 Task: Find connections with filter location Carcaixent with filter topic #Moneywith filter profile language French with filter current company AbbVie with filter school Kurnool Jobs with filter industry Fisheries with filter service category WordPress Design with filter keywords title Motion Picture Director
Action: Mouse moved to (544, 68)
Screenshot: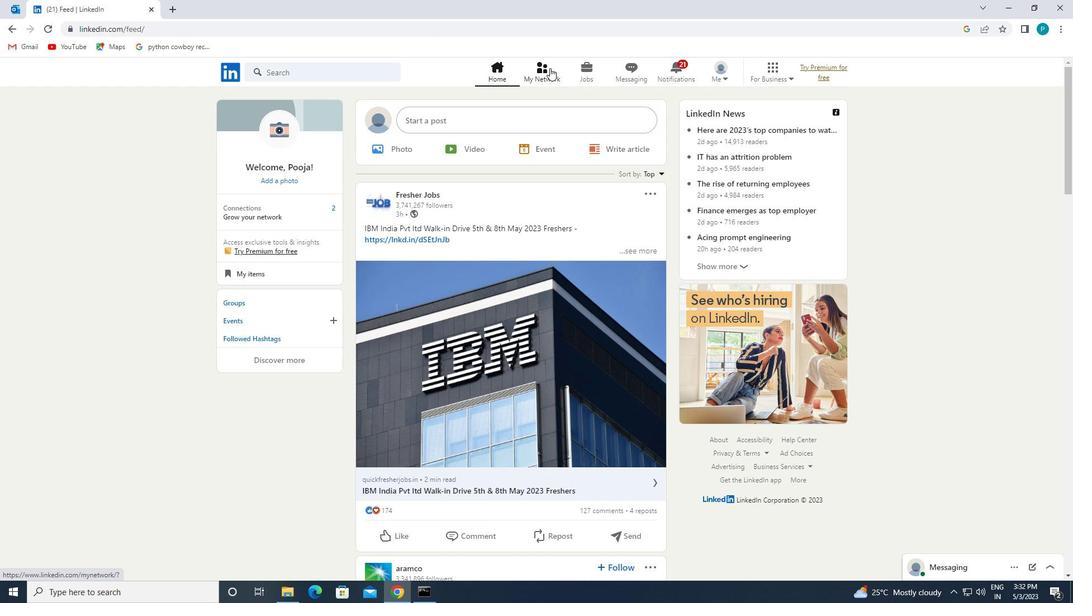 
Action: Mouse pressed left at (544, 68)
Screenshot: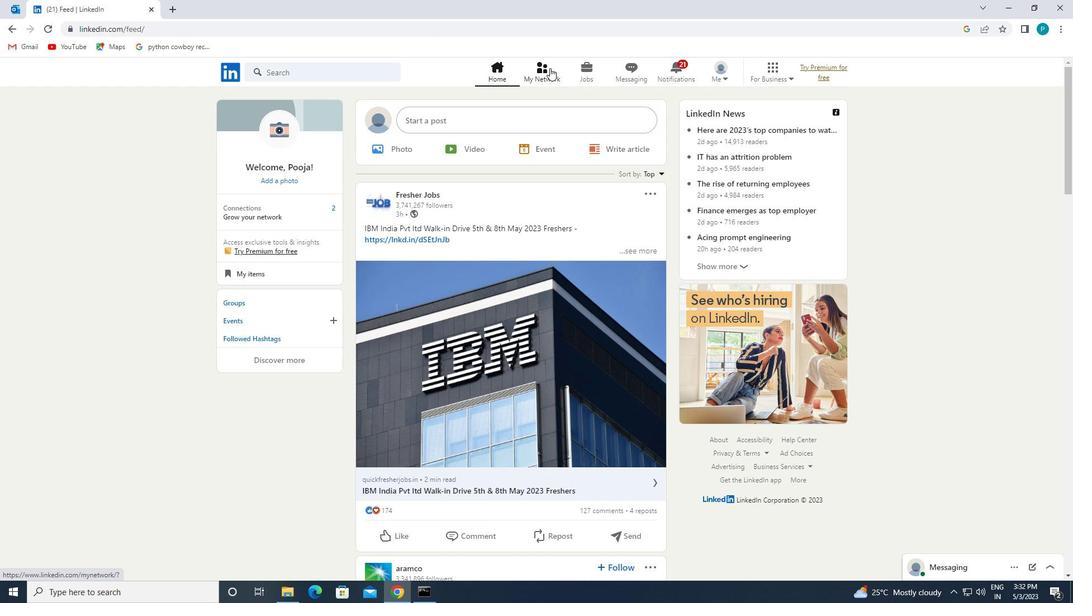 
Action: Mouse moved to (283, 132)
Screenshot: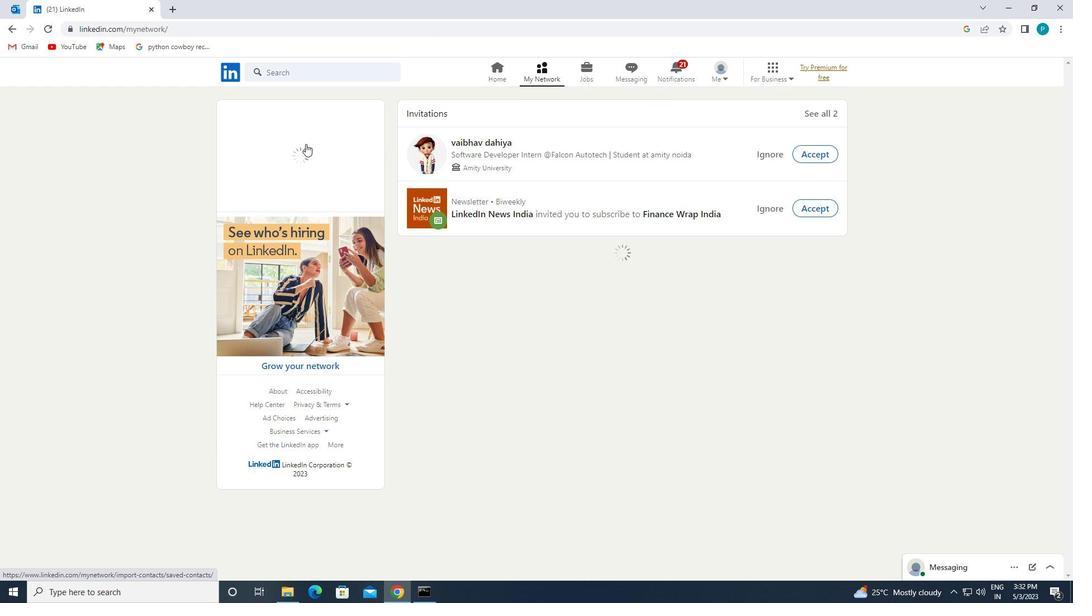 
Action: Mouse pressed left at (283, 132)
Screenshot: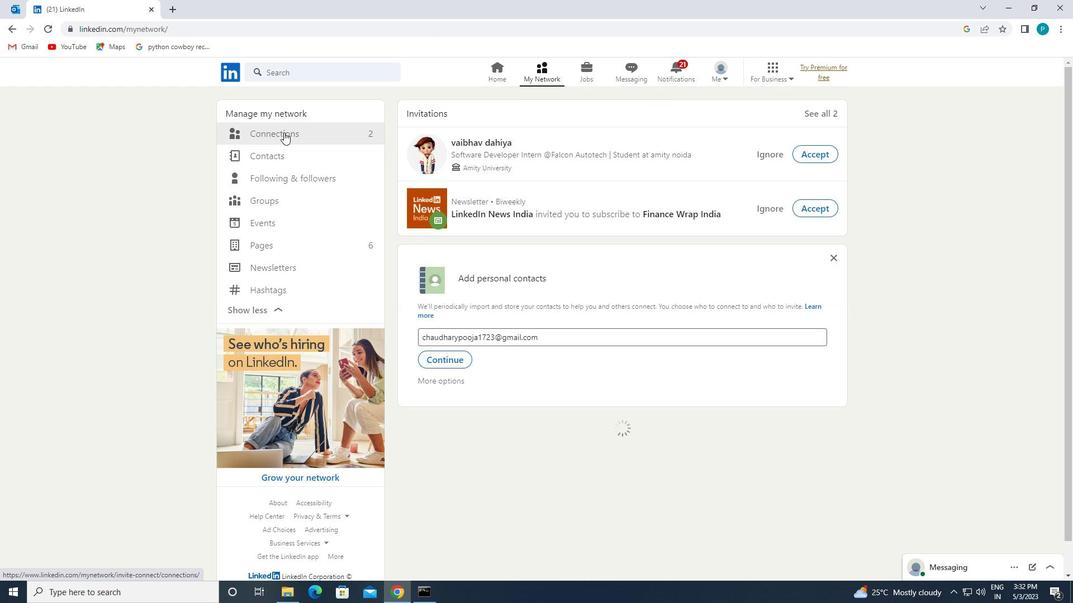 
Action: Mouse moved to (622, 140)
Screenshot: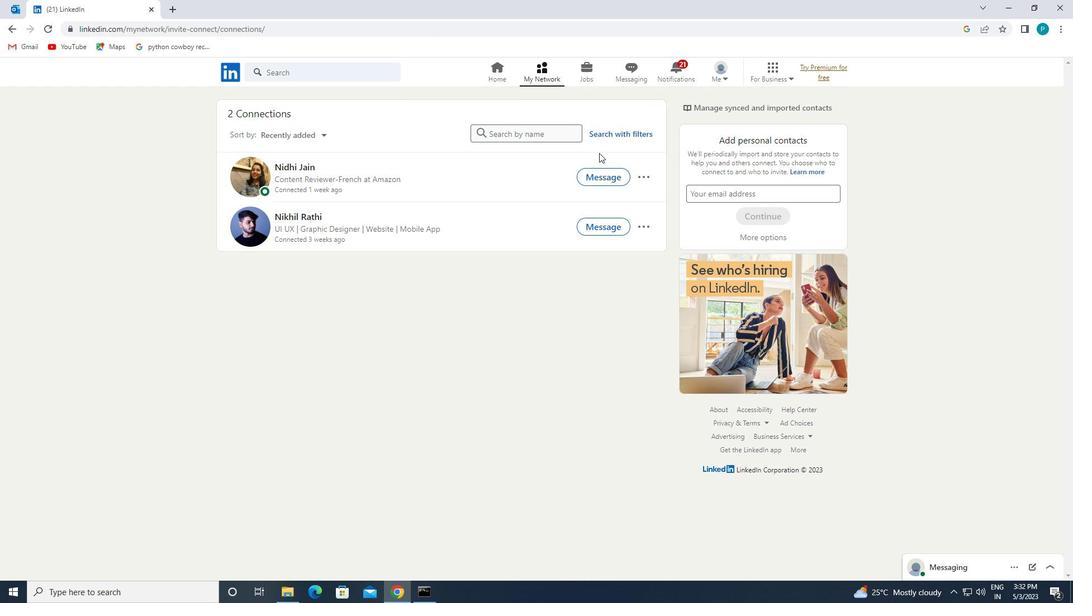 
Action: Mouse pressed left at (622, 140)
Screenshot: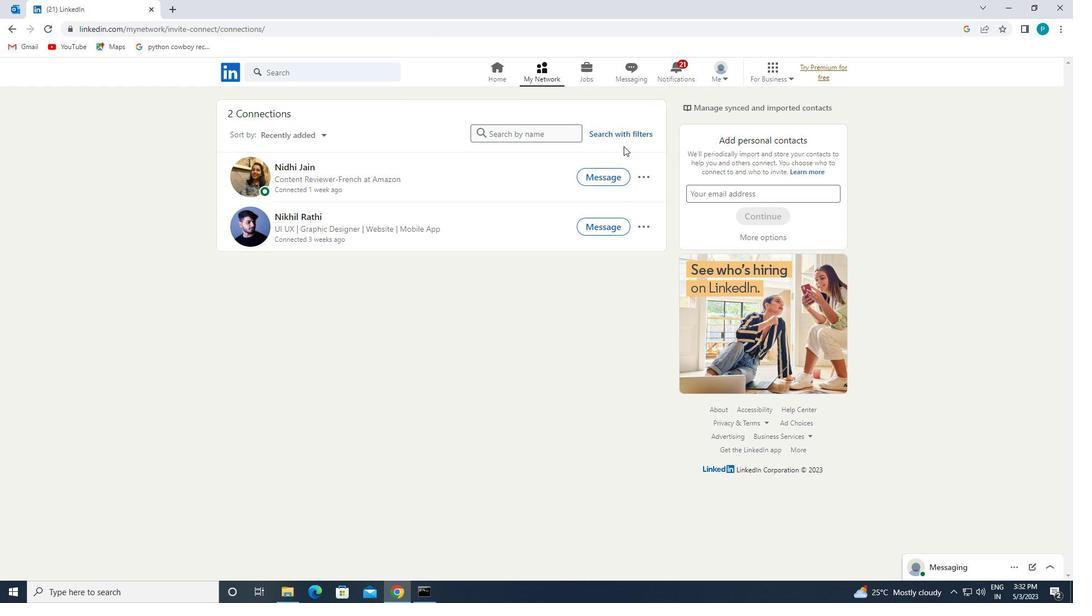
Action: Mouse moved to (613, 129)
Screenshot: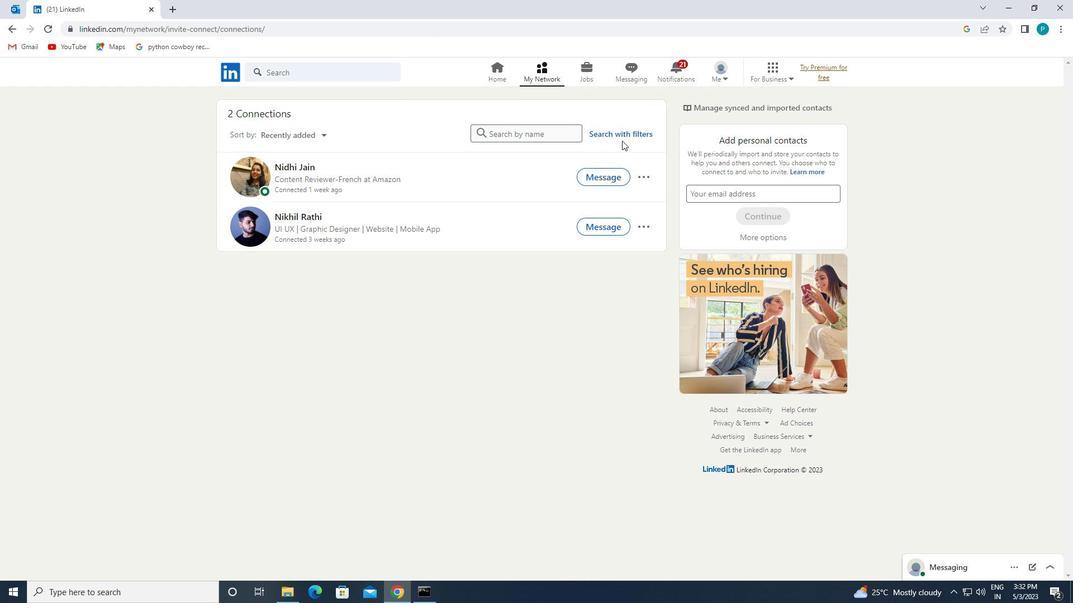 
Action: Mouse pressed left at (613, 129)
Screenshot: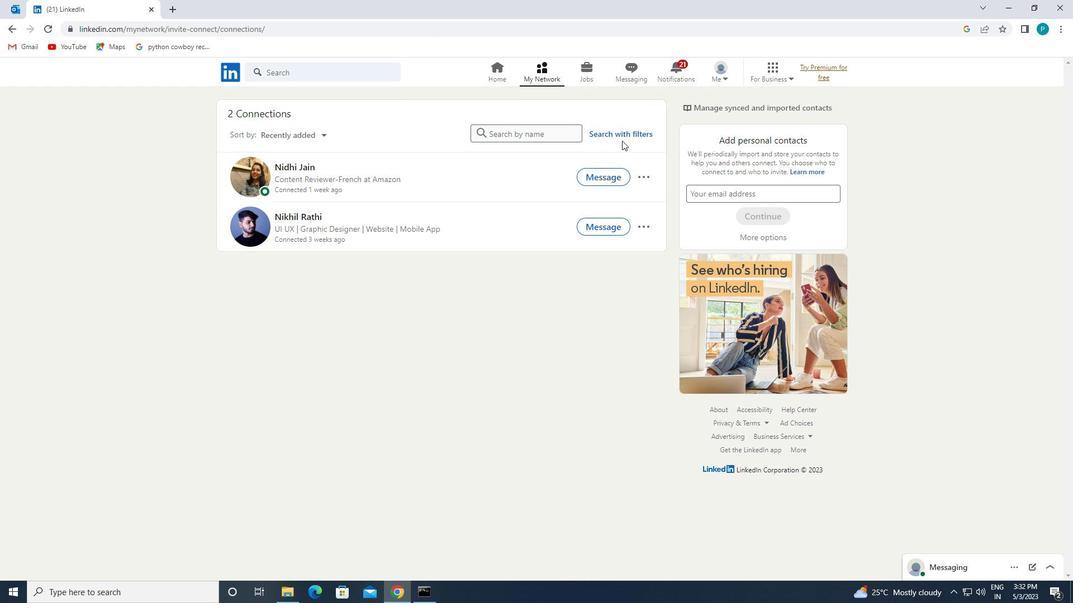 
Action: Mouse moved to (578, 107)
Screenshot: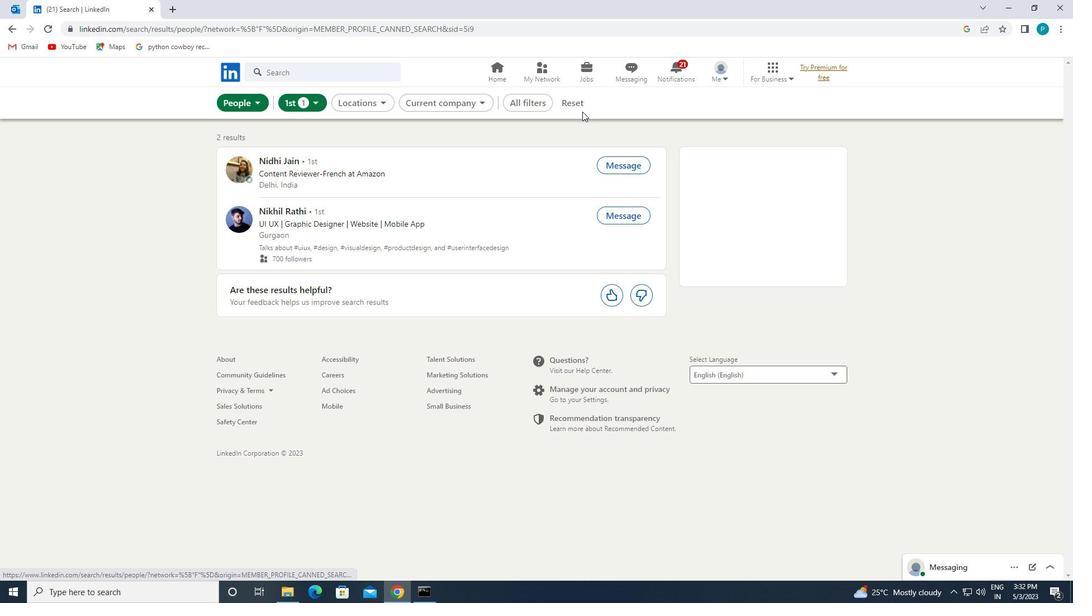 
Action: Mouse pressed left at (578, 107)
Screenshot: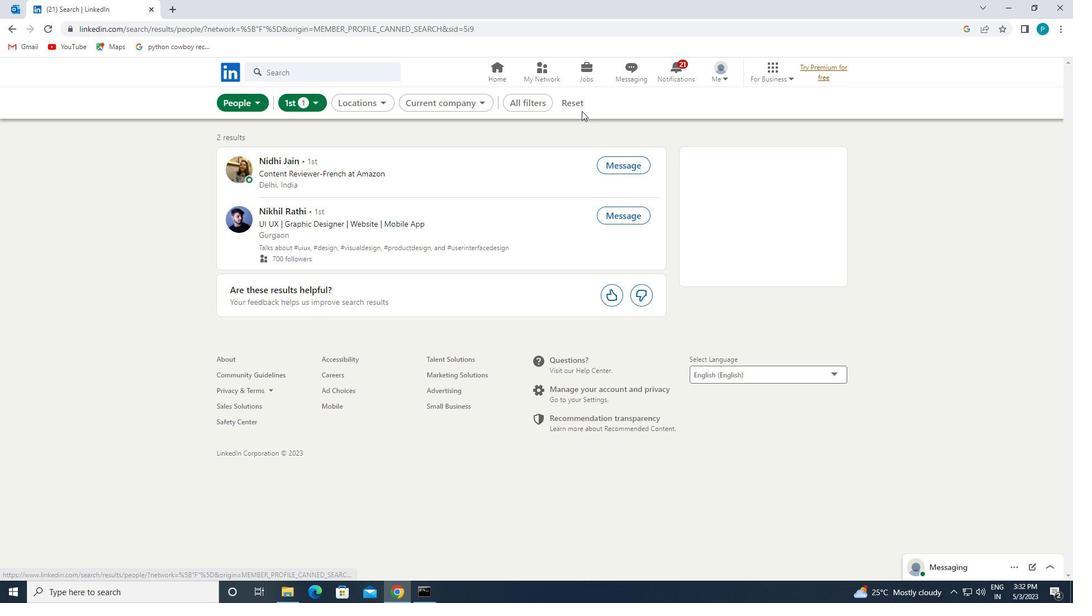 
Action: Mouse moved to (571, 109)
Screenshot: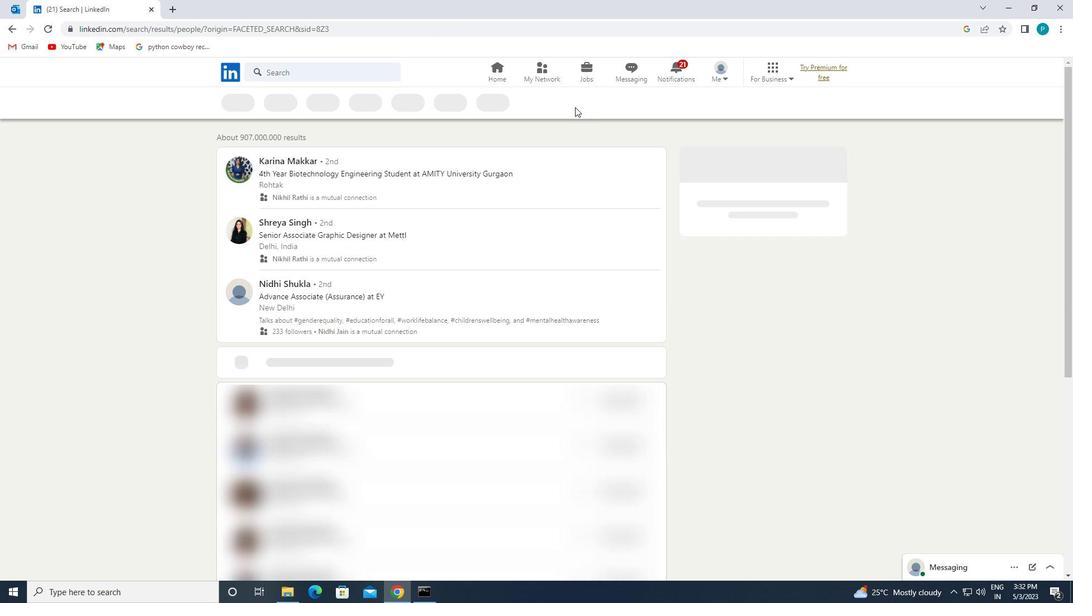 
Action: Mouse pressed left at (571, 109)
Screenshot: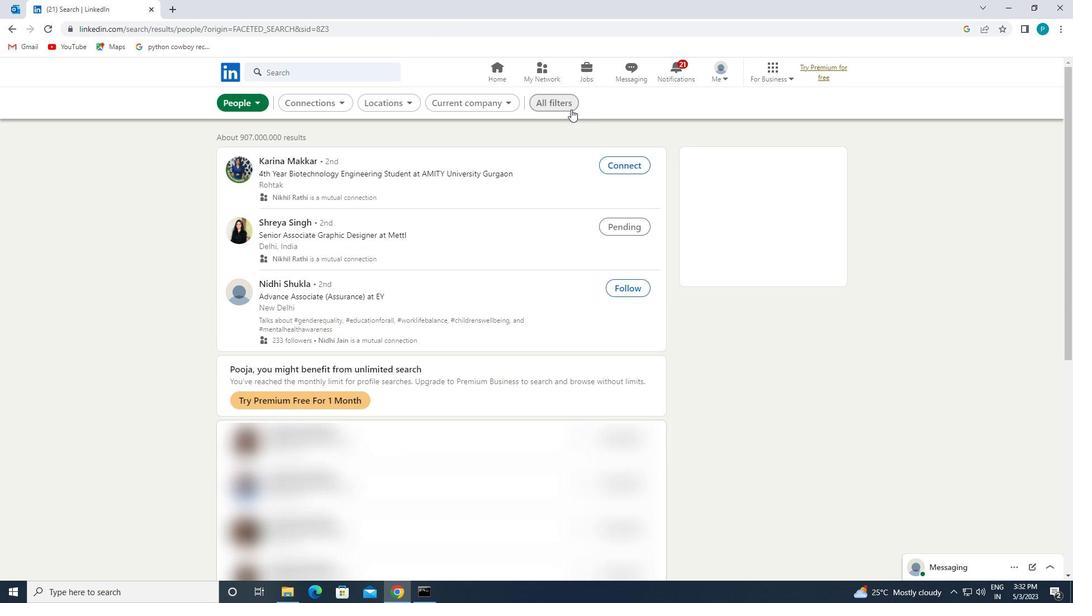 
Action: Mouse moved to (1068, 239)
Screenshot: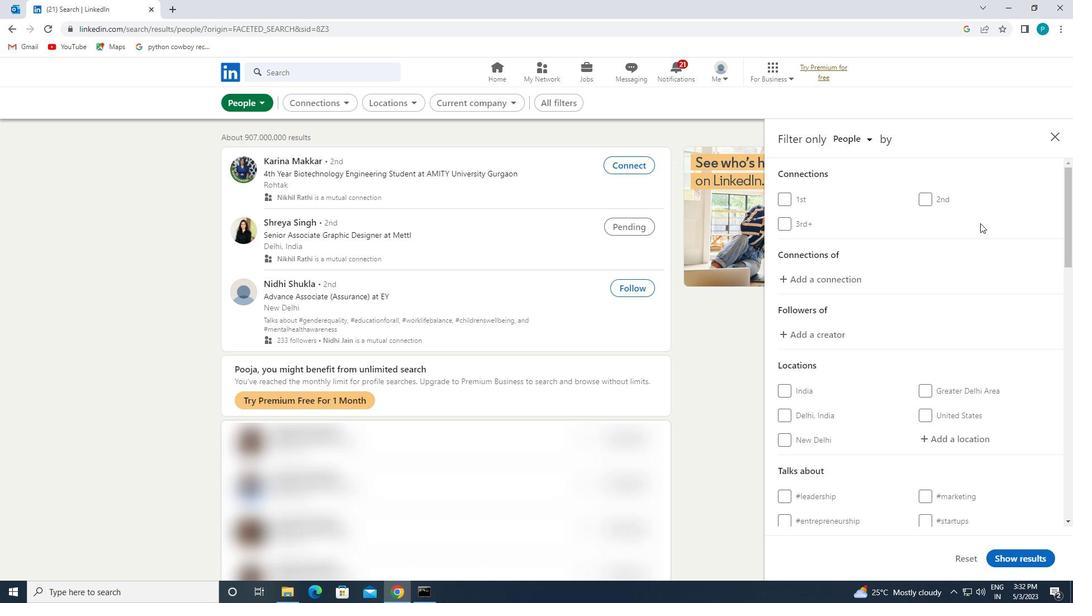 
Action: Mouse scrolled (1068, 238) with delta (0, 0)
Screenshot: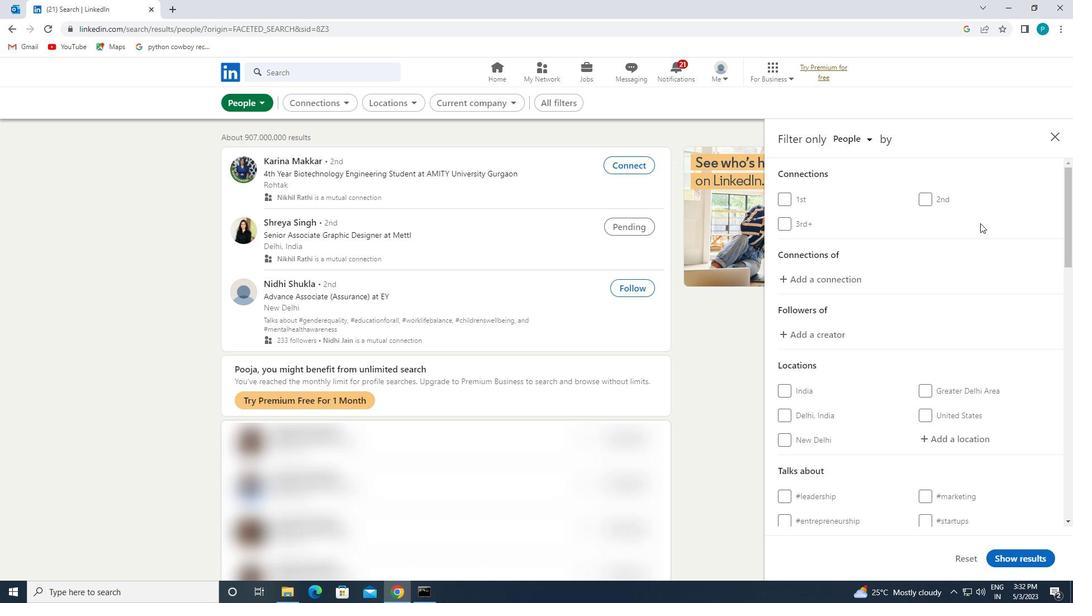 
Action: Mouse moved to (1069, 242)
Screenshot: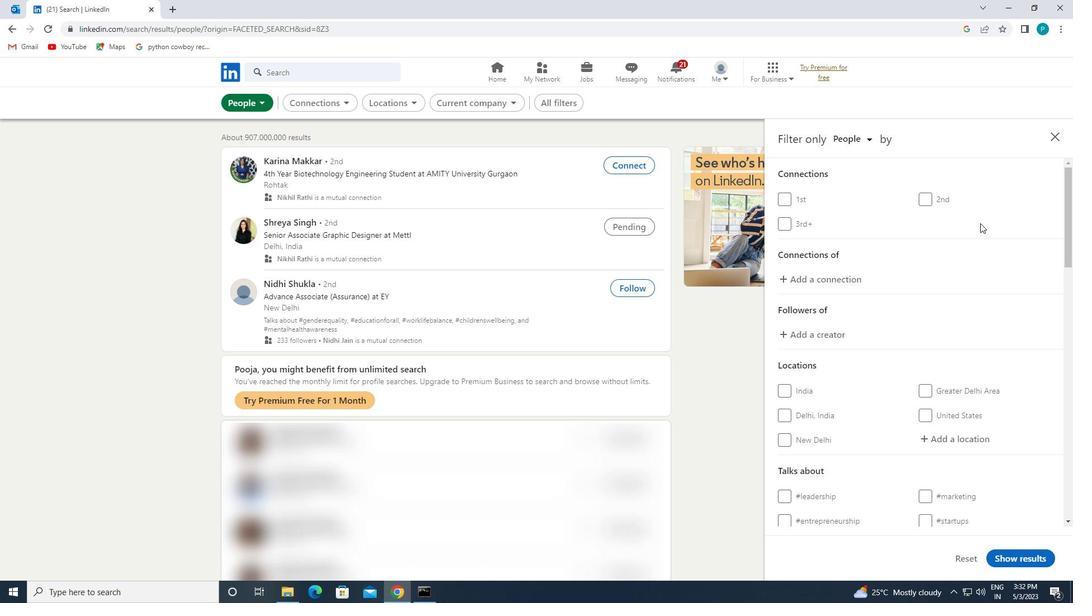 
Action: Mouse scrolled (1069, 241) with delta (0, 0)
Screenshot: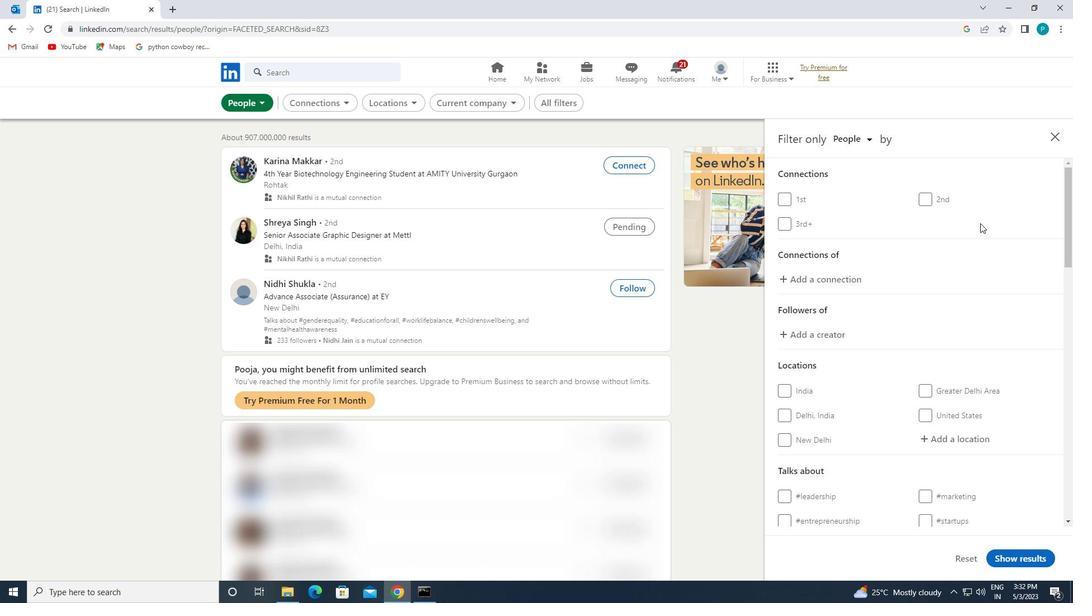 
Action: Mouse moved to (1071, 258)
Screenshot: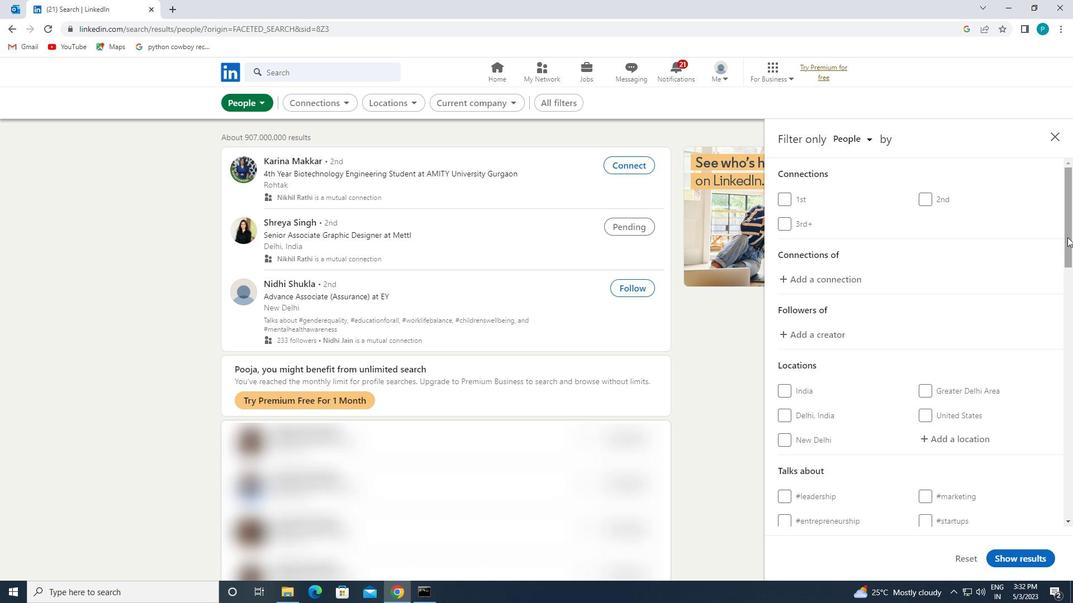 
Action: Mouse scrolled (1071, 257) with delta (0, 0)
Screenshot: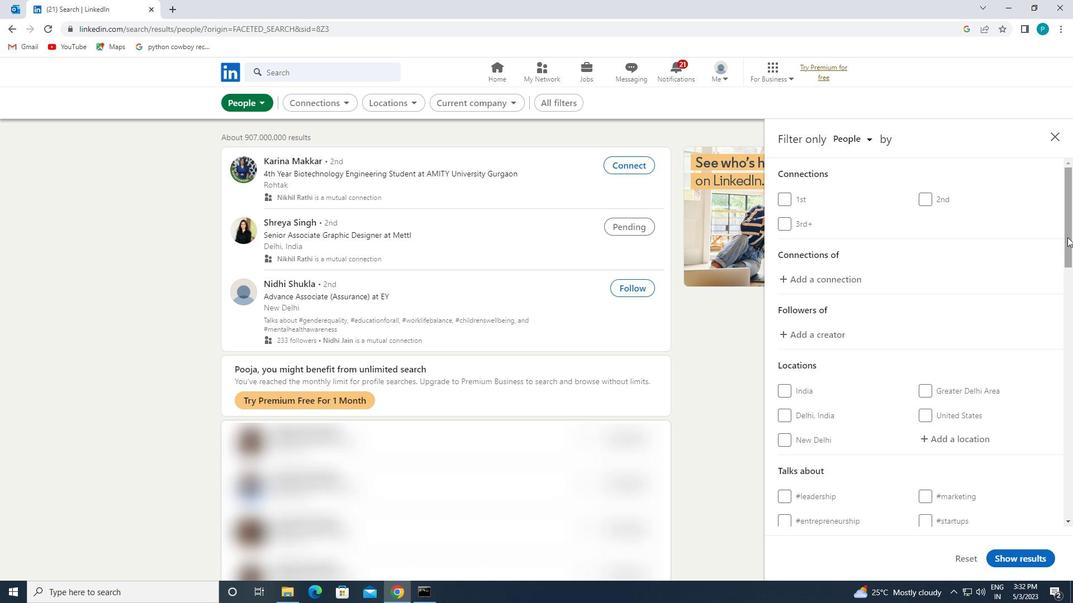 
Action: Mouse moved to (985, 271)
Screenshot: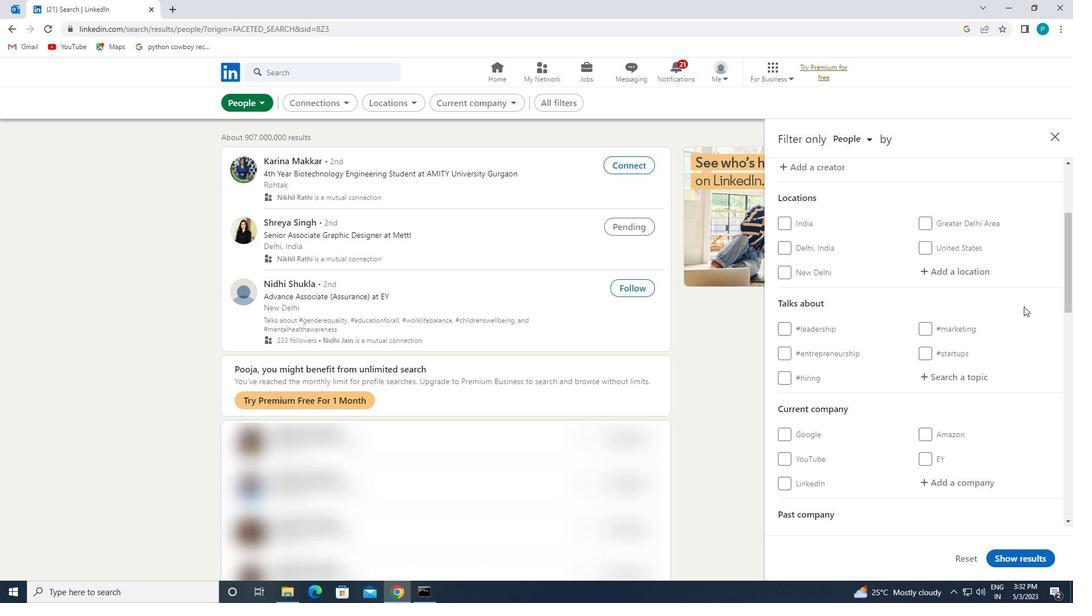 
Action: Mouse pressed left at (985, 271)
Screenshot: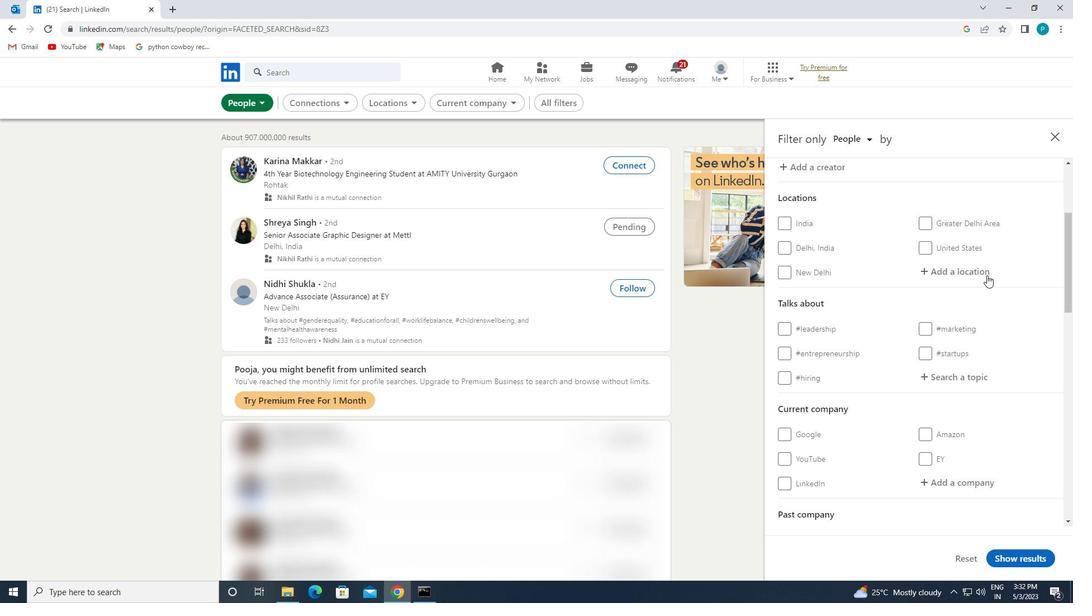 
Action: Key pressed <Key.caps_lock>c<Key.caps_lock>arcaixent
Screenshot: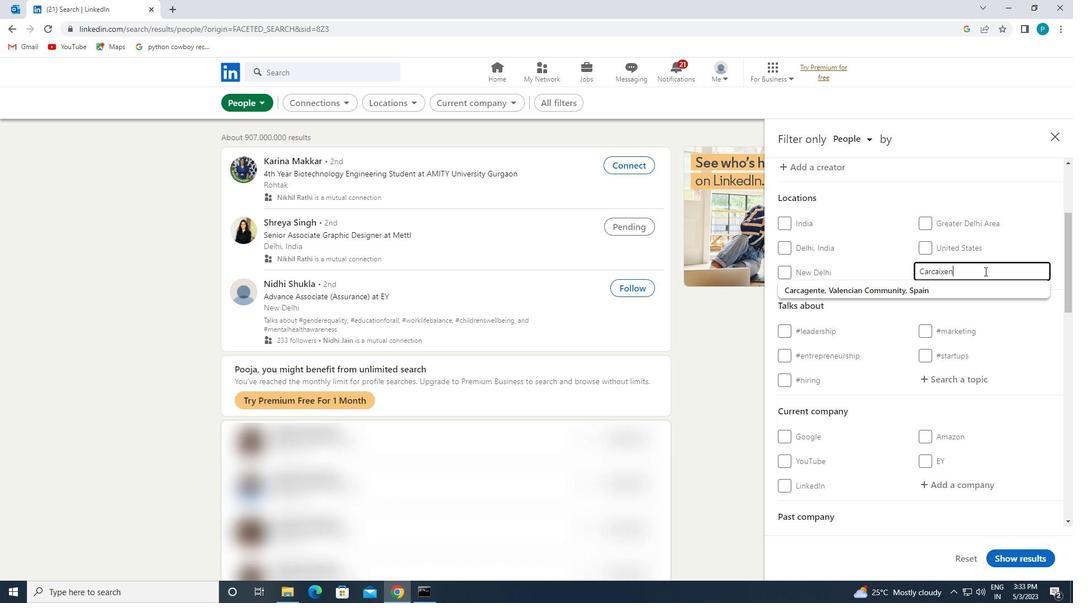 
Action: Mouse moved to (952, 291)
Screenshot: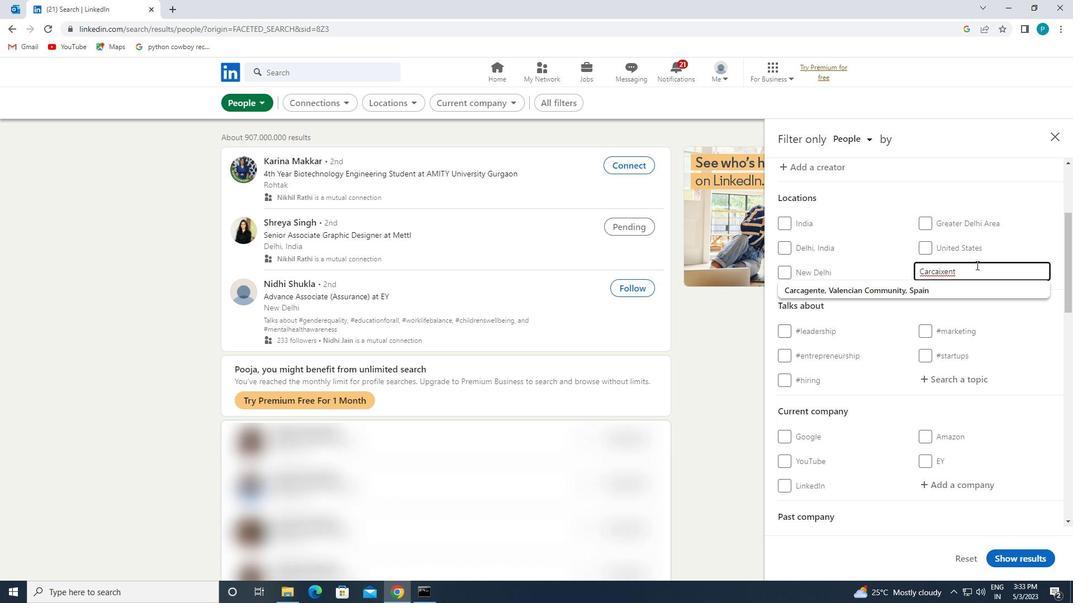 
Action: Mouse pressed left at (952, 291)
Screenshot: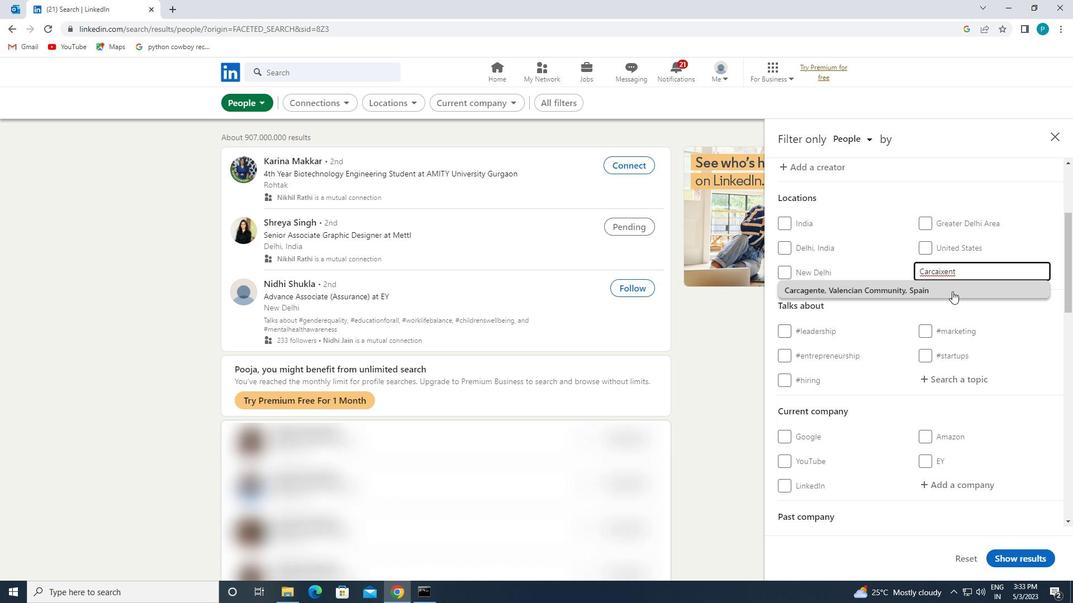 
Action: Mouse moved to (962, 342)
Screenshot: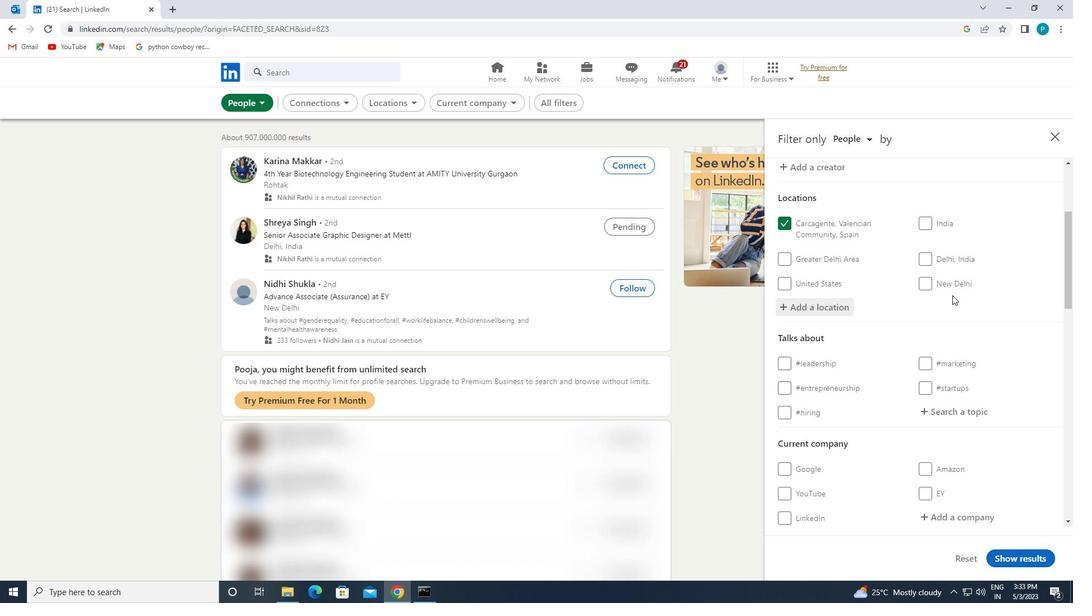 
Action: Mouse scrolled (962, 342) with delta (0, 0)
Screenshot: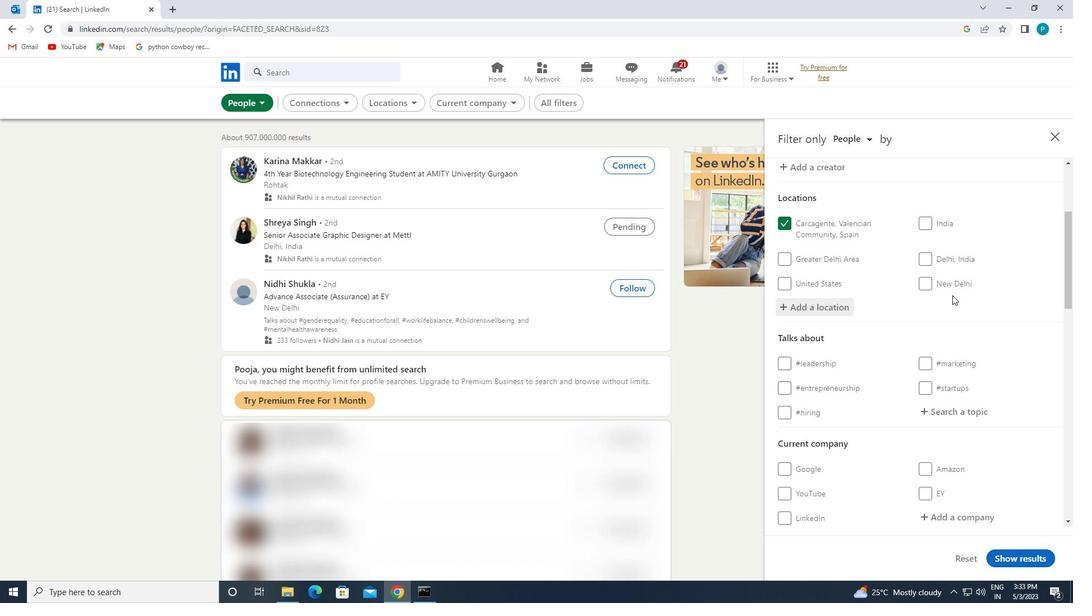 
Action: Mouse moved to (960, 351)
Screenshot: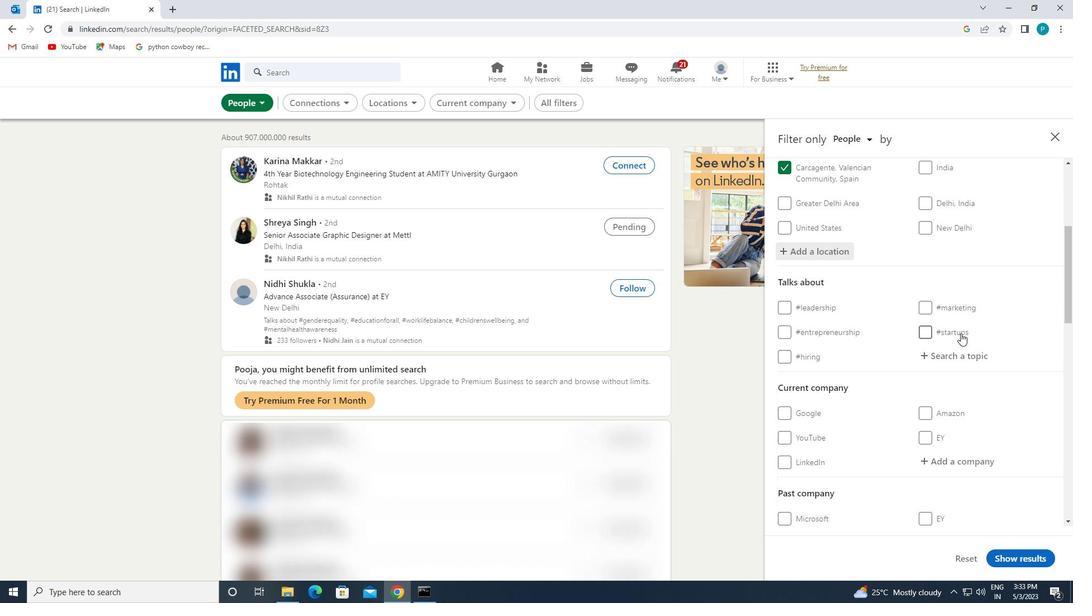 
Action: Mouse pressed left at (960, 351)
Screenshot: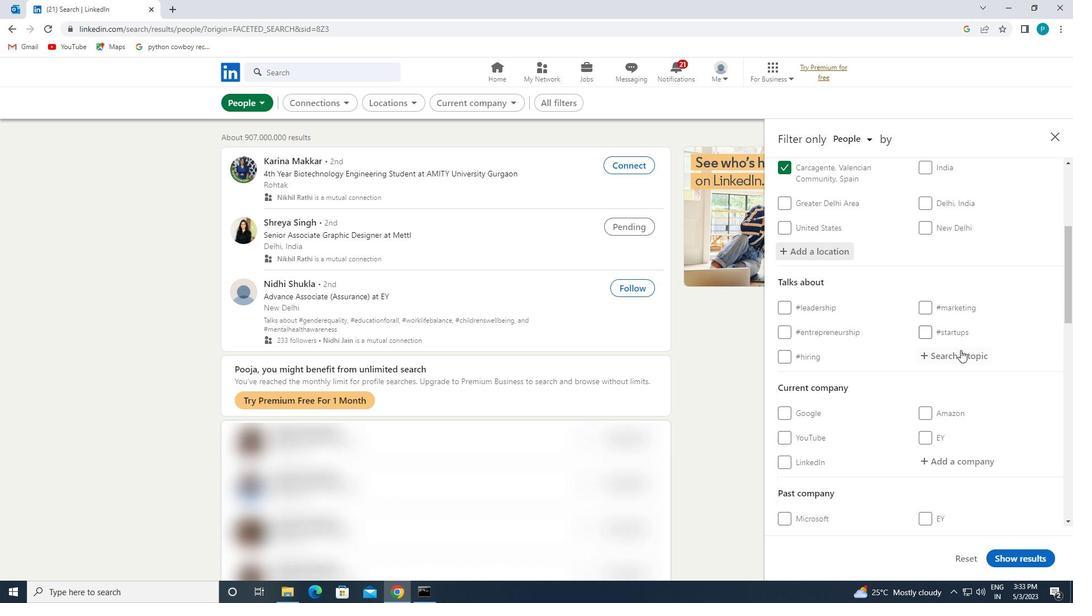 
Action: Mouse moved to (783, 170)
Screenshot: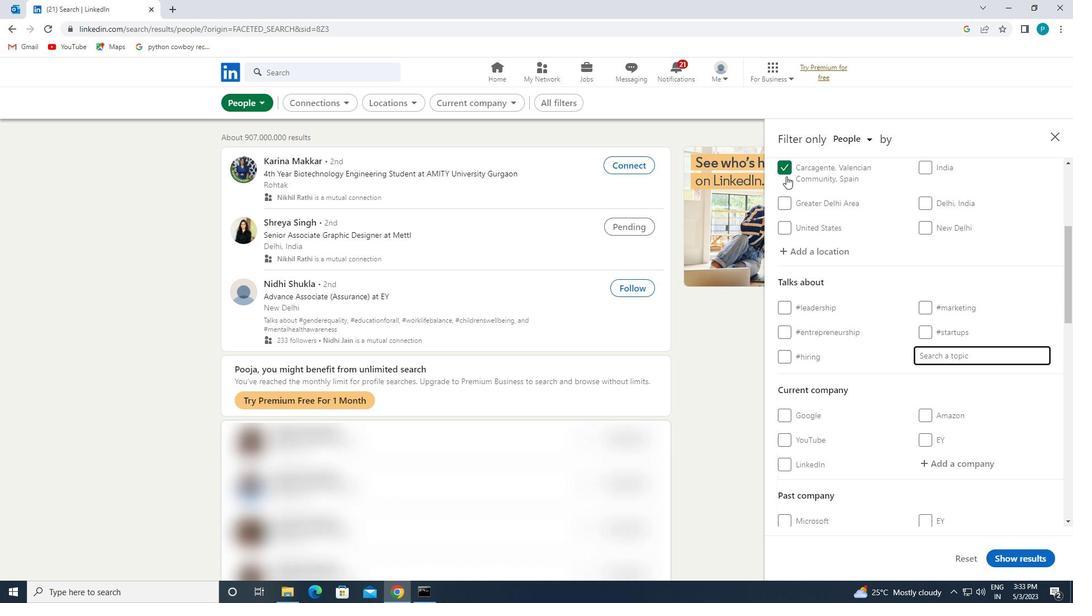 
Action: Mouse pressed left at (783, 170)
Screenshot: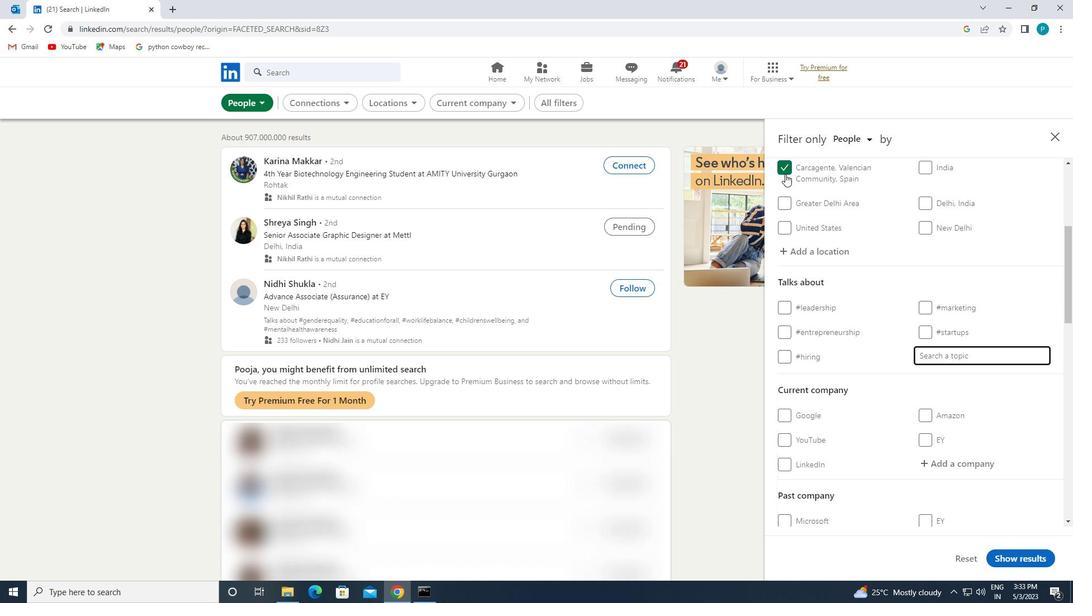 
Action: Mouse moved to (802, 267)
Screenshot: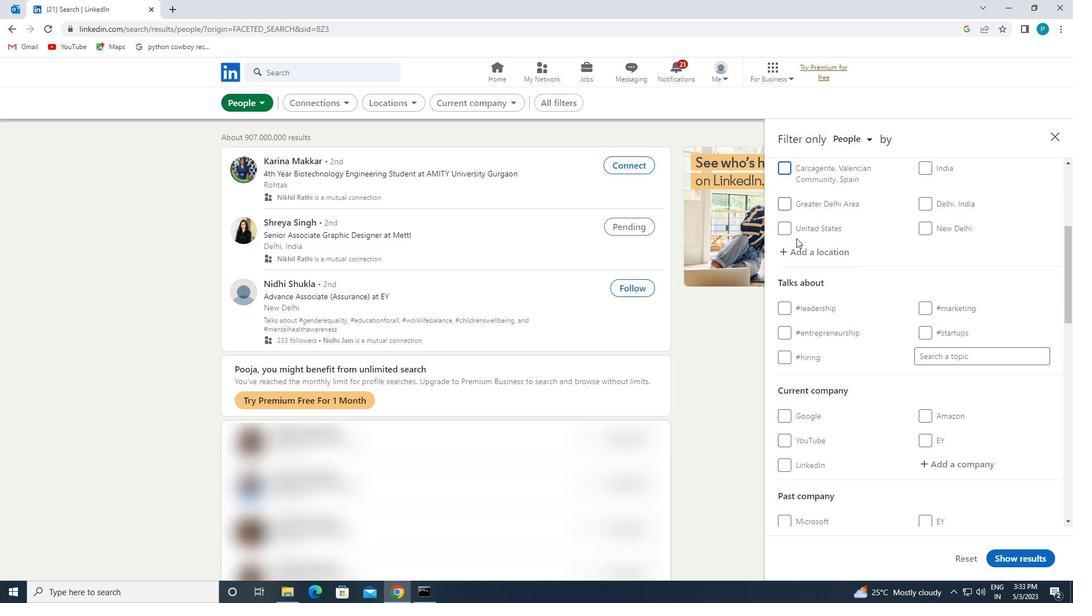 
Action: Mouse pressed left at (802, 267)
Screenshot: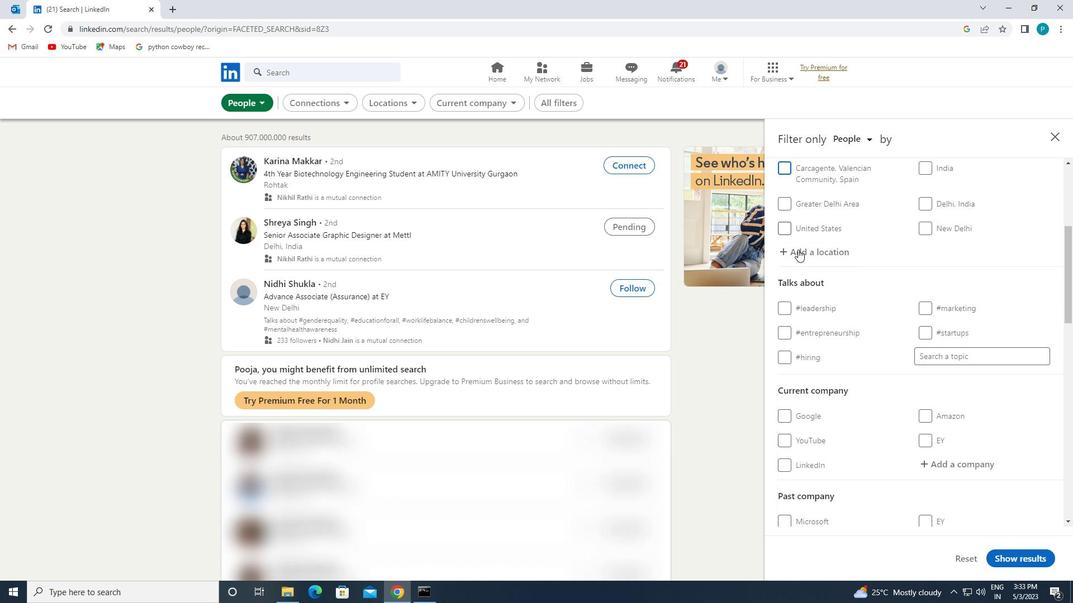 
Action: Mouse moved to (800, 245)
Screenshot: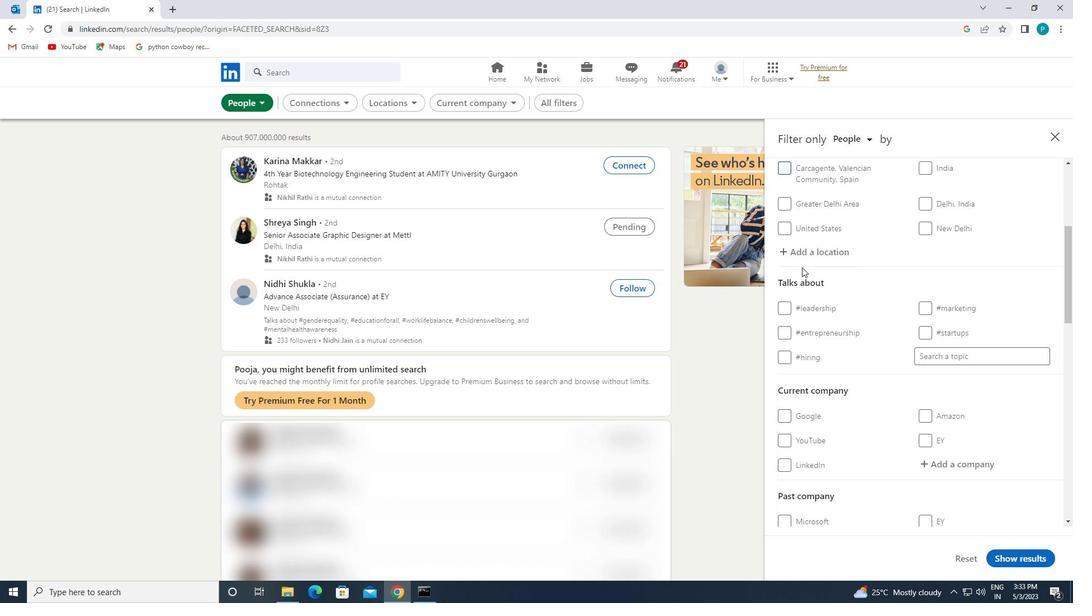 
Action: Mouse pressed left at (800, 245)
Screenshot: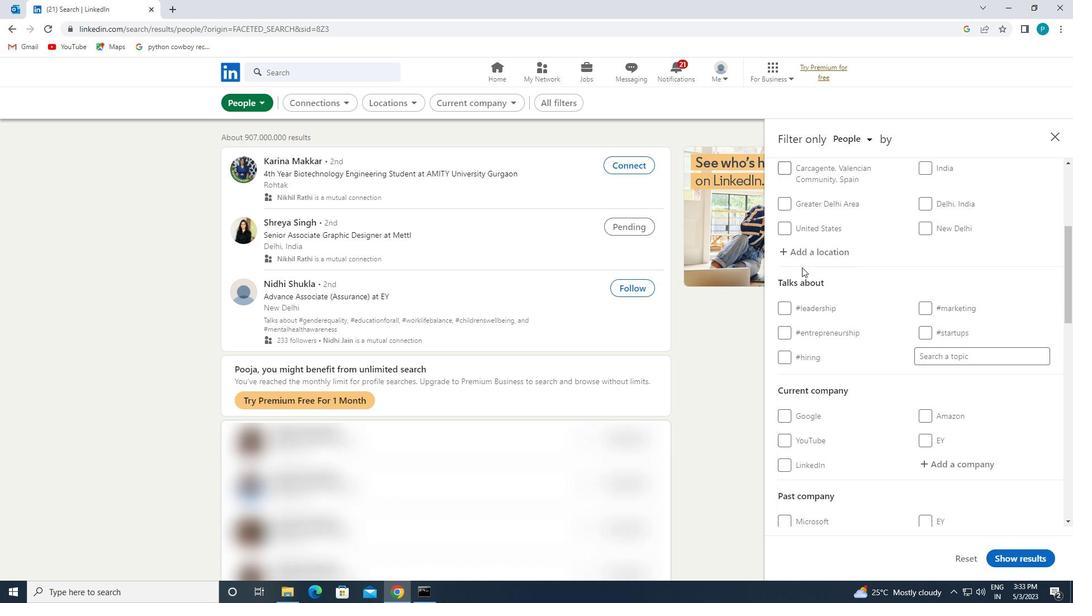 
Action: Mouse moved to (886, 285)
Screenshot: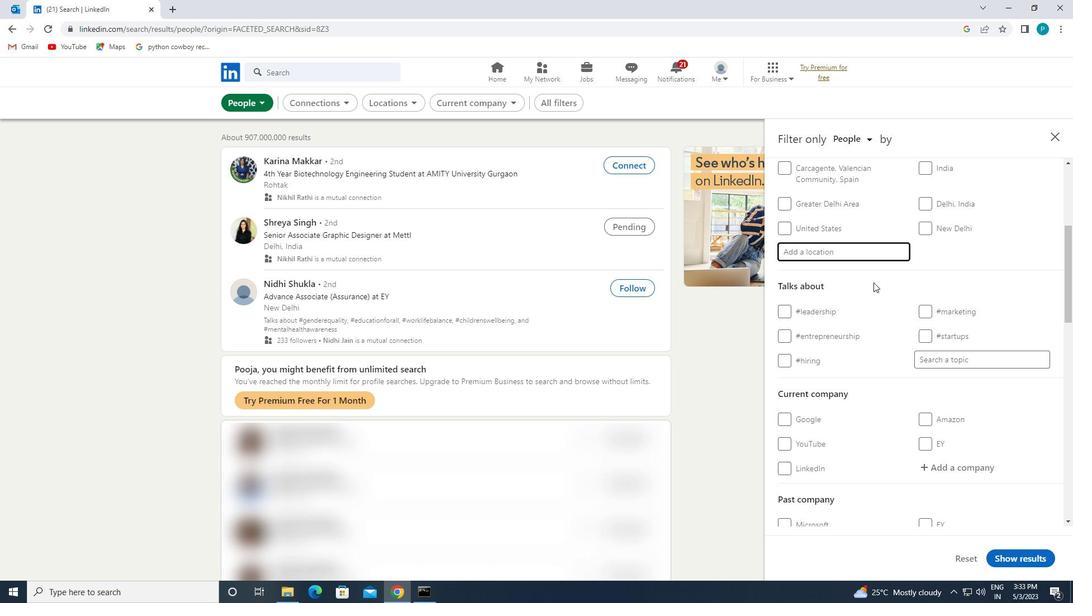 
Action: Key pressed <Key.caps_lock>c<Key.caps_lock>araixent<Key.enter>
Screenshot: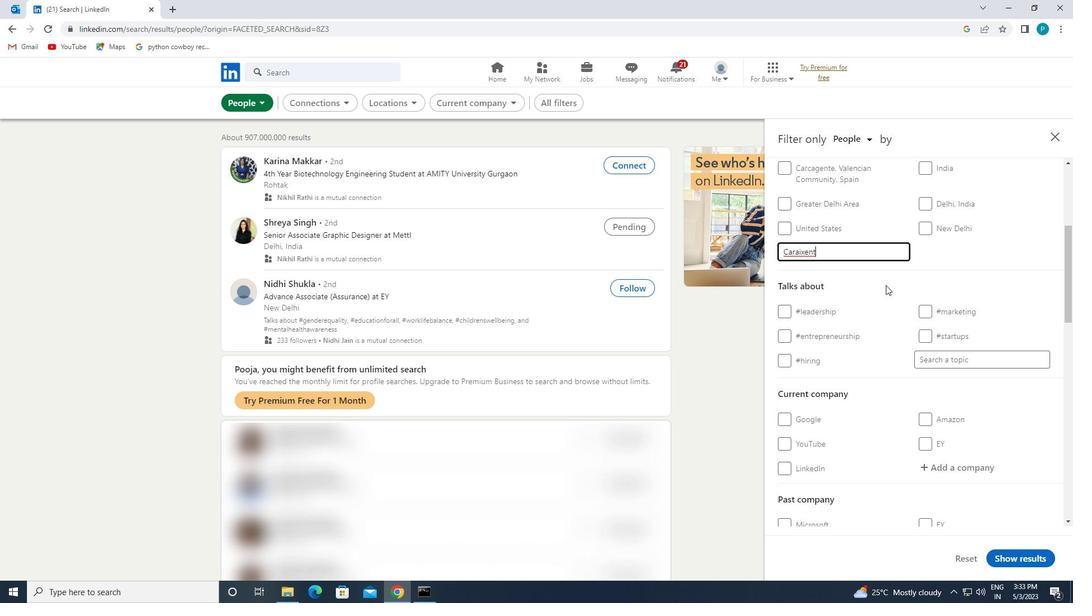 
Action: Mouse moved to (958, 352)
Screenshot: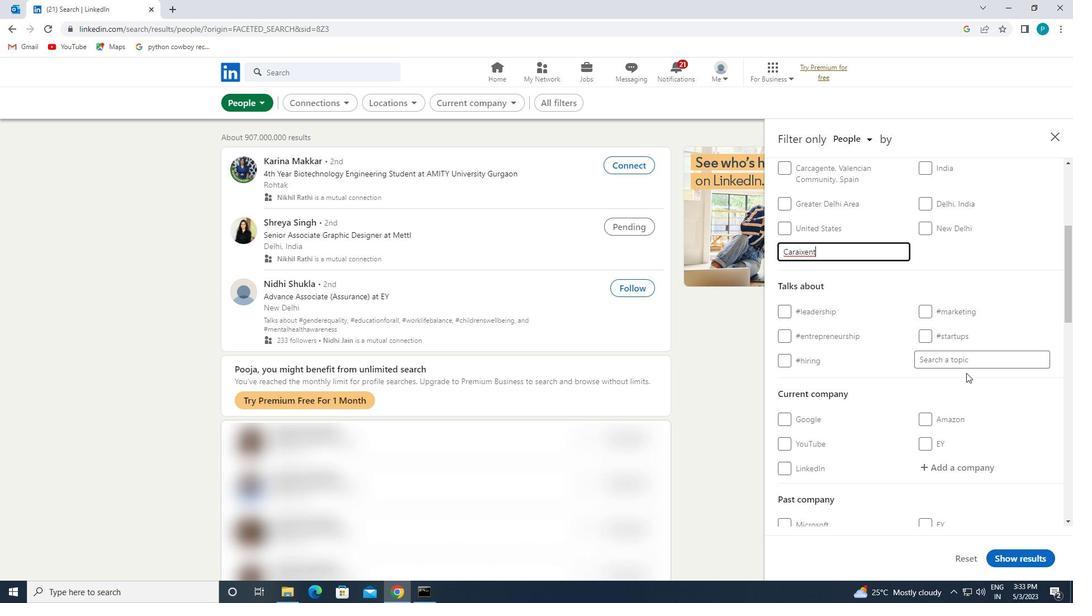 
Action: Mouse pressed left at (958, 352)
Screenshot: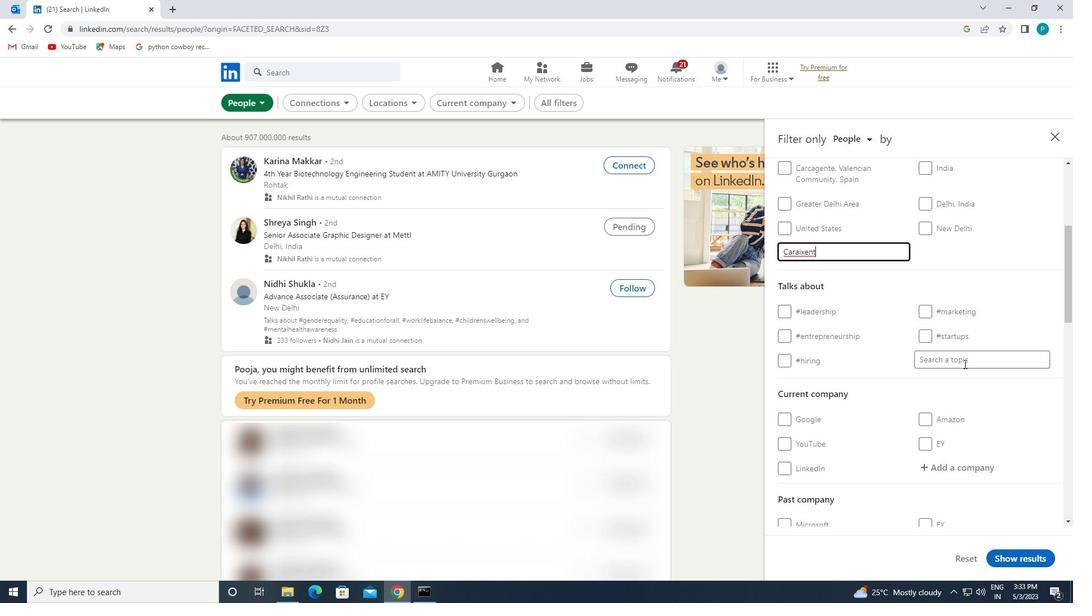 
Action: Key pressed <Key.caps_lock>m<Key.caps_lock><Key.backspace><Key.shift>#<Key.caps_lock>M<Key.caps_lock>ONEY
Screenshot: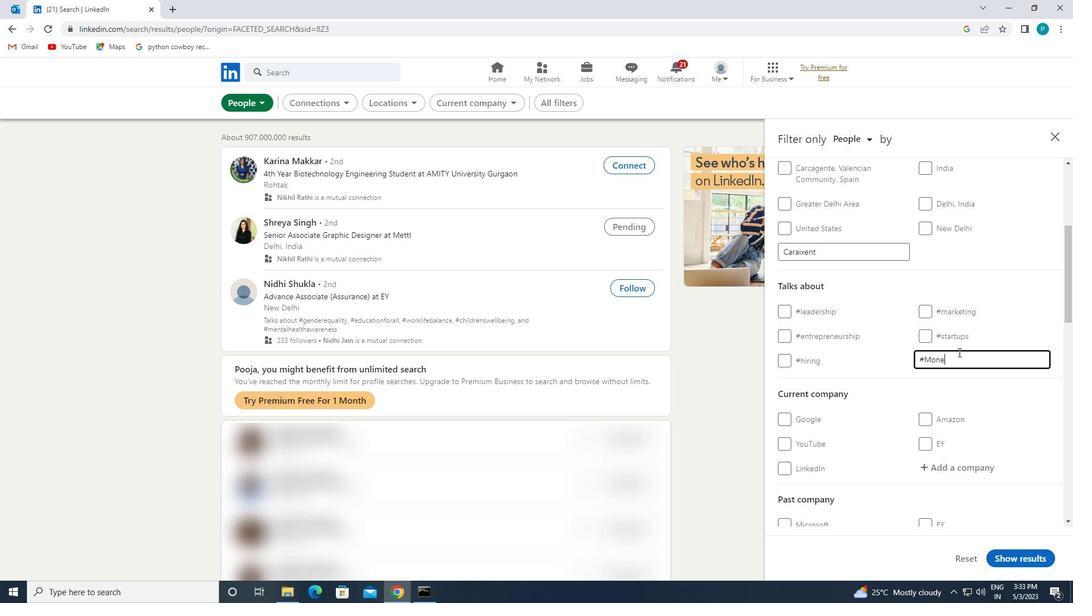 
Action: Mouse moved to (954, 354)
Screenshot: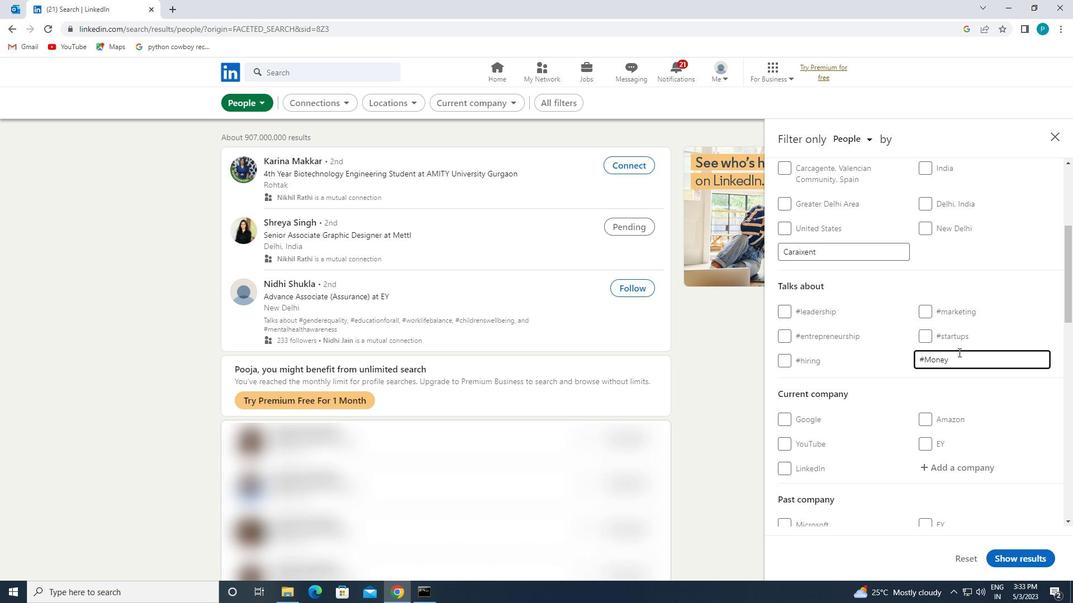 
Action: Mouse scrolled (954, 353) with delta (0, 0)
Screenshot: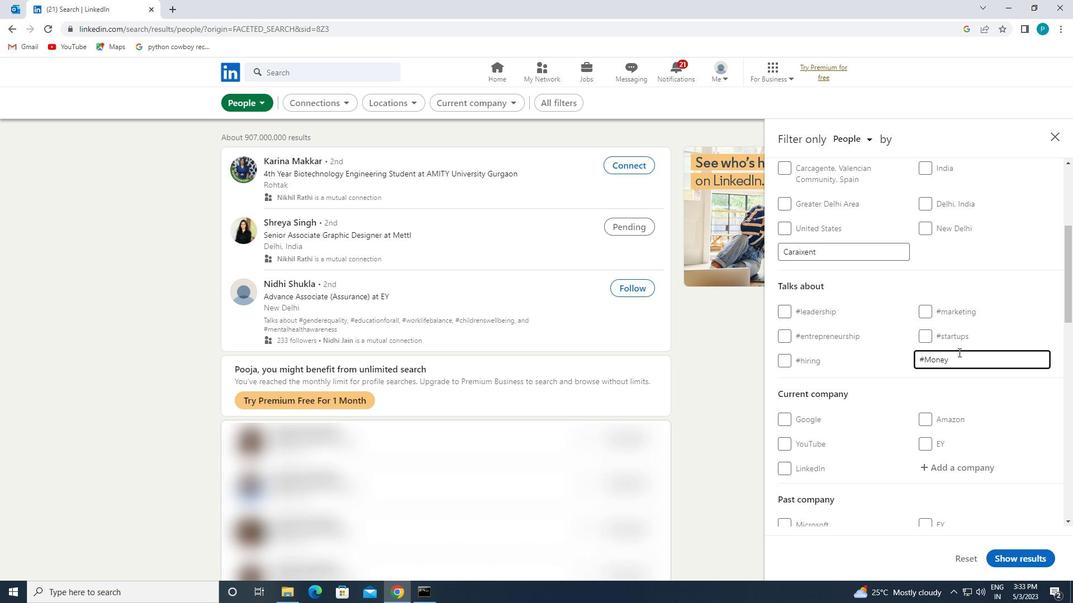 
Action: Mouse moved to (937, 367)
Screenshot: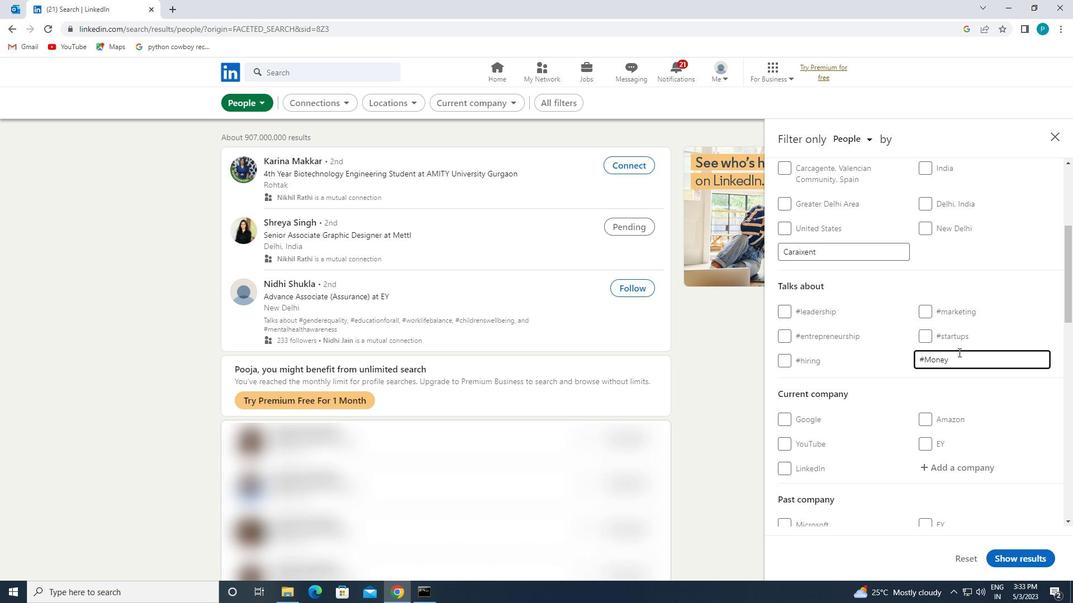 
Action: Mouse scrolled (937, 366) with delta (0, 0)
Screenshot: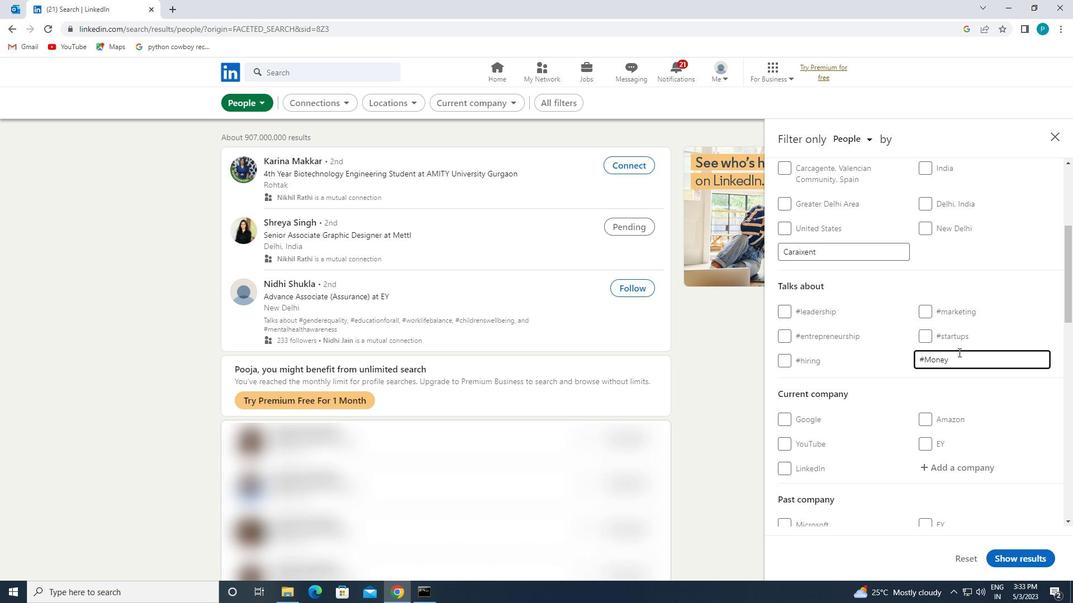
Action: Mouse moved to (930, 377)
Screenshot: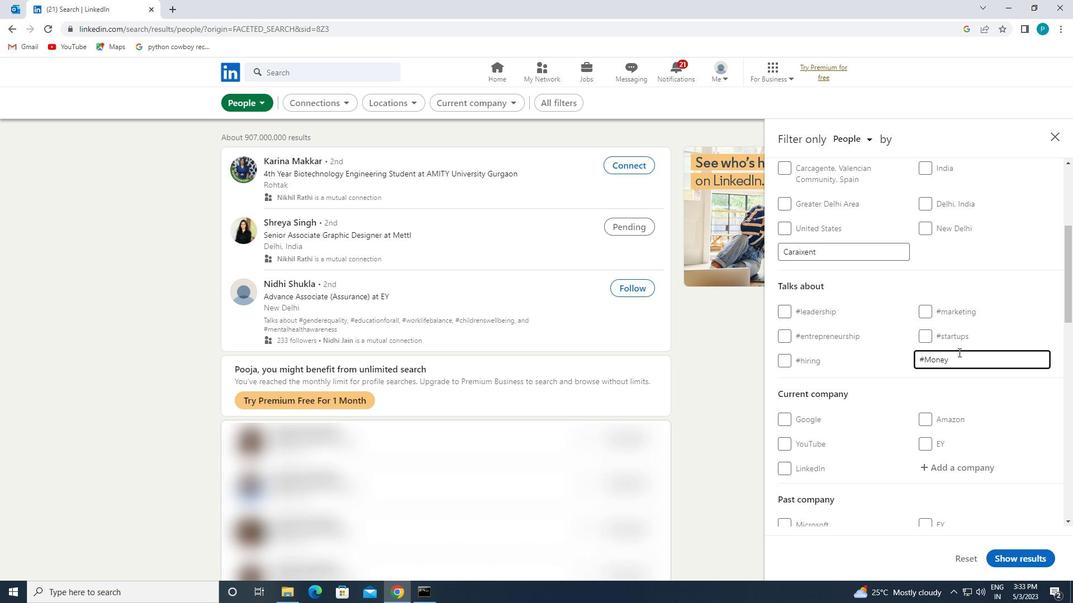 
Action: Mouse scrolled (930, 377) with delta (0, 0)
Screenshot: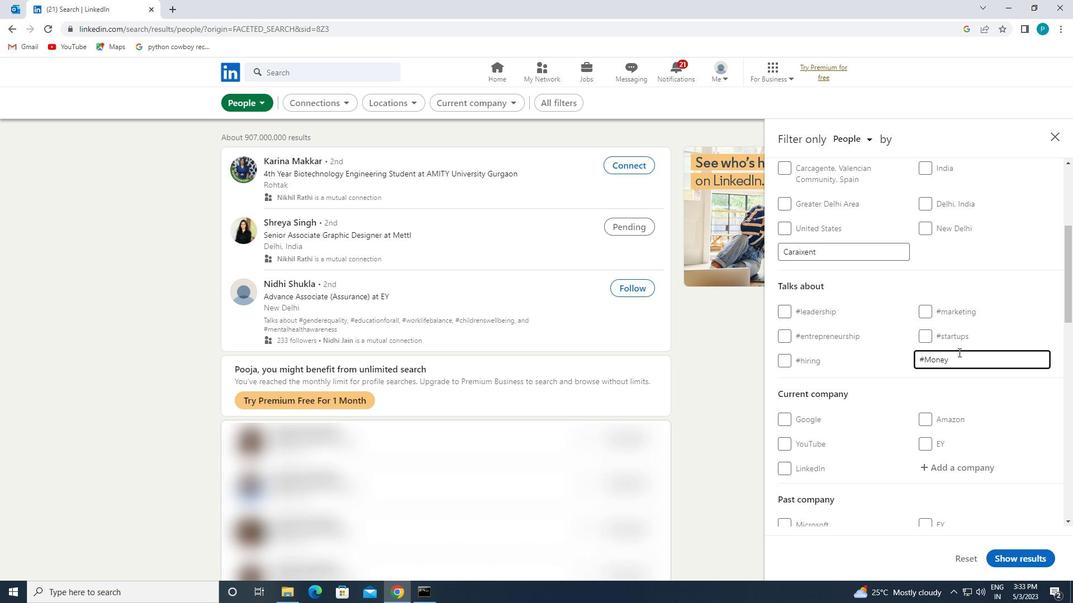 
Action: Mouse scrolled (930, 377) with delta (0, 0)
Screenshot: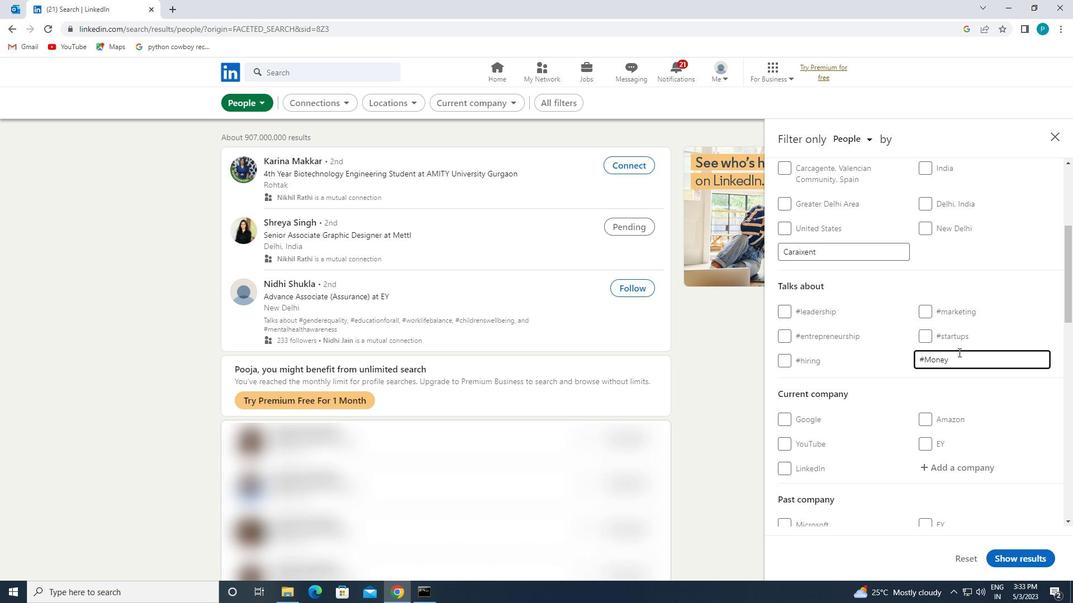 
Action: Mouse moved to (919, 394)
Screenshot: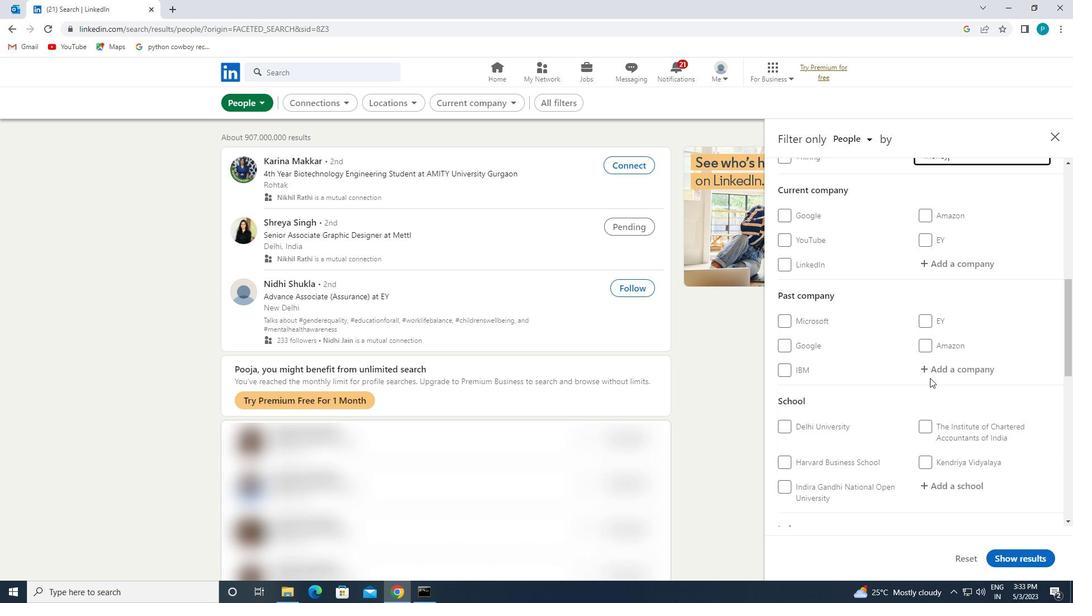
Action: Mouse scrolled (919, 393) with delta (0, 0)
Screenshot: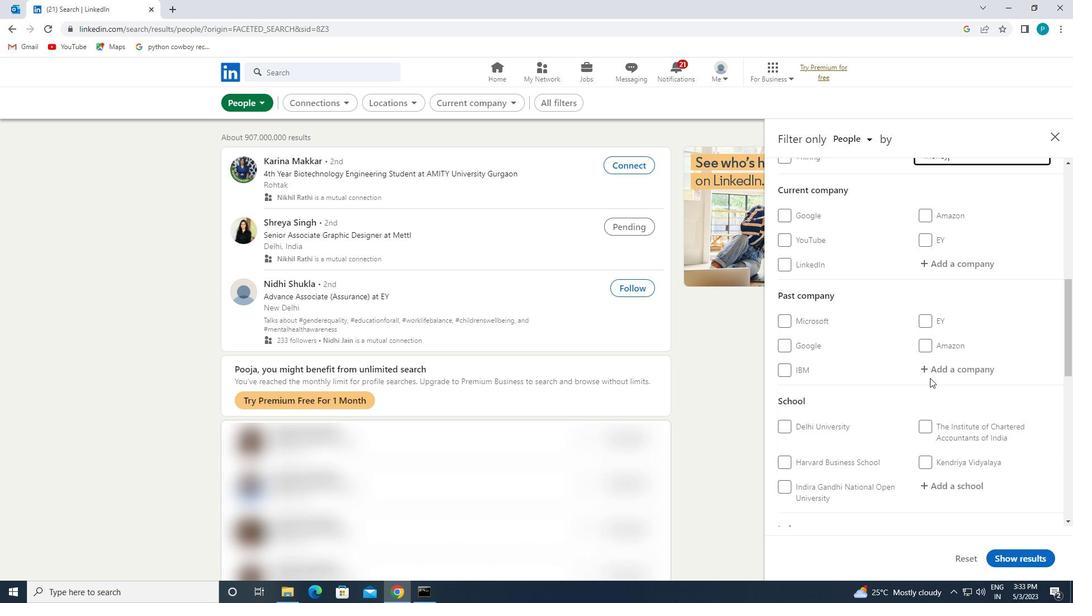 
Action: Mouse moved to (914, 398)
Screenshot: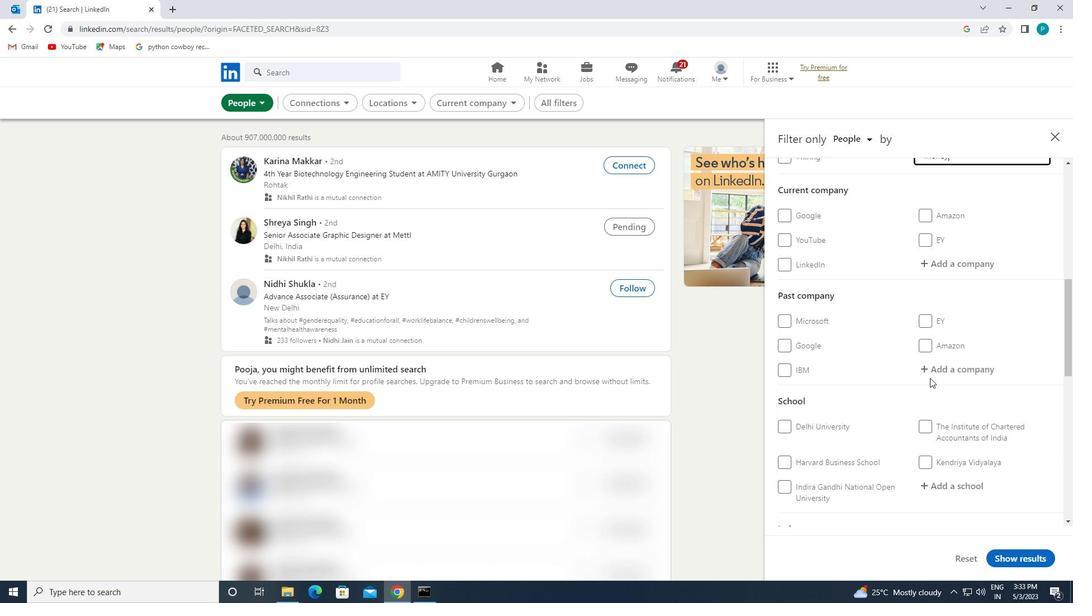 
Action: Mouse scrolled (914, 398) with delta (0, 0)
Screenshot: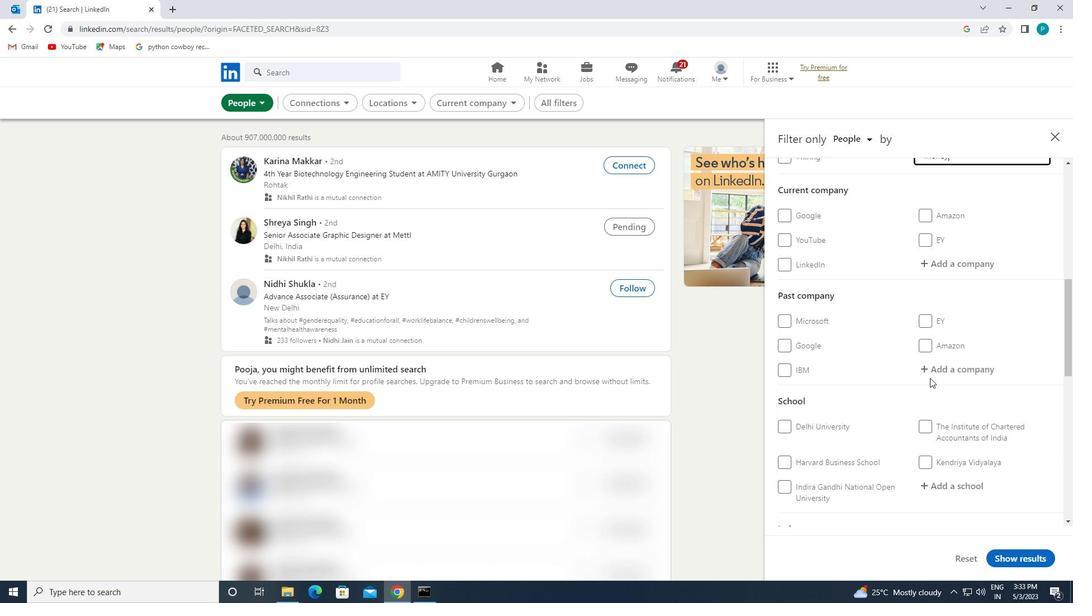 
Action: Mouse moved to (921, 424)
Screenshot: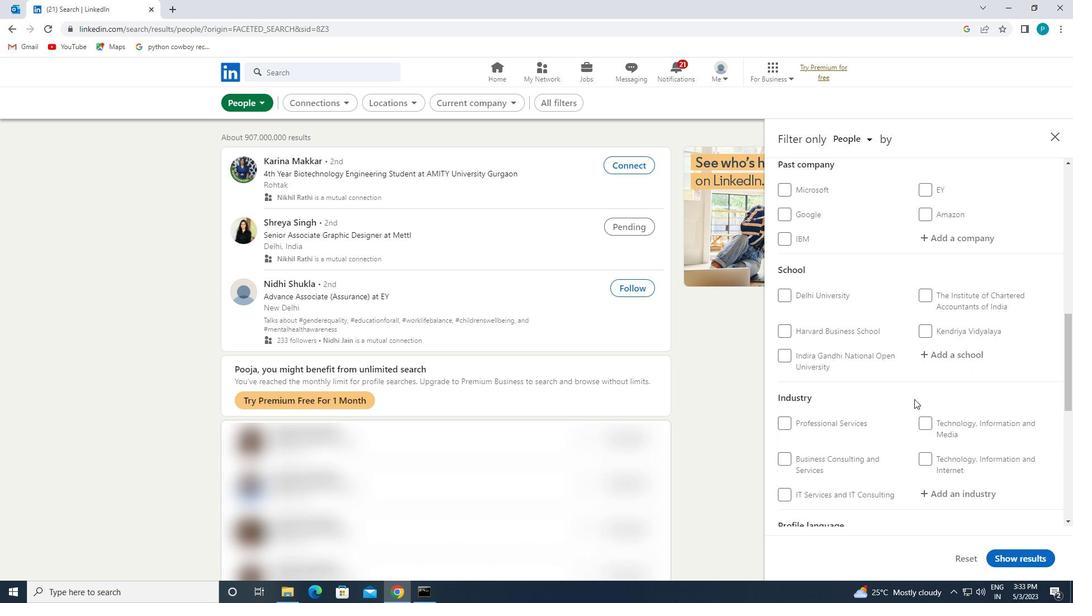 
Action: Mouse scrolled (921, 423) with delta (0, 0)
Screenshot: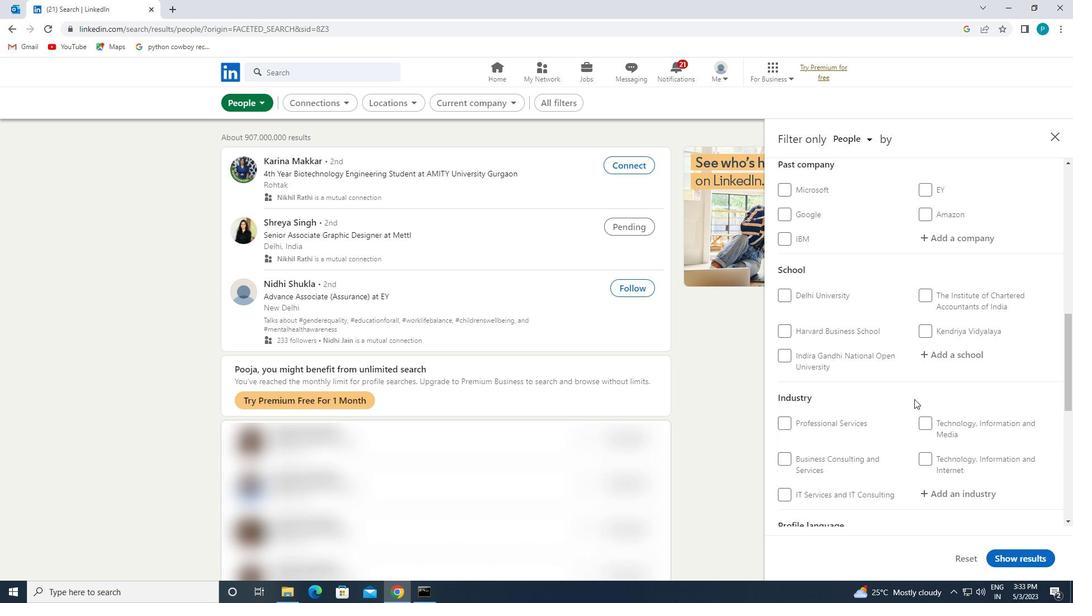 
Action: Mouse moved to (921, 425)
Screenshot: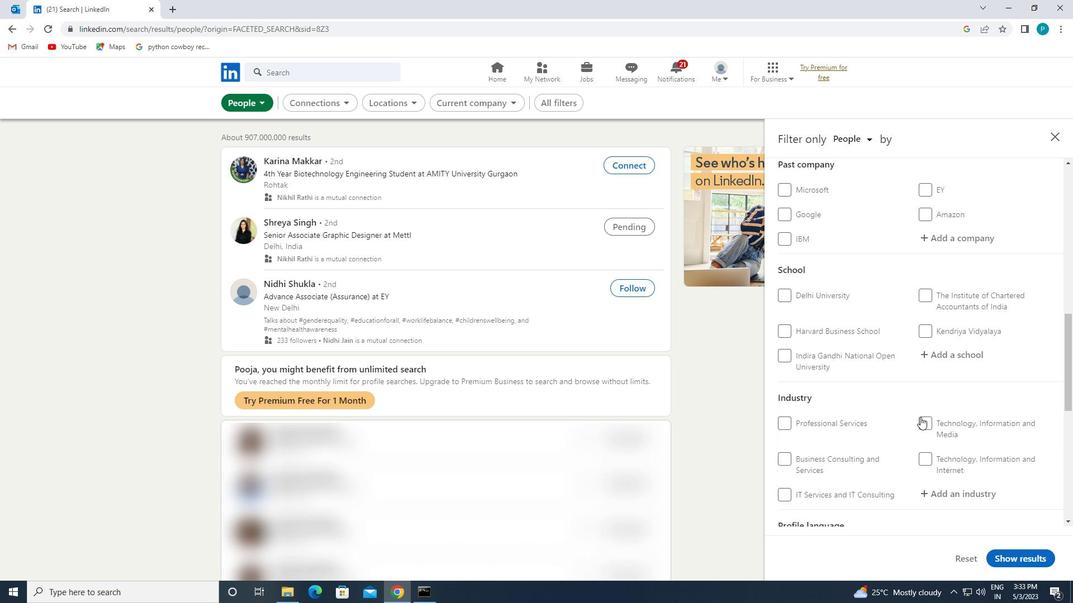 
Action: Mouse scrolled (921, 424) with delta (0, 0)
Screenshot: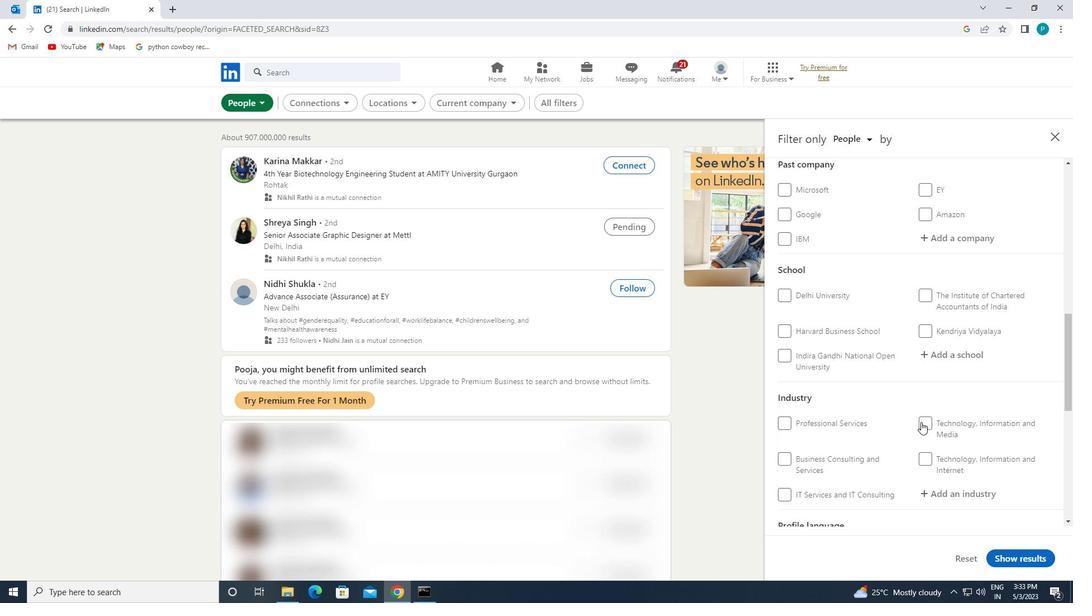 
Action: Mouse moved to (931, 434)
Screenshot: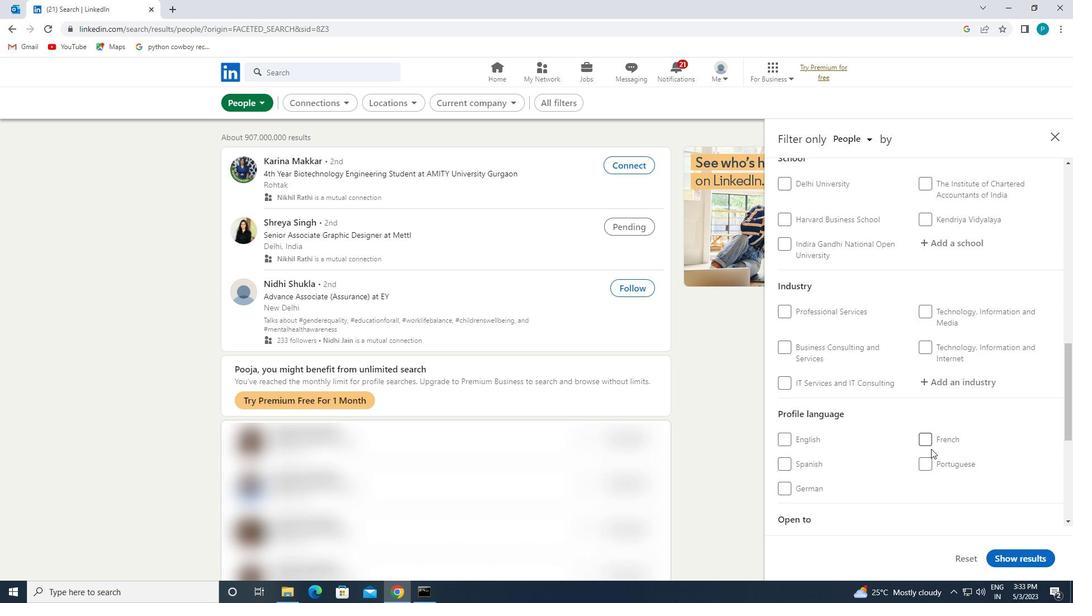
Action: Mouse pressed left at (931, 434)
Screenshot: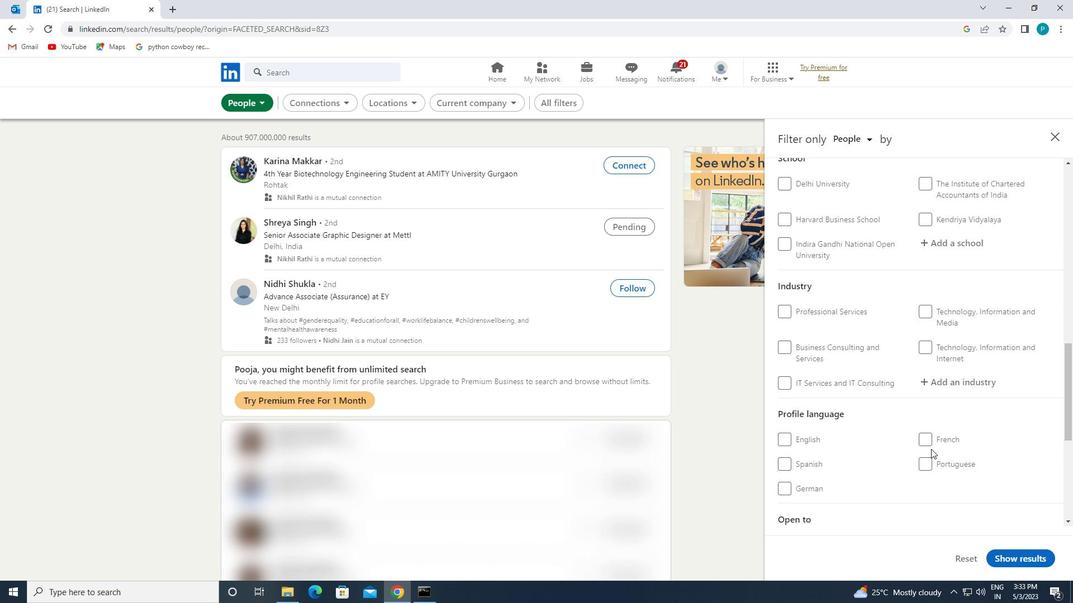 
Action: Mouse moved to (973, 436)
Screenshot: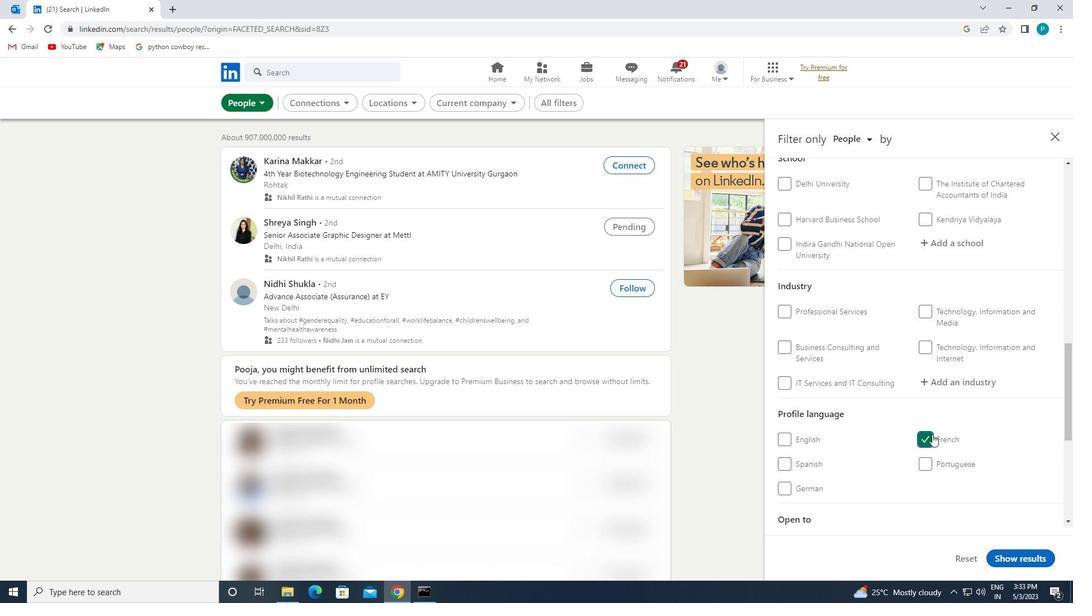 
Action: Mouse scrolled (973, 437) with delta (0, 0)
Screenshot: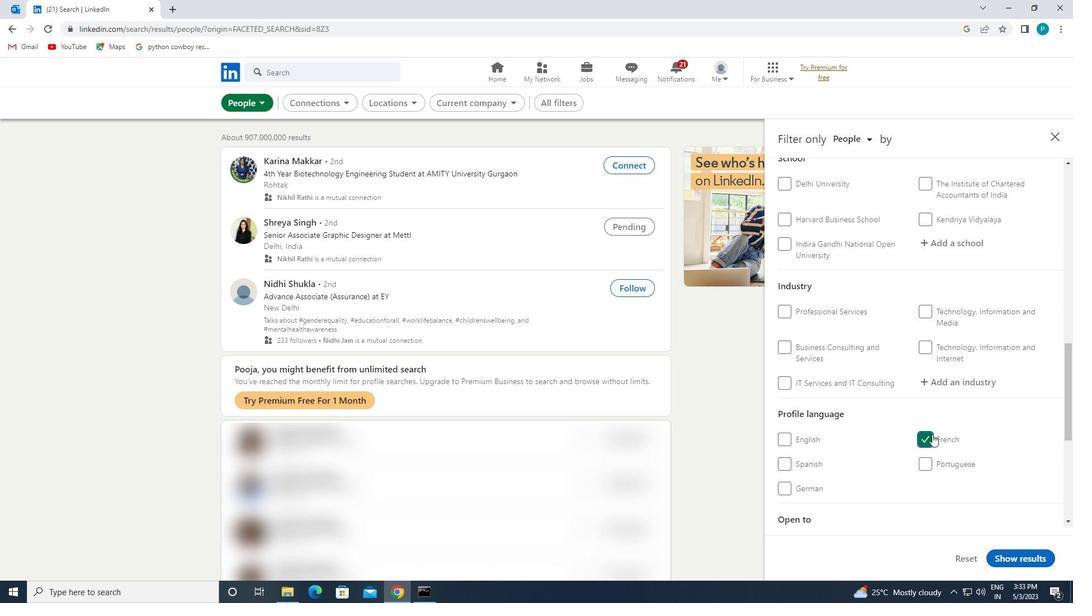 
Action: Mouse moved to (973, 436)
Screenshot: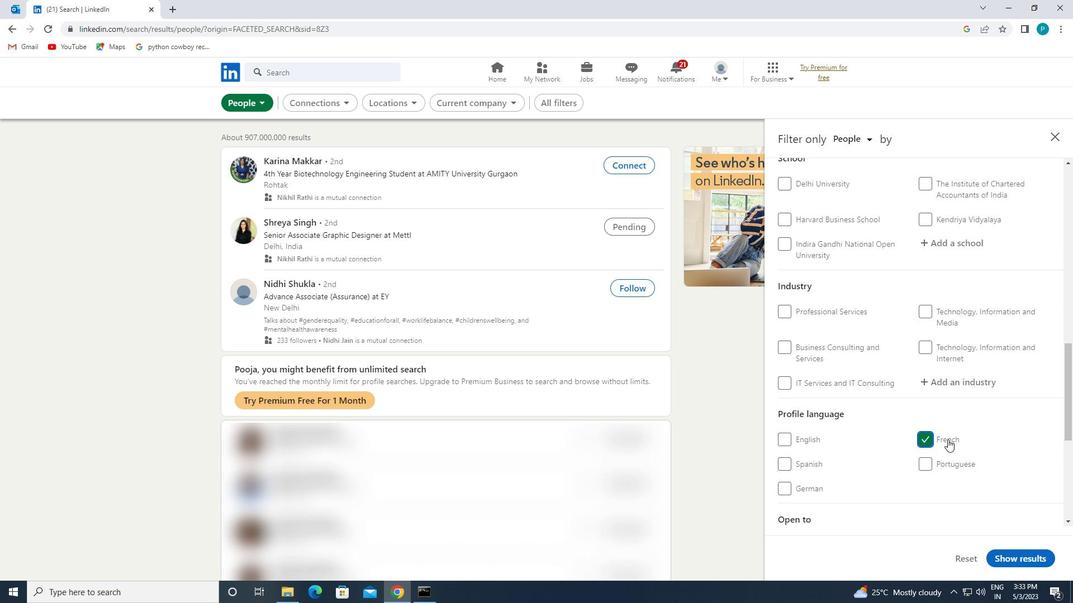 
Action: Mouse scrolled (973, 437) with delta (0, 0)
Screenshot: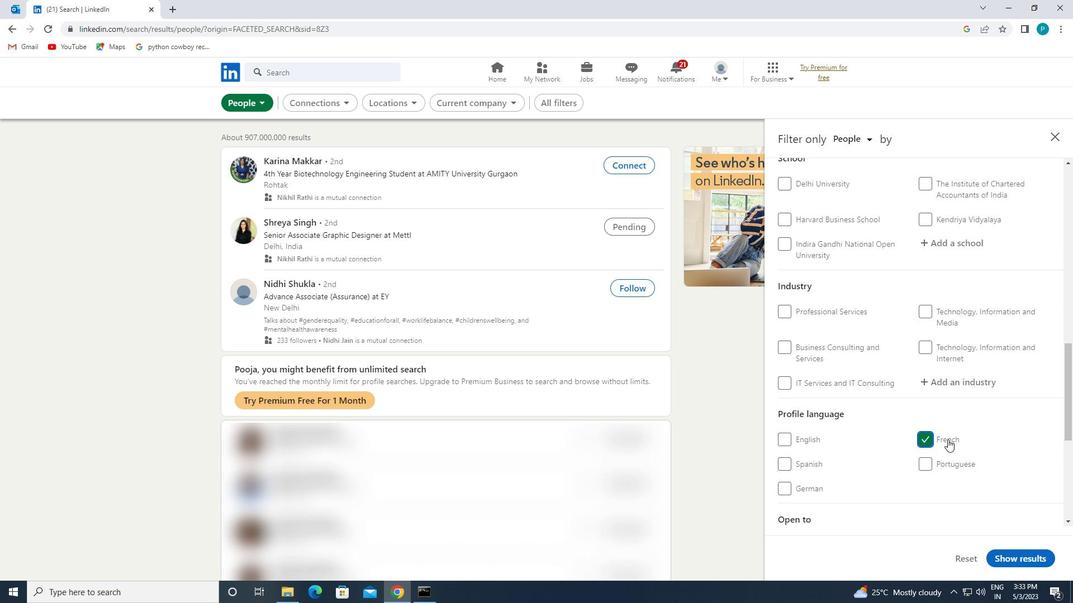 
Action: Mouse scrolled (973, 437) with delta (0, 0)
Screenshot: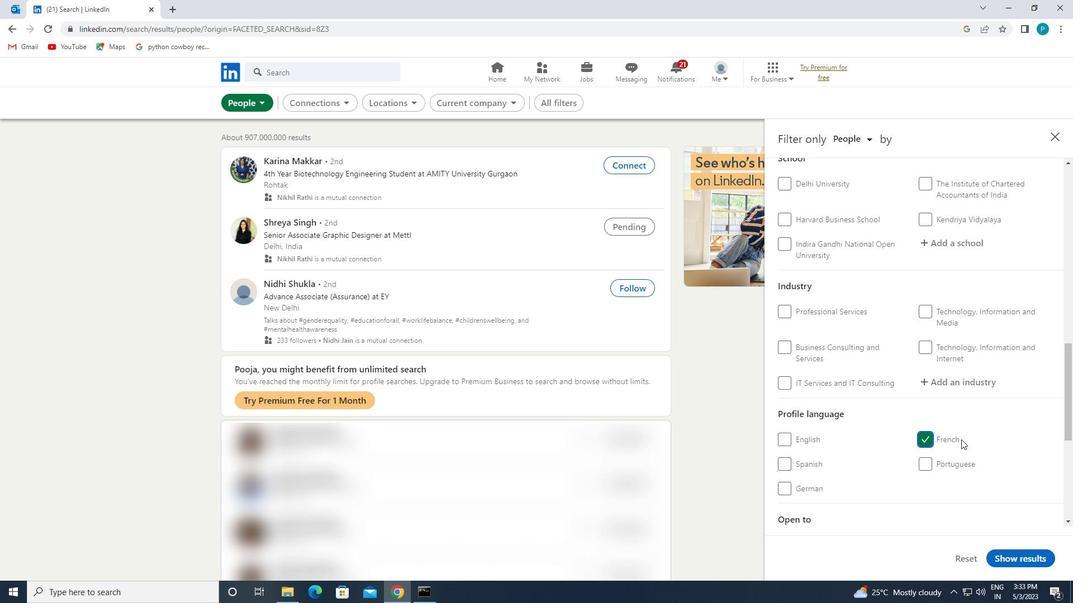 
Action: Mouse moved to (973, 436)
Screenshot: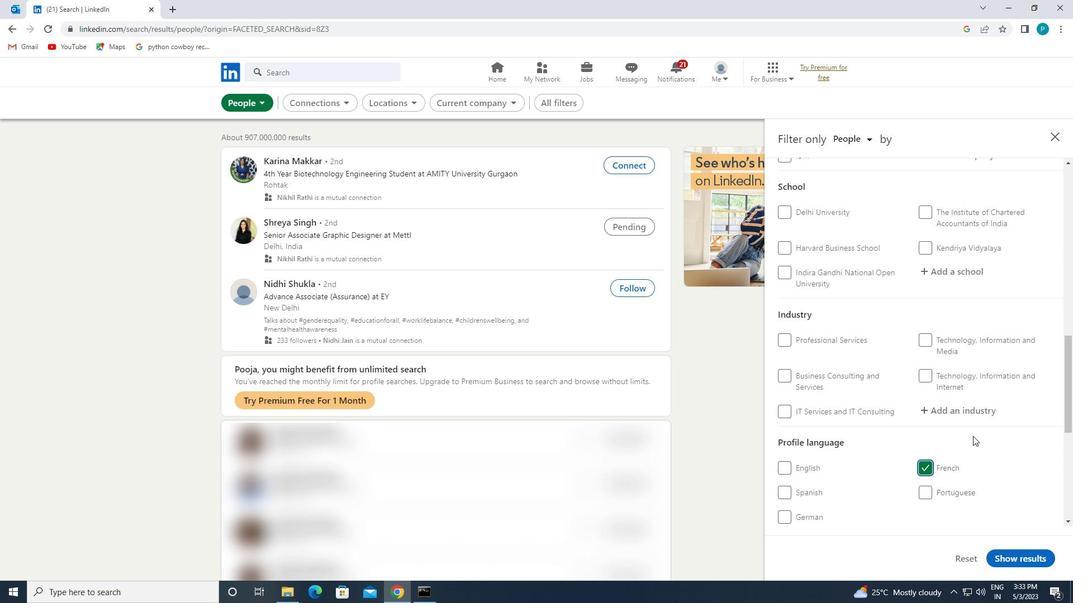 
Action: Mouse scrolled (973, 436) with delta (0, 0)
Screenshot: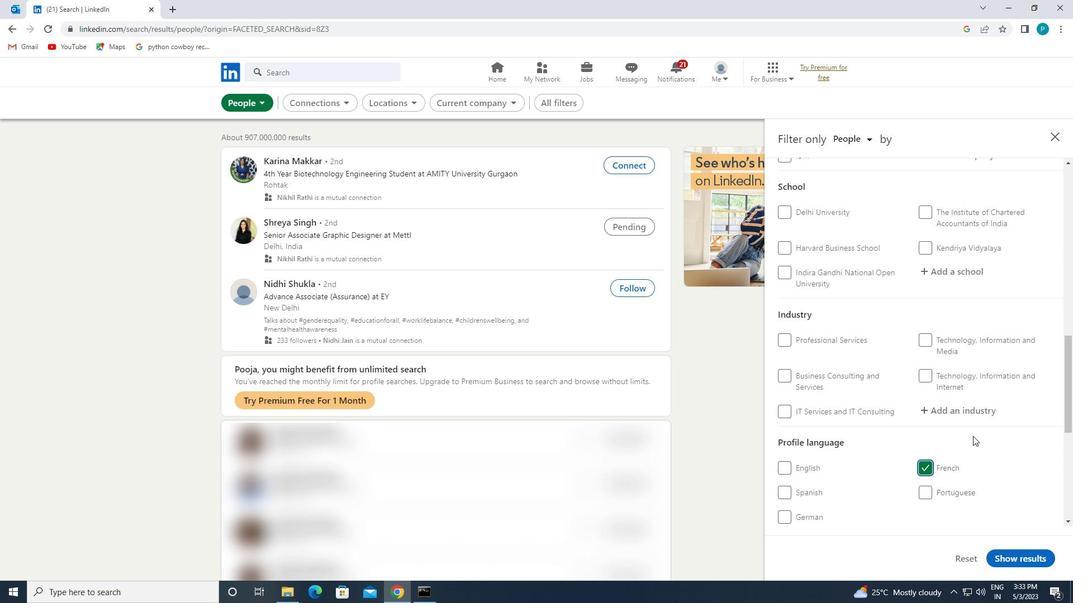
Action: Mouse scrolled (973, 436) with delta (0, 0)
Screenshot: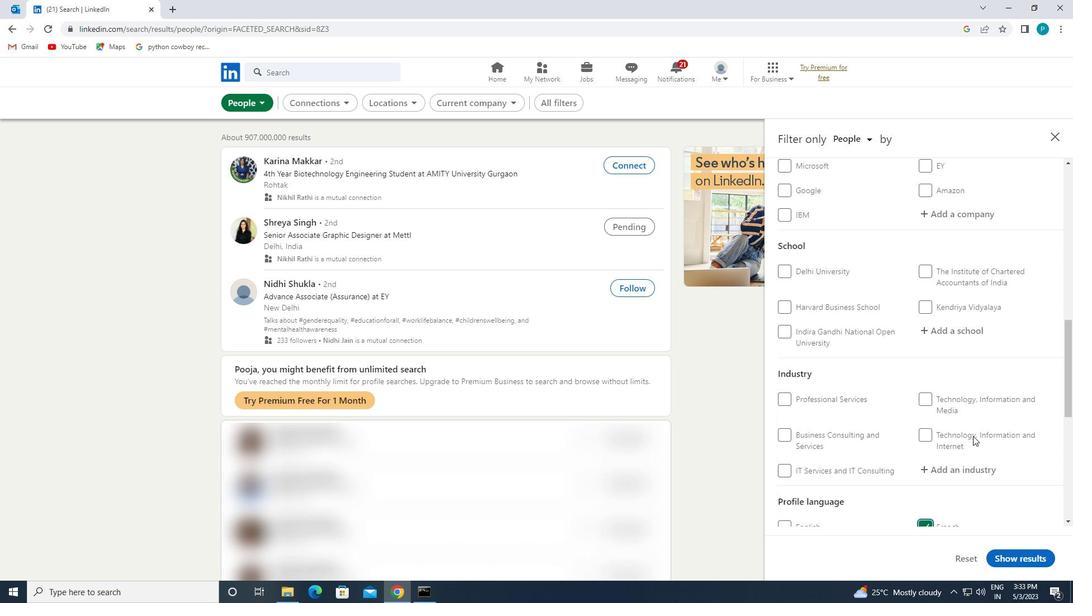 
Action: Mouse moved to (973, 434)
Screenshot: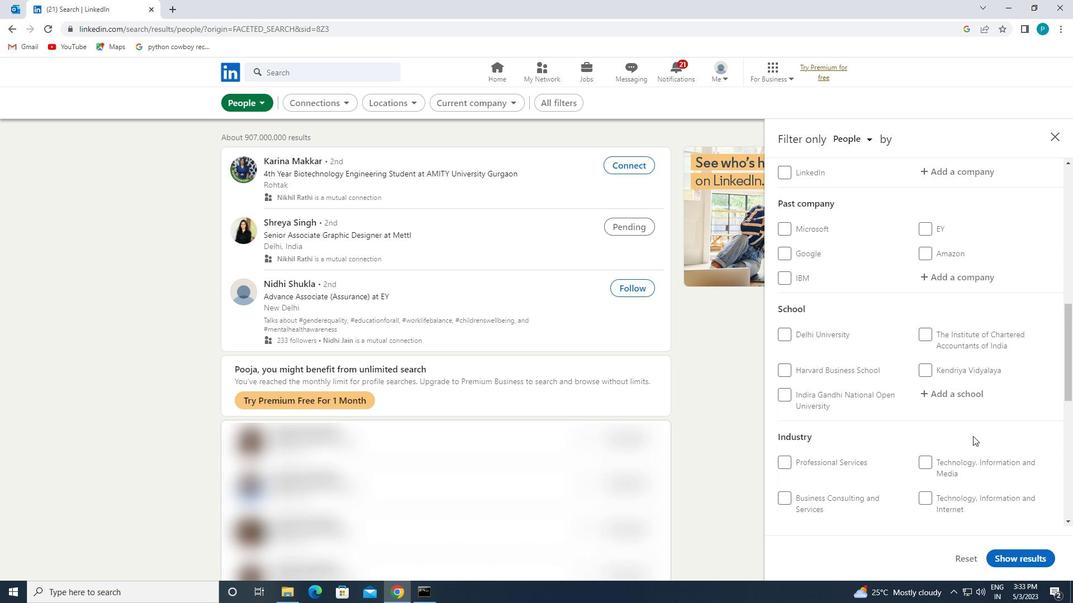 
Action: Mouse scrolled (973, 435) with delta (0, 0)
Screenshot: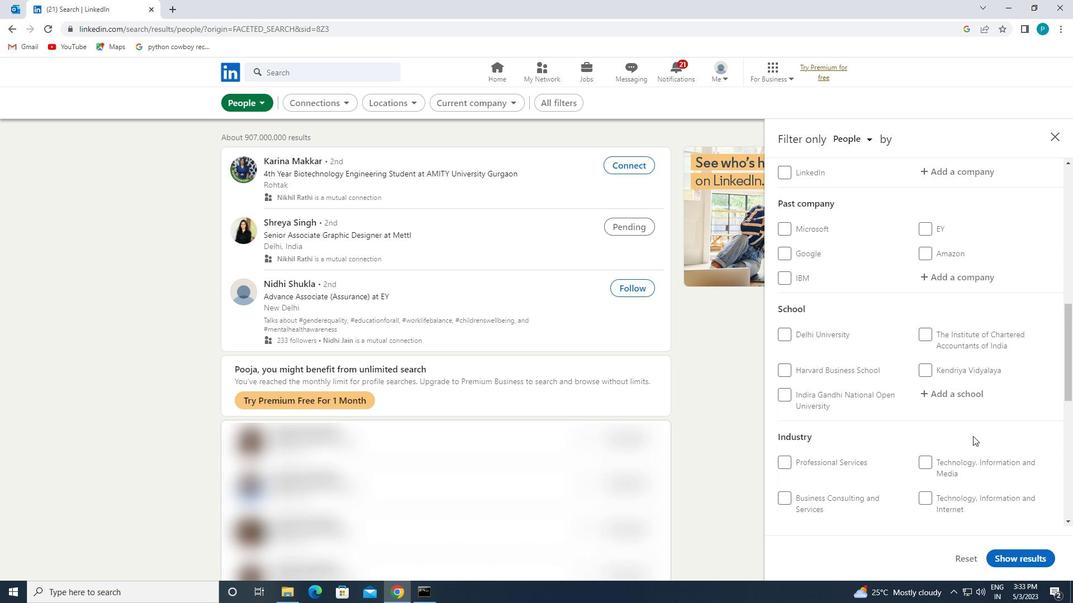 
Action: Mouse moved to (946, 348)
Screenshot: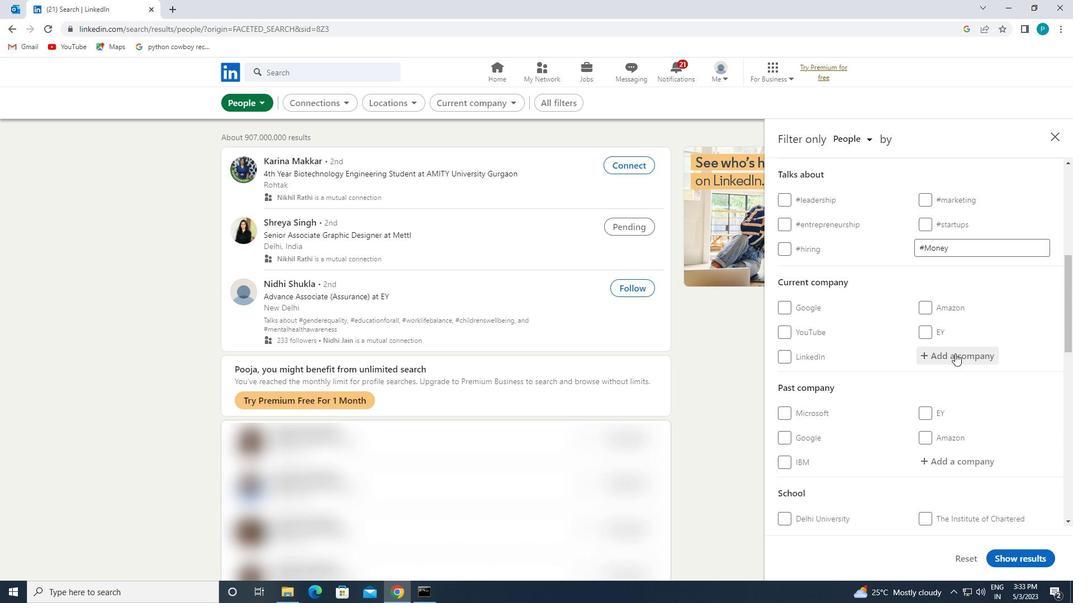 
Action: Mouse pressed left at (946, 348)
Screenshot: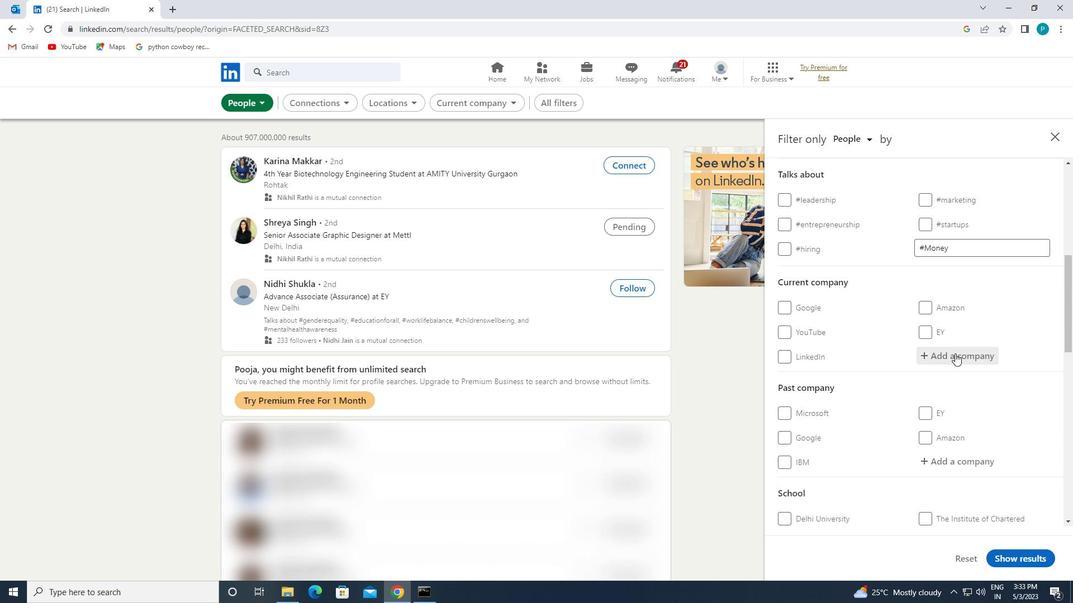 
Action: Key pressed <Key.caps_lock>A<Key.caps_lock>BB<Key.caps_lock>V<Key.caps_lock>IE
Screenshot: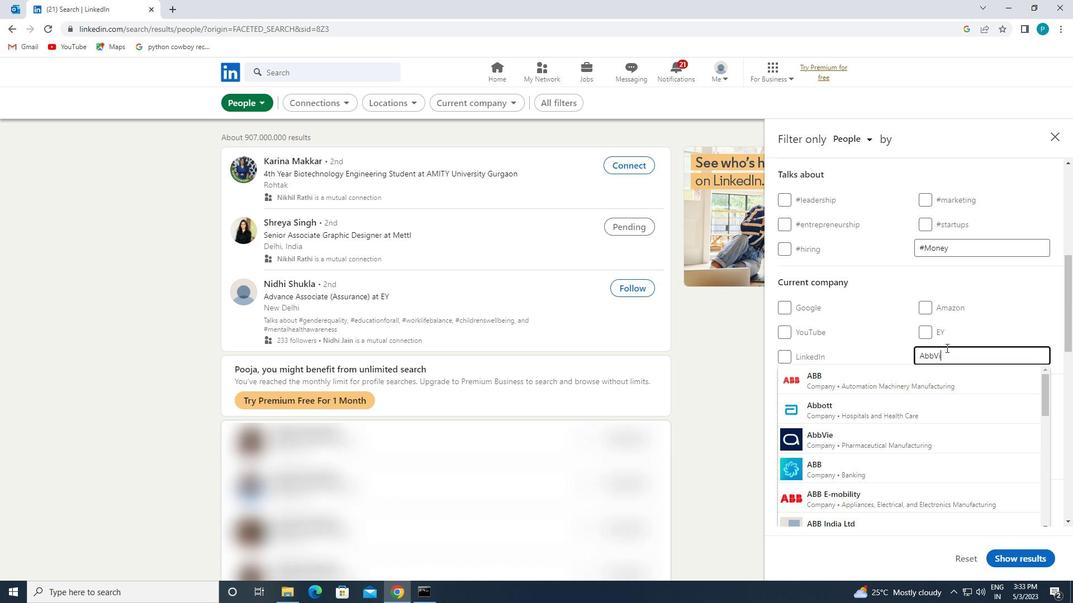 
Action: Mouse moved to (941, 372)
Screenshot: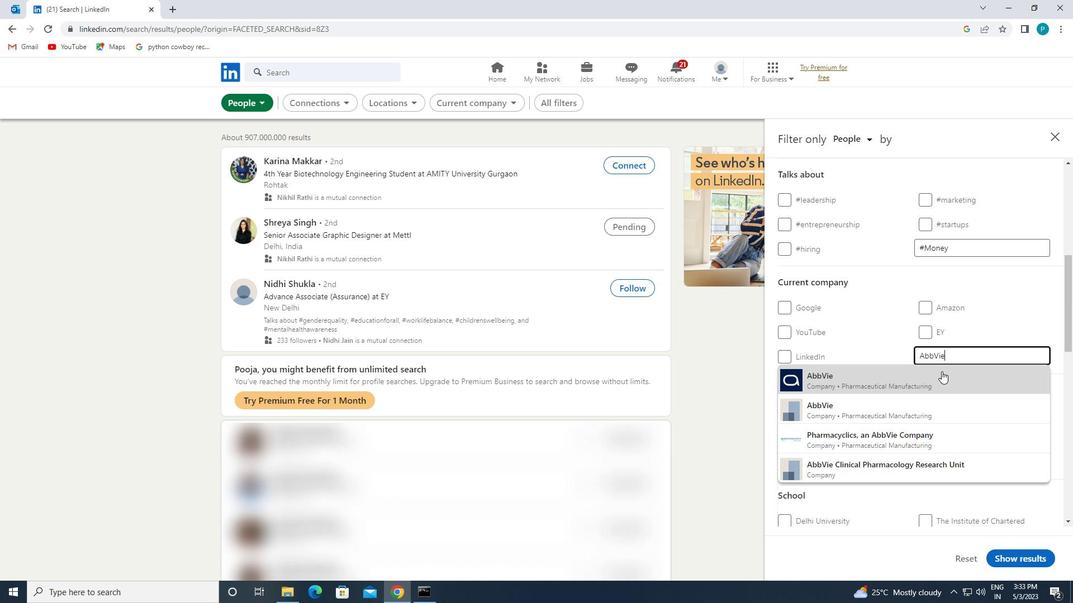 
Action: Mouse pressed left at (941, 372)
Screenshot: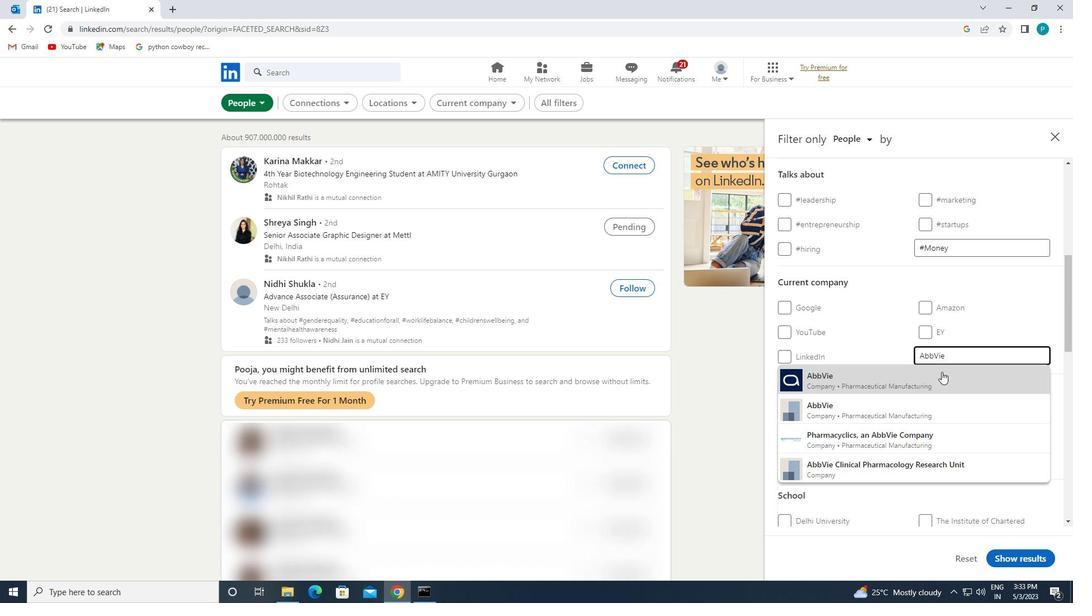 
Action: Mouse scrolled (941, 371) with delta (0, 0)
Screenshot: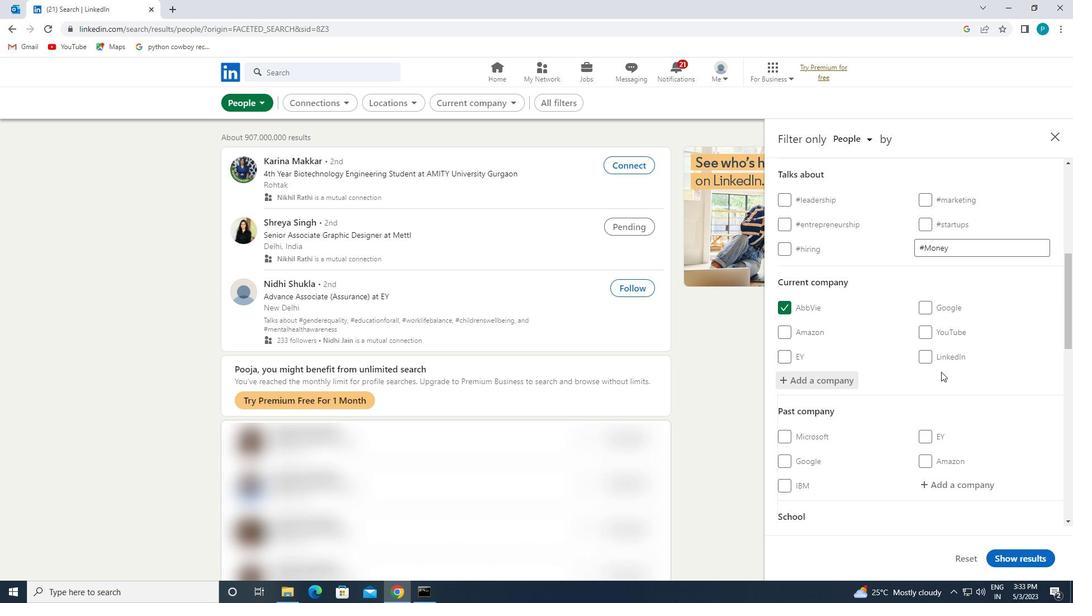
Action: Mouse scrolled (941, 371) with delta (0, 0)
Screenshot: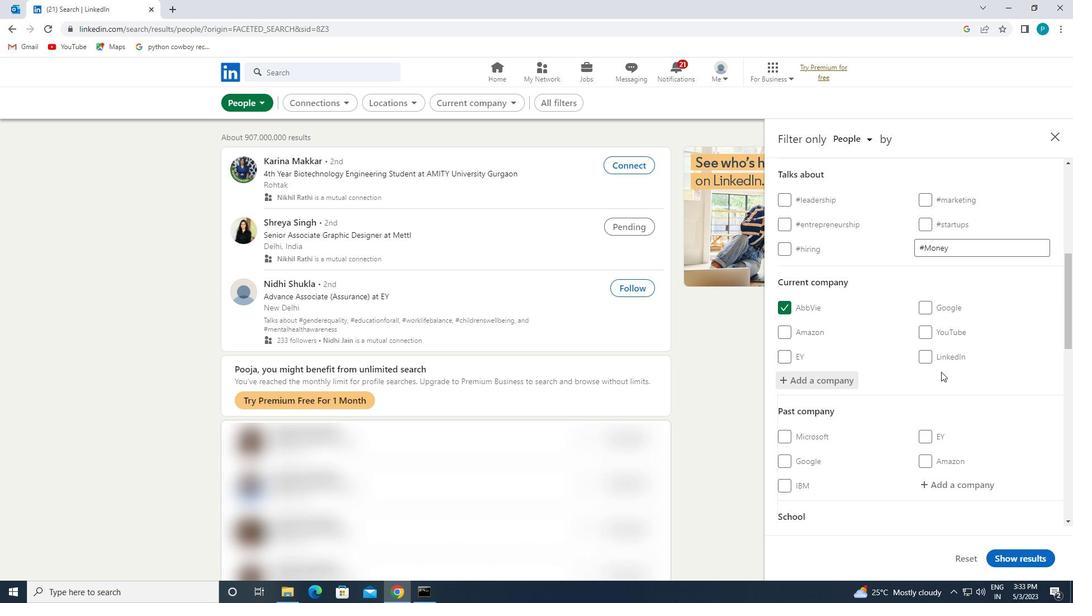 
Action: Mouse scrolled (941, 371) with delta (0, 0)
Screenshot: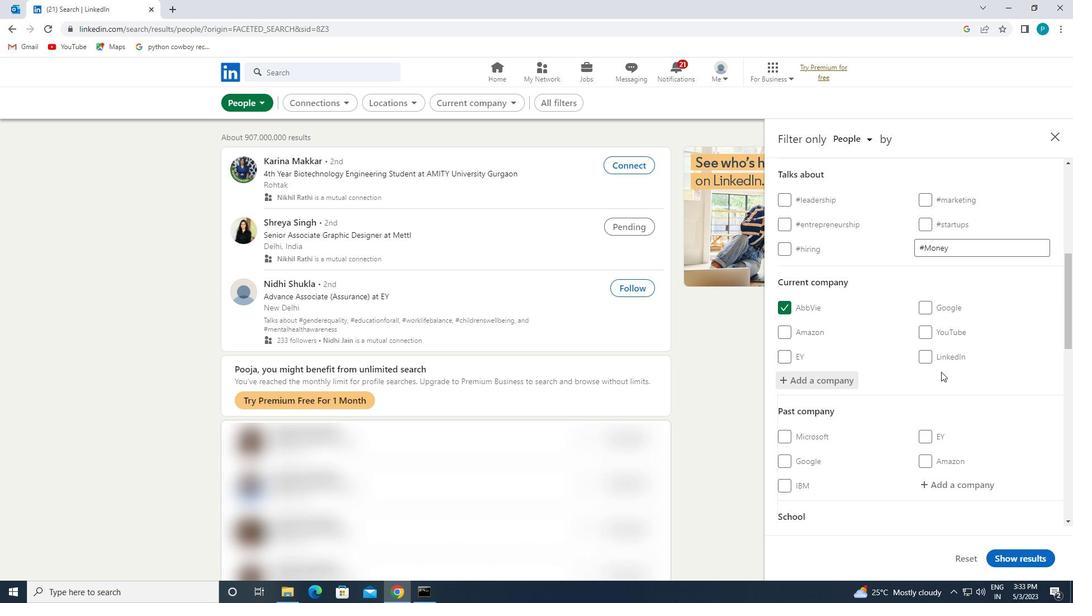 
Action: Mouse moved to (963, 432)
Screenshot: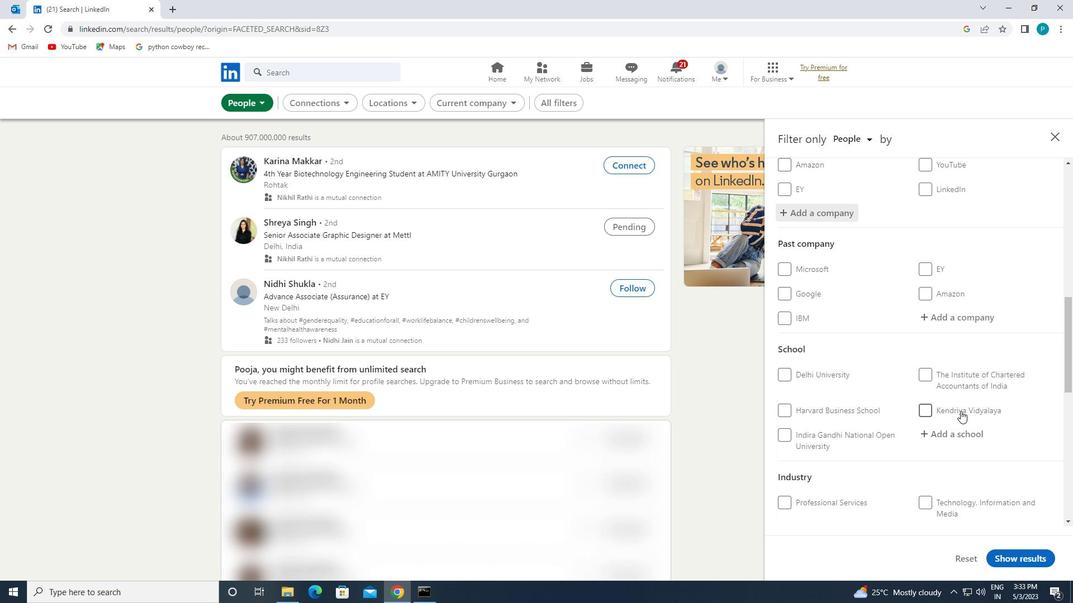 
Action: Mouse pressed left at (963, 432)
Screenshot: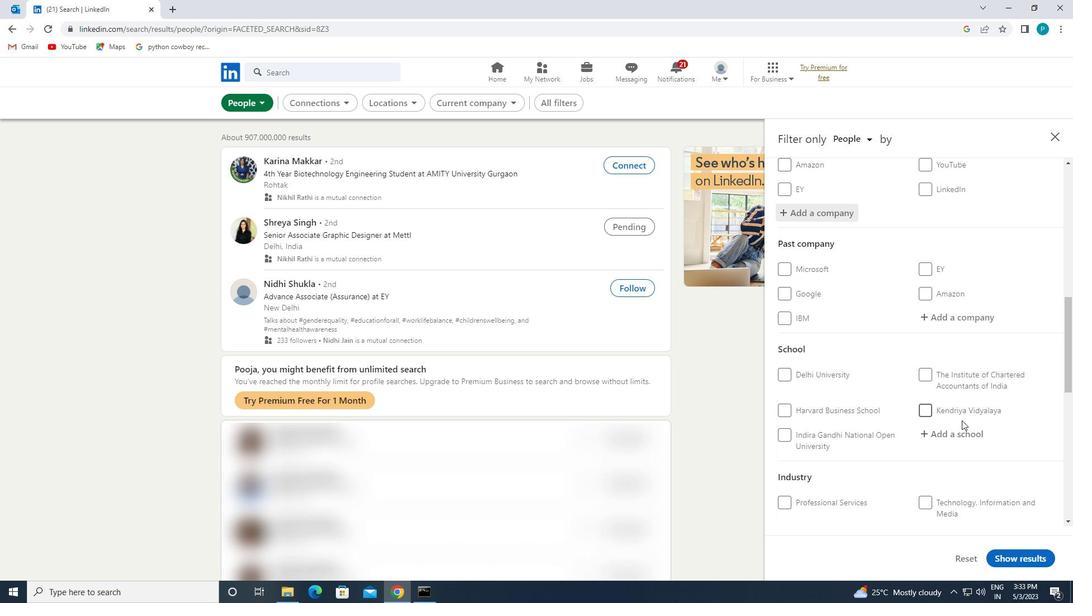 
Action: Mouse moved to (963, 433)
Screenshot: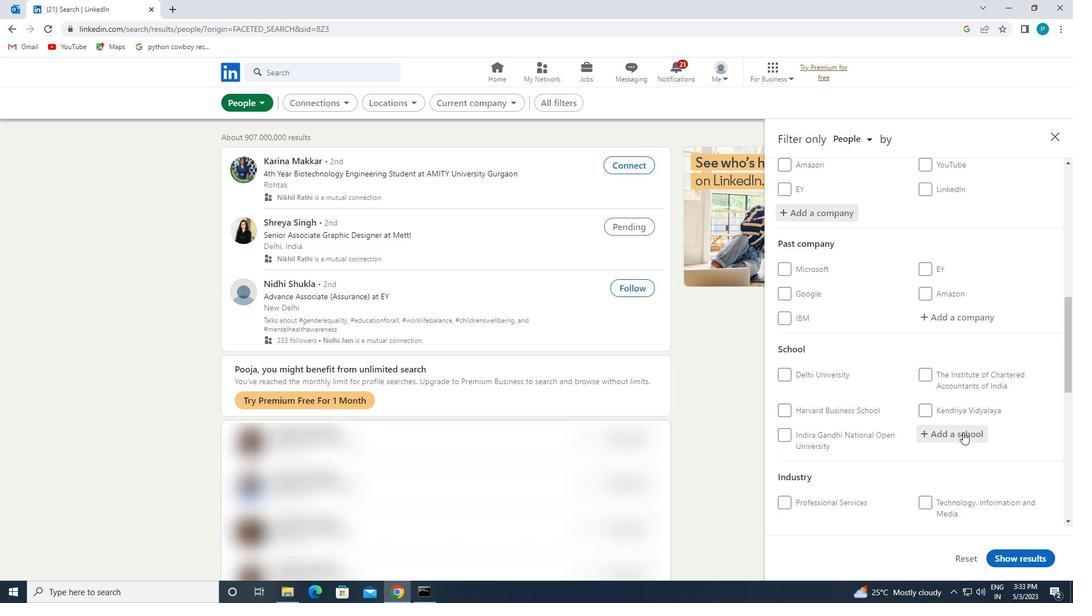 
Action: Key pressed K<Key.caps_lock><Key.backspace>K<Key.caps_lock>URNOOL
Screenshot: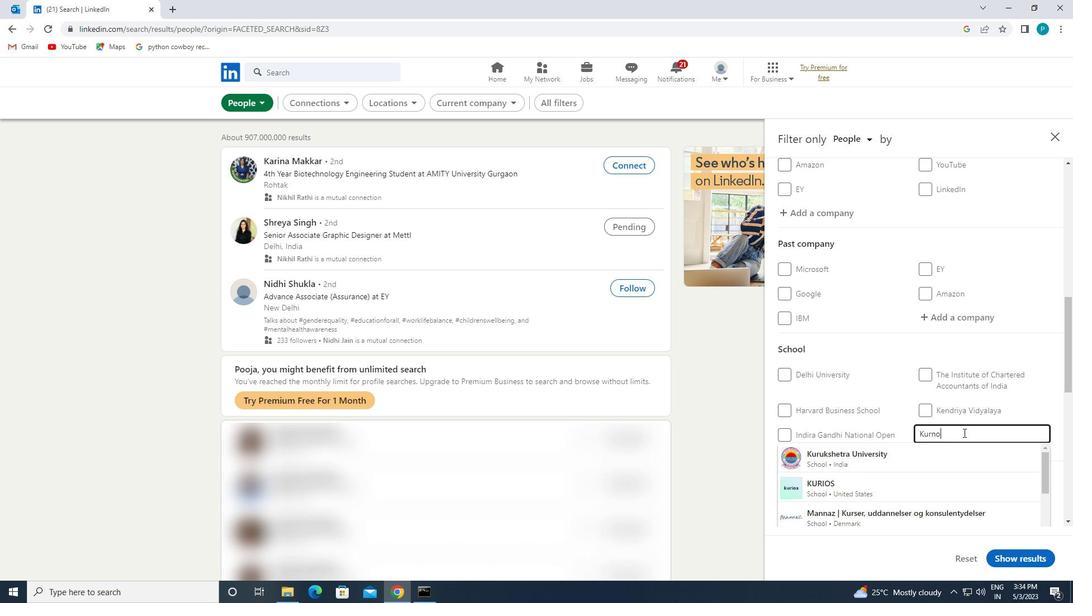 
Action: Mouse moved to (945, 463)
Screenshot: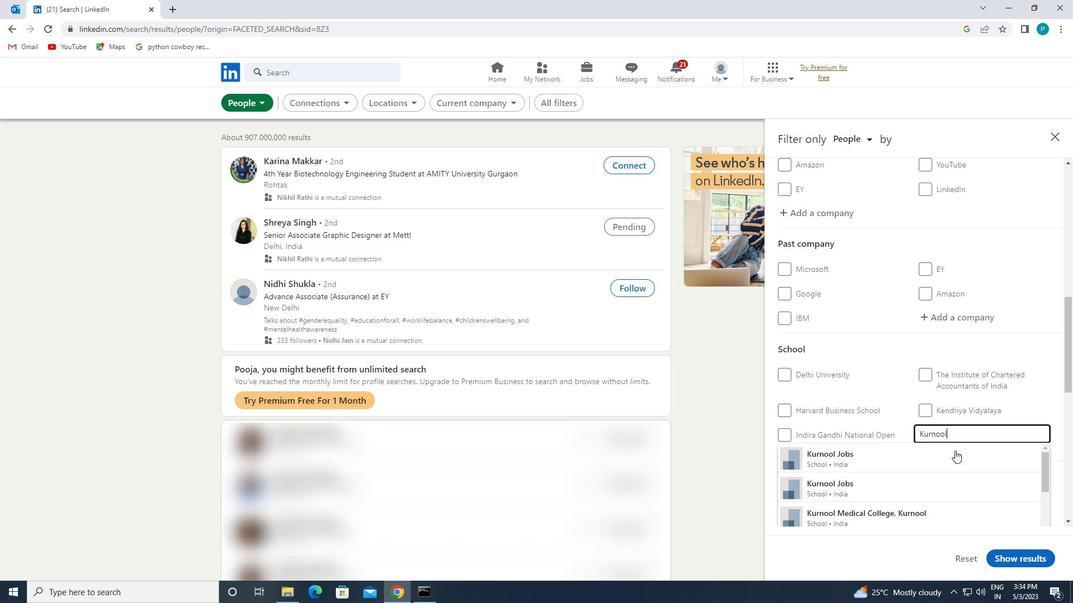 
Action: Mouse pressed left at (945, 463)
Screenshot: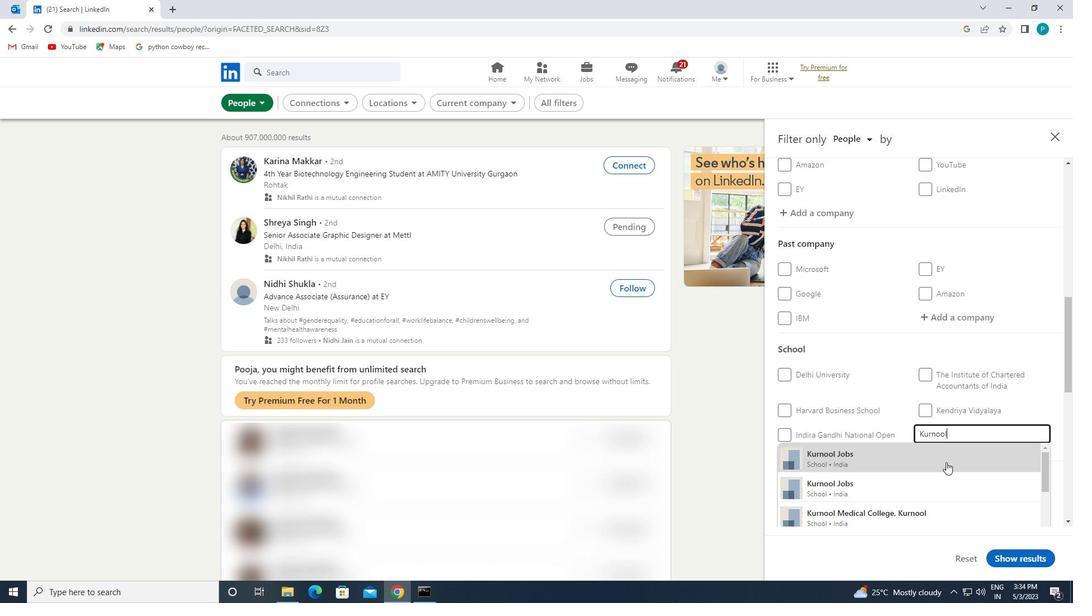 
Action: Mouse scrolled (945, 462) with delta (0, 0)
Screenshot: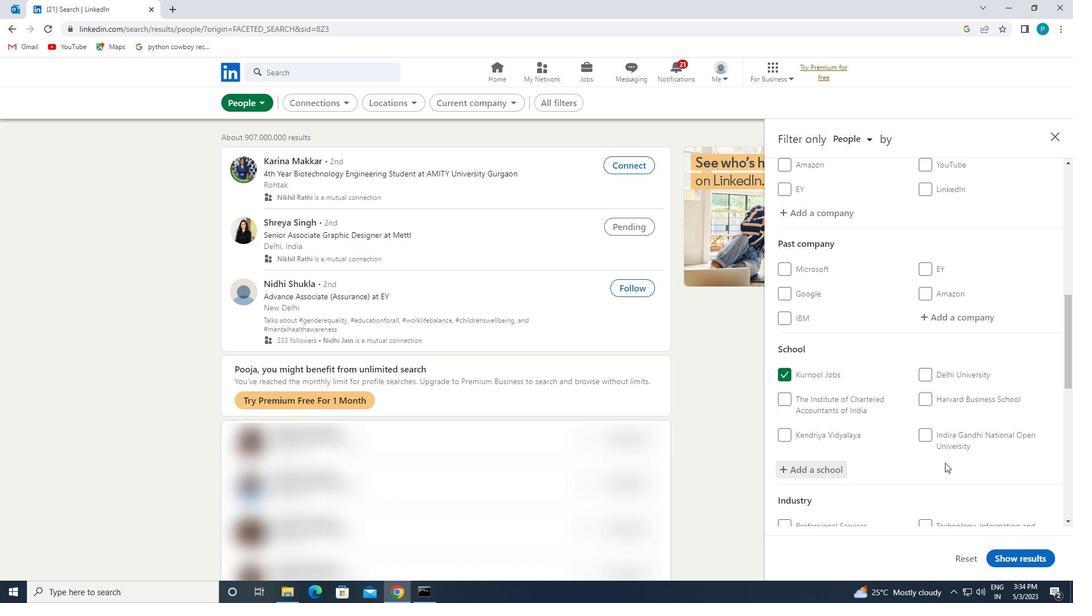 
Action: Mouse scrolled (945, 462) with delta (0, 0)
Screenshot: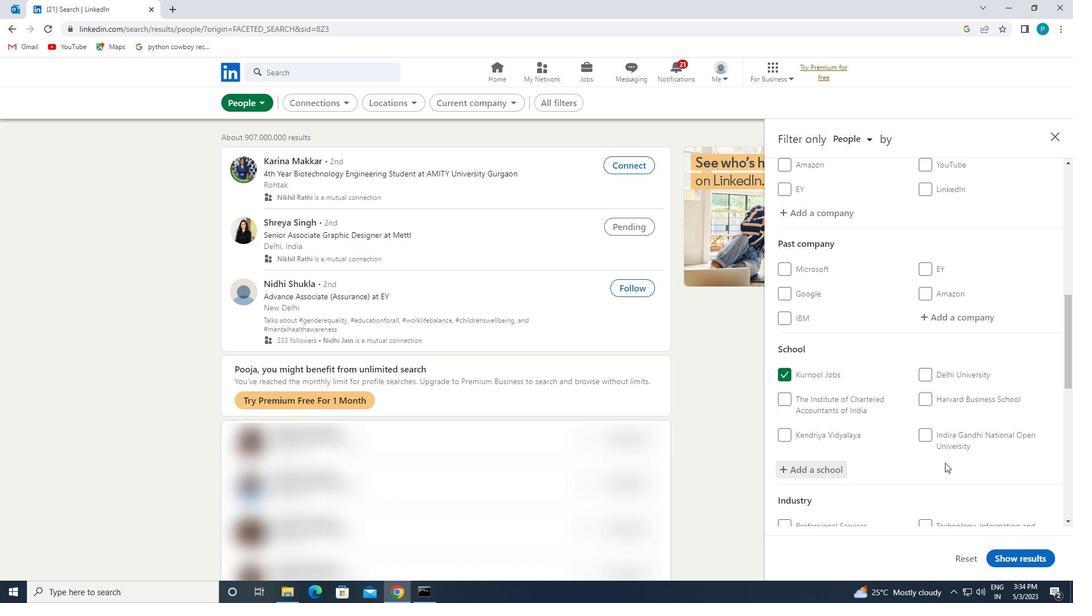
Action: Mouse scrolled (945, 462) with delta (0, 0)
Screenshot: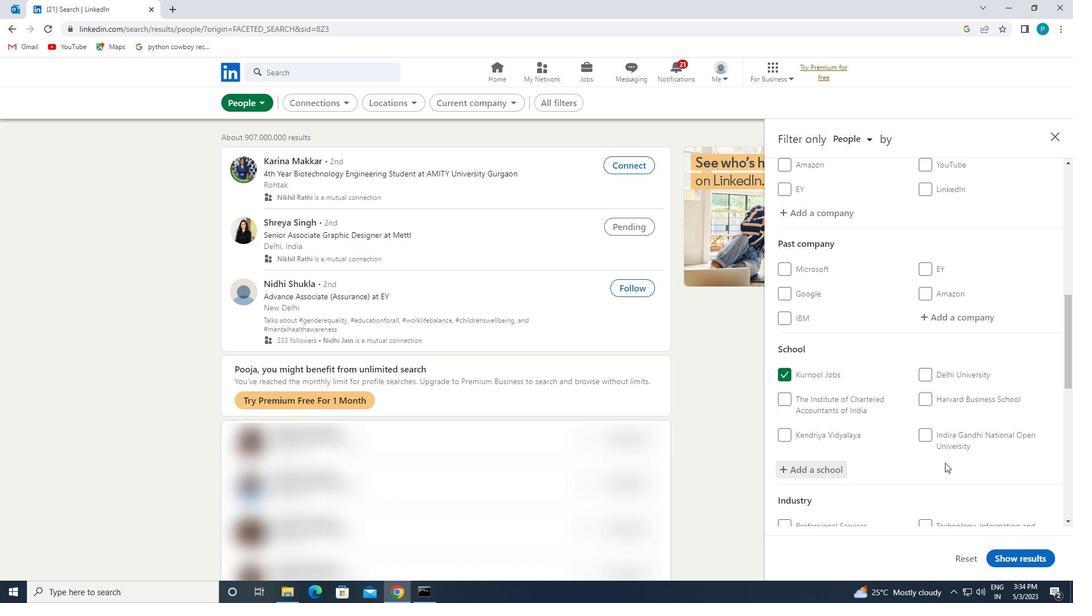 
Action: Mouse moved to (952, 426)
Screenshot: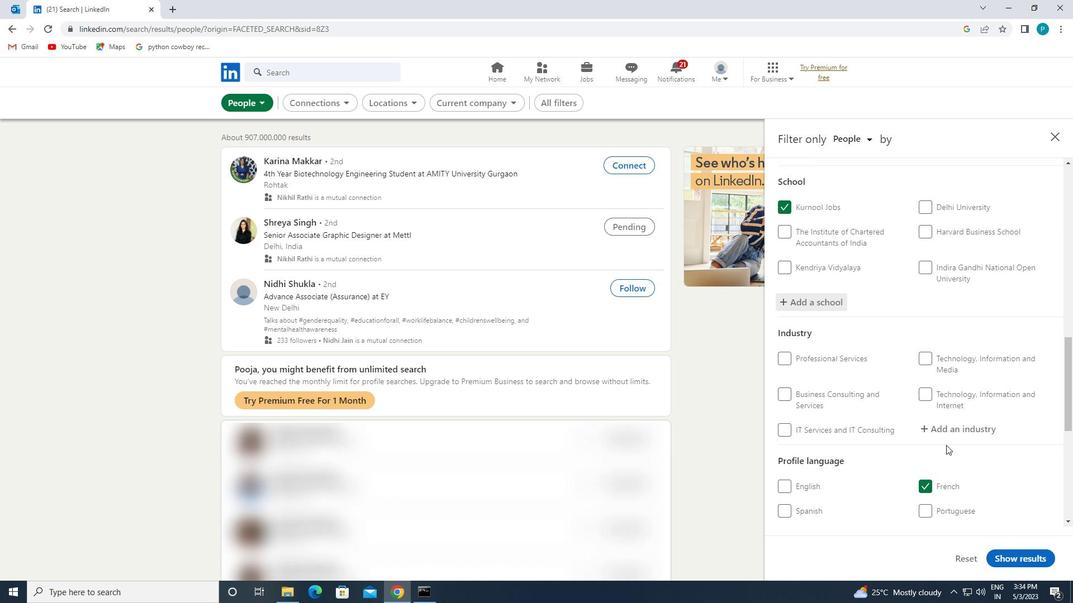 
Action: Mouse pressed left at (952, 426)
Screenshot: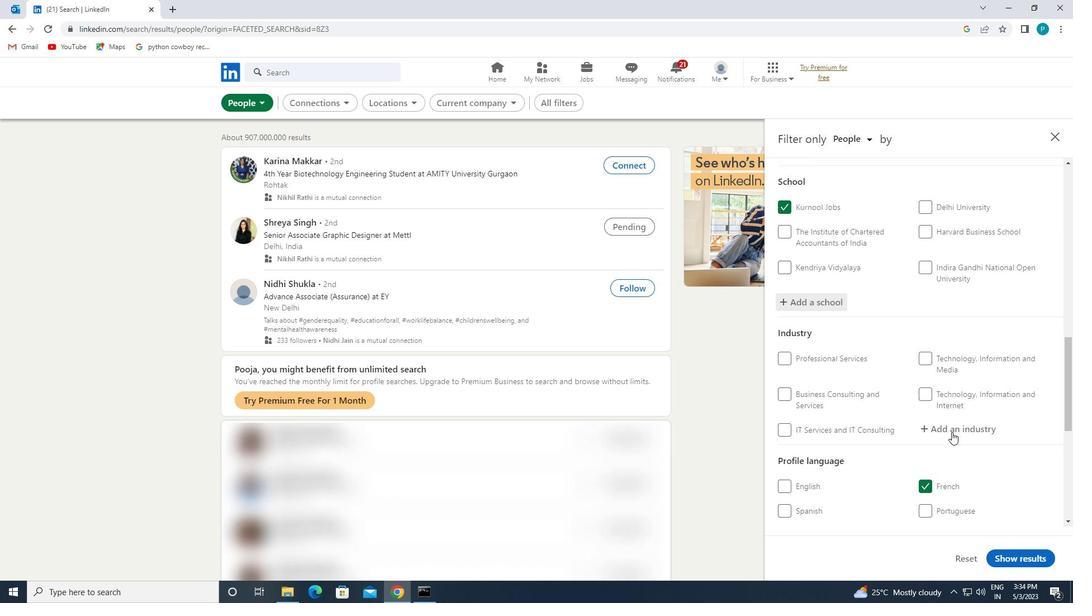 
Action: Mouse moved to (952, 425)
Screenshot: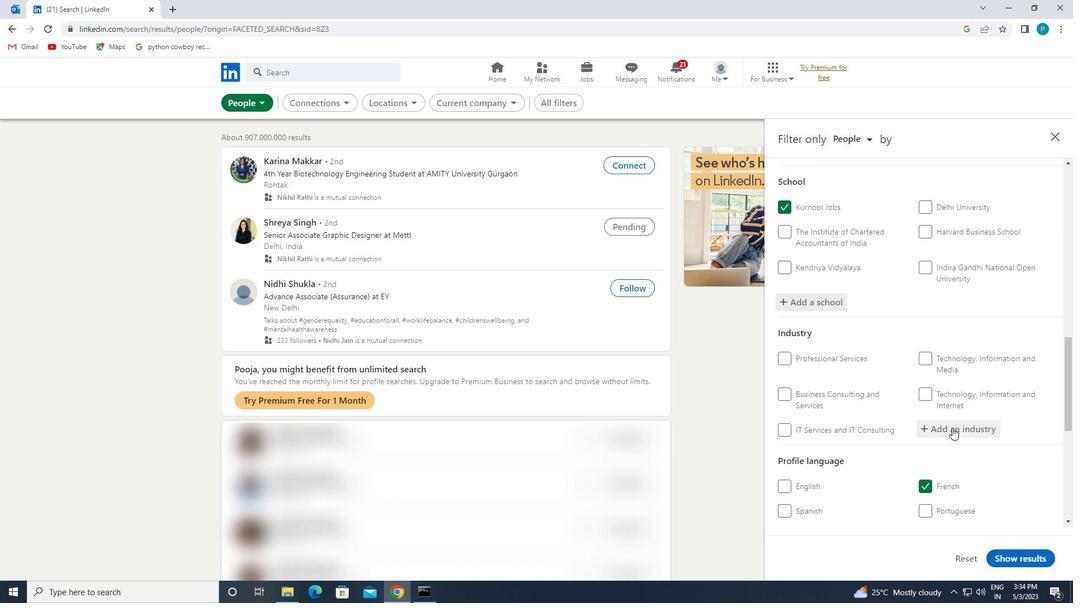 
Action: Key pressed <Key.caps_lock>F<Key.caps_lock>ISH
Screenshot: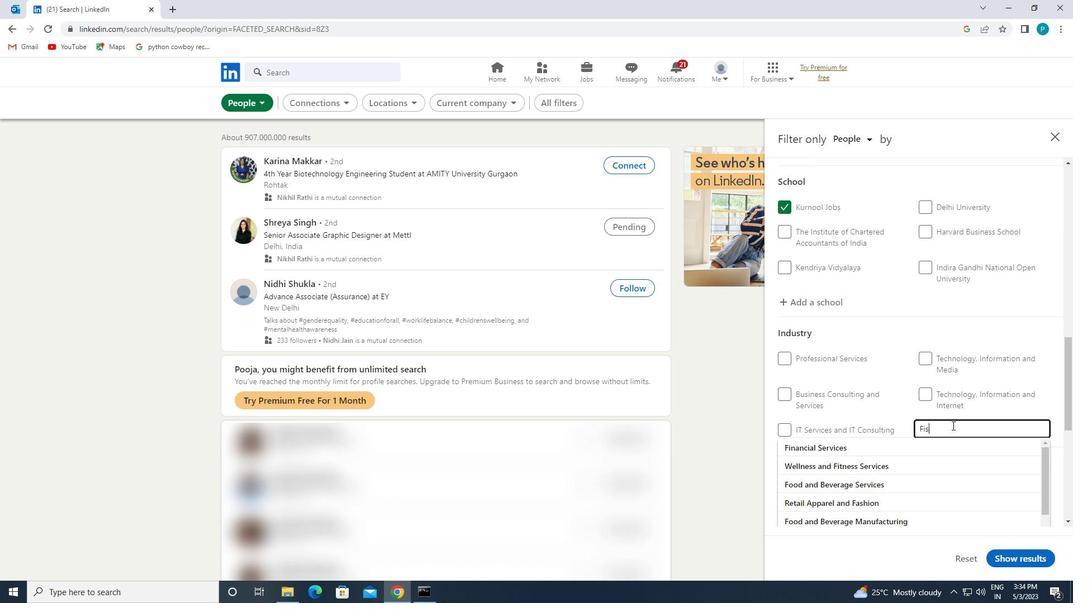 
Action: Mouse moved to (945, 448)
Screenshot: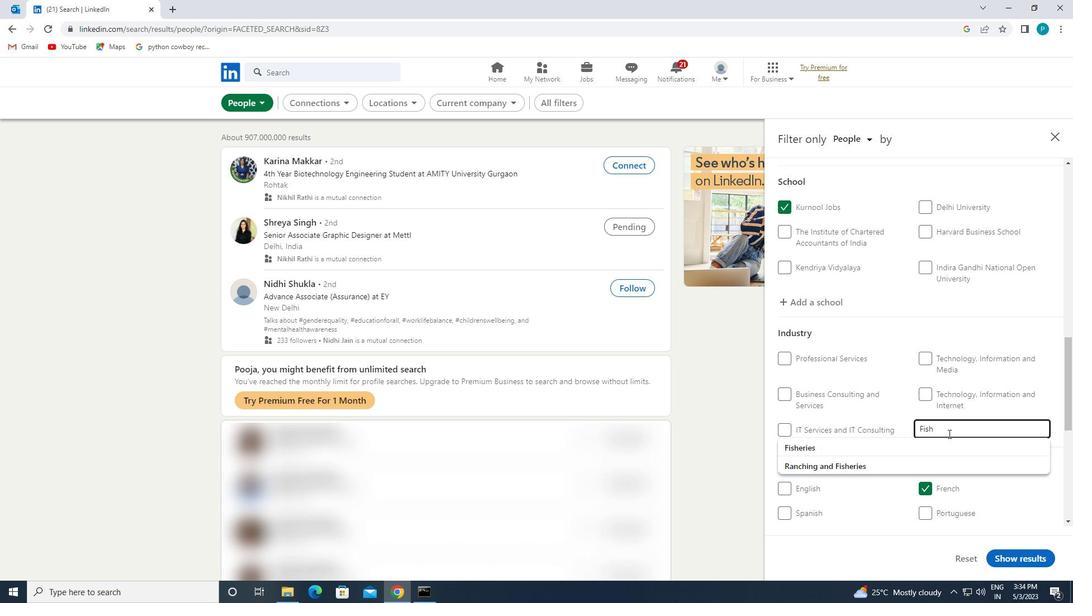 
Action: Mouse pressed left at (945, 448)
Screenshot: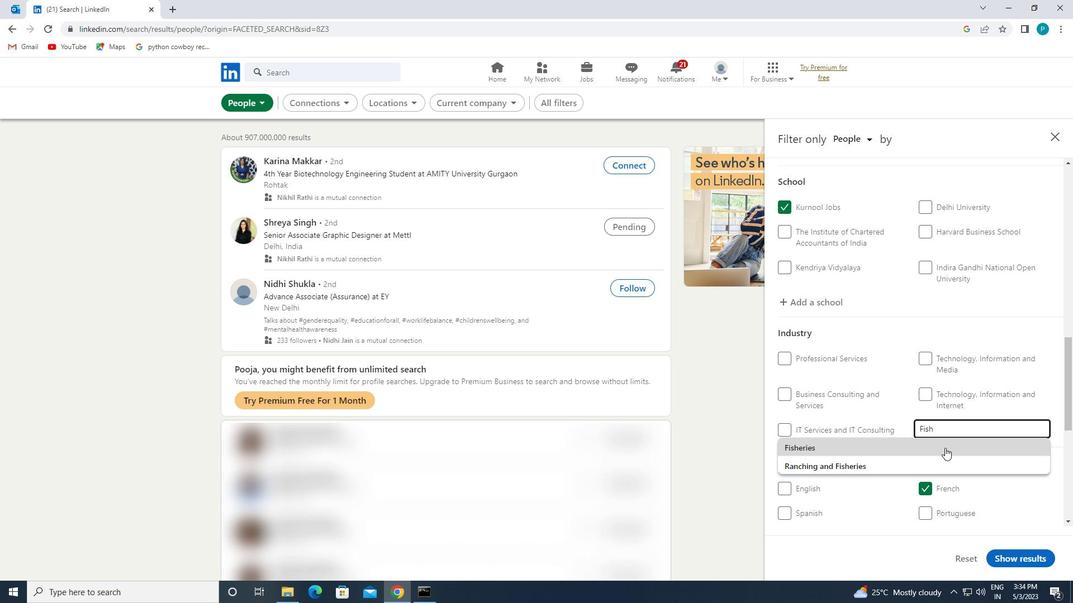 
Action: Mouse moved to (945, 451)
Screenshot: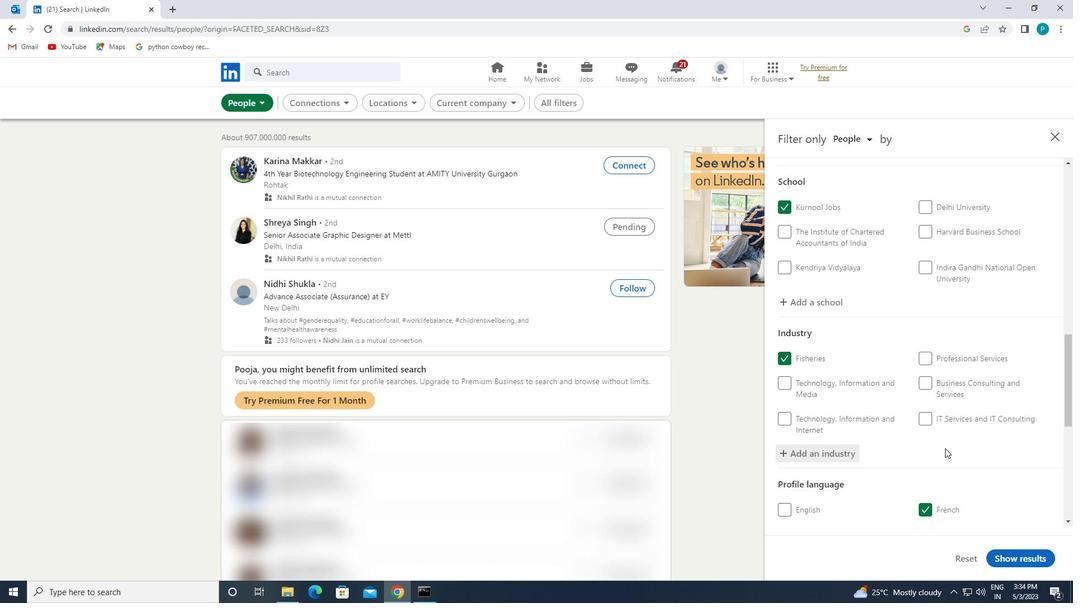 
Action: Mouse scrolled (945, 450) with delta (0, 0)
Screenshot: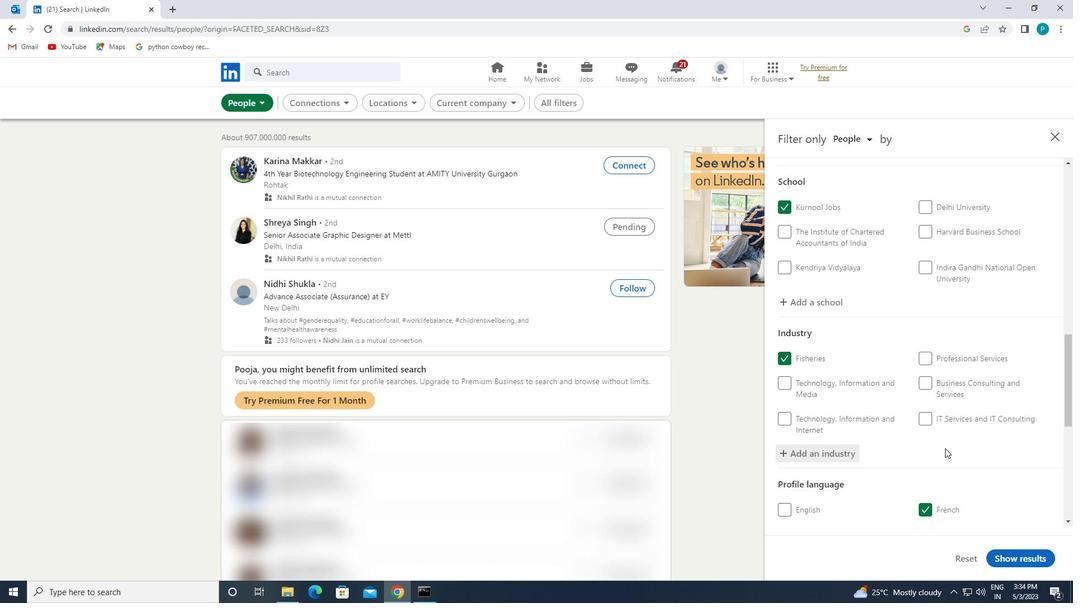 
Action: Mouse scrolled (945, 450) with delta (0, 0)
Screenshot: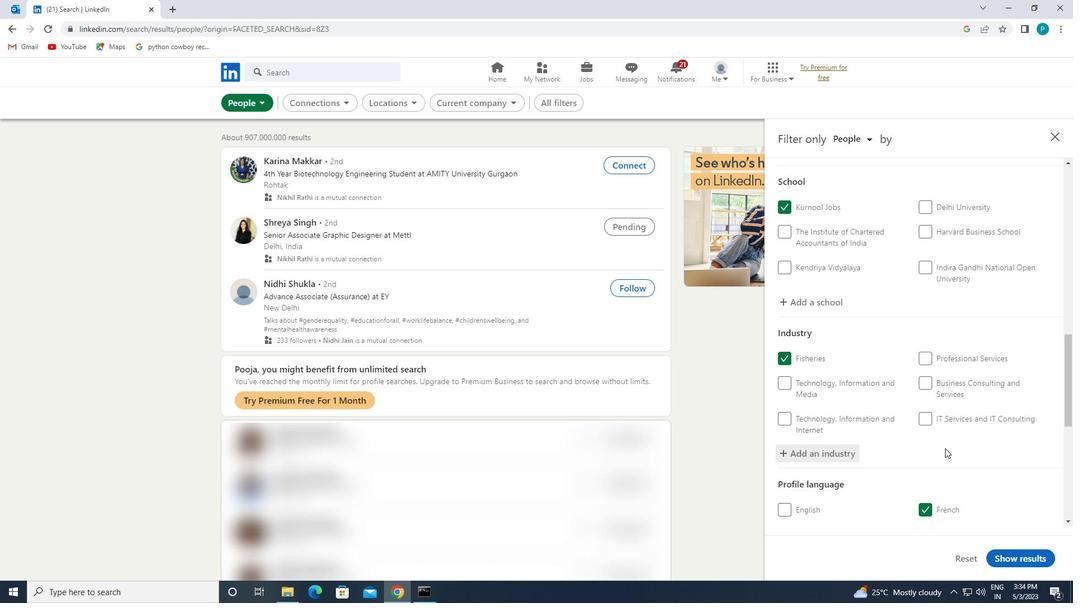 
Action: Mouse scrolled (945, 450) with delta (0, 0)
Screenshot: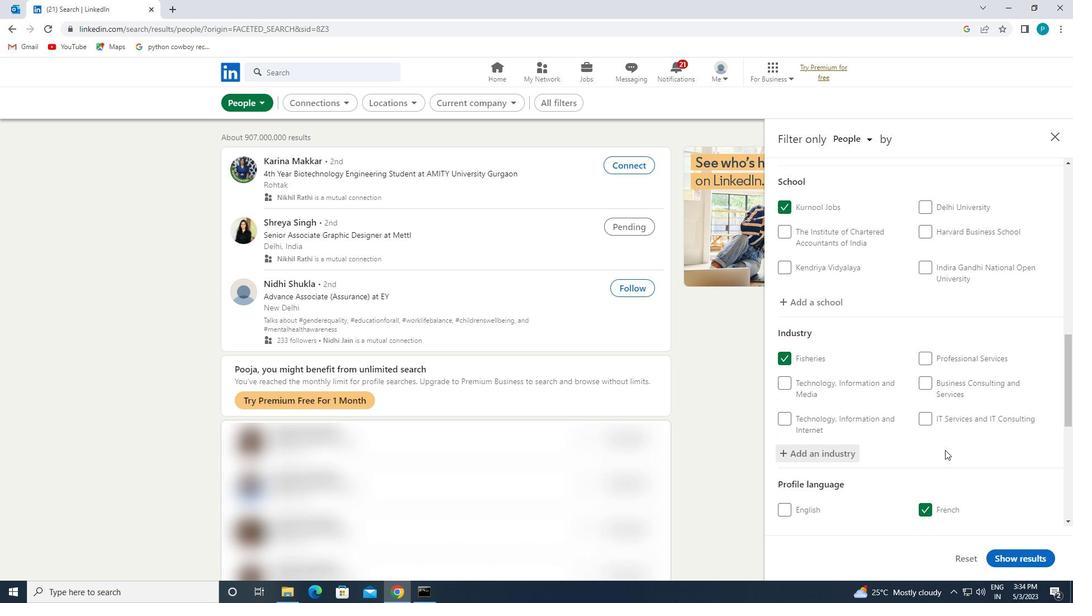 
Action: Mouse moved to (948, 452)
Screenshot: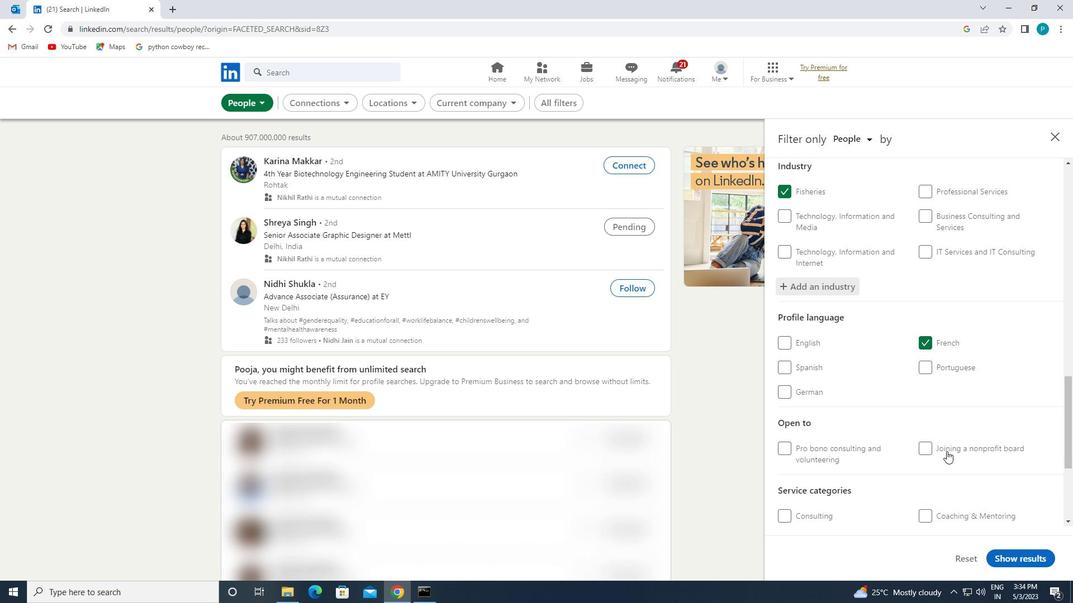 
Action: Mouse scrolled (948, 452) with delta (0, 0)
Screenshot: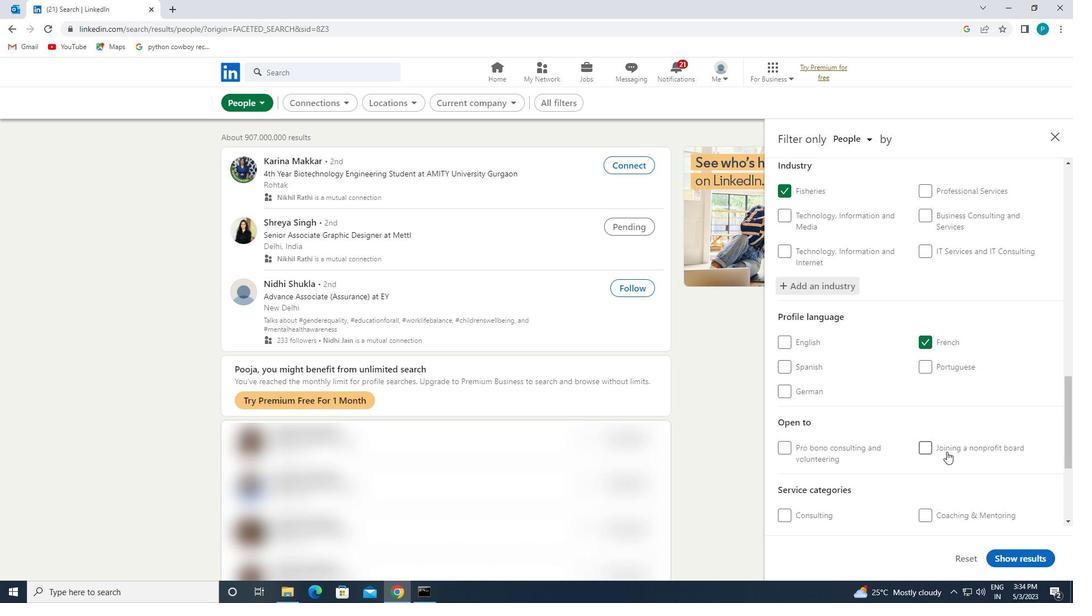 
Action: Mouse moved to (946, 484)
Screenshot: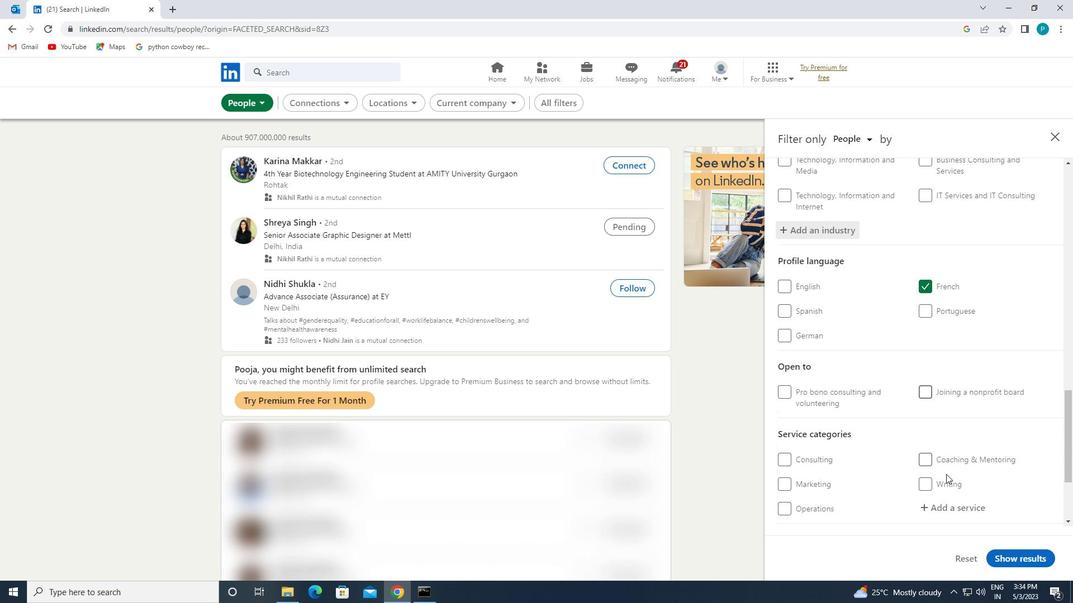 
Action: Mouse scrolled (946, 483) with delta (0, 0)
Screenshot: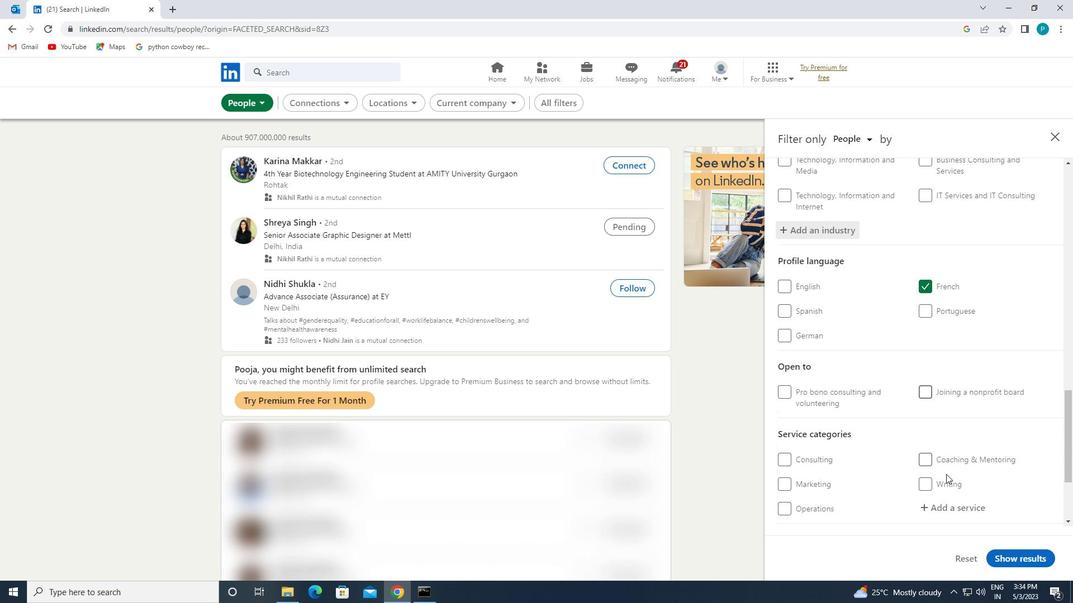 
Action: Mouse moved to (945, 484)
Screenshot: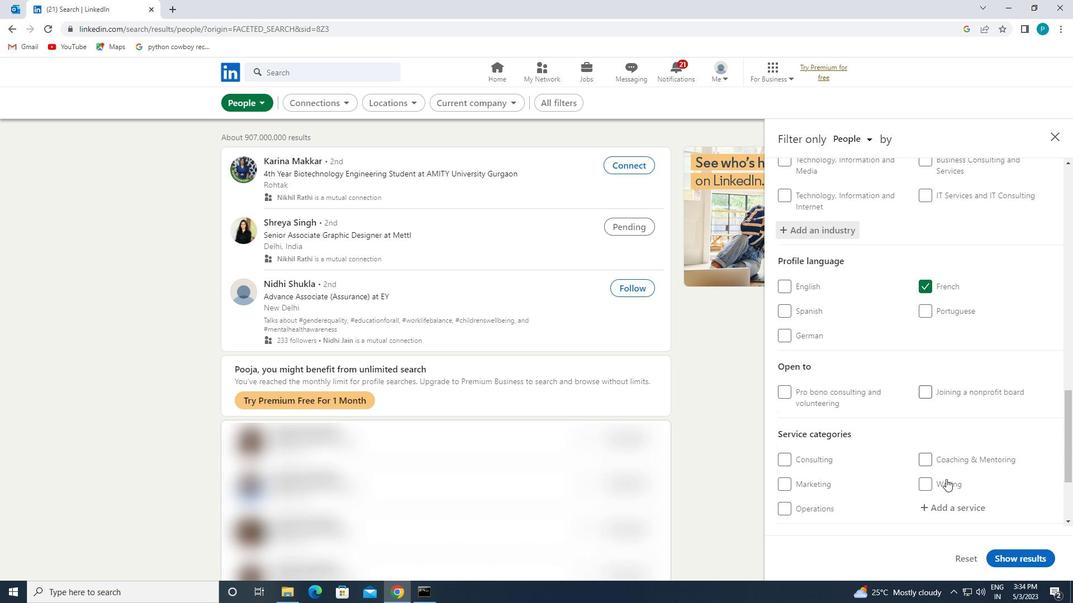 
Action: Mouse scrolled (945, 483) with delta (0, 0)
Screenshot: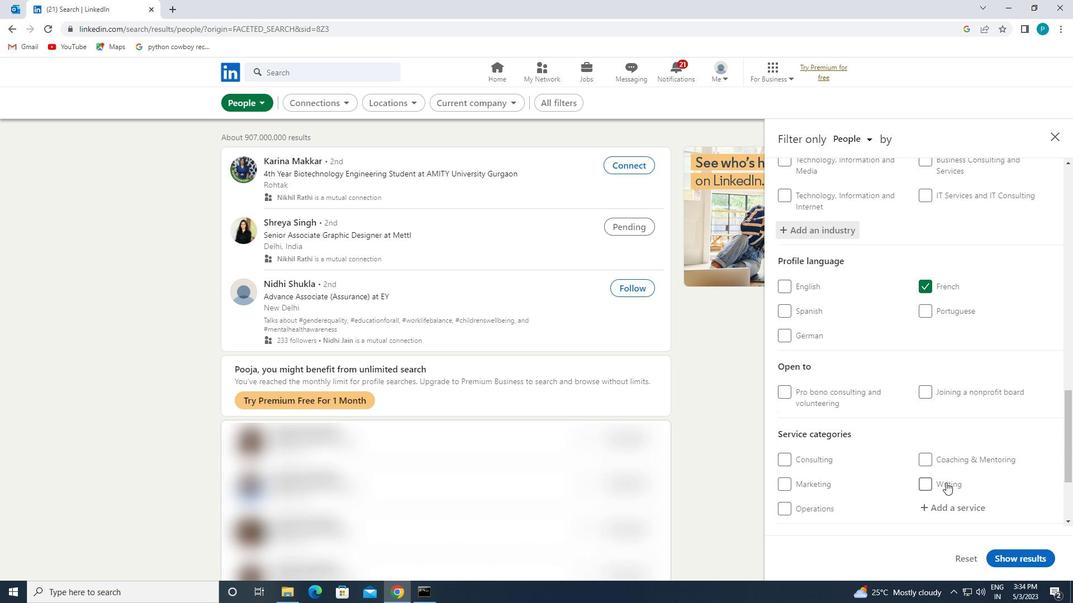 
Action: Mouse moved to (933, 406)
Screenshot: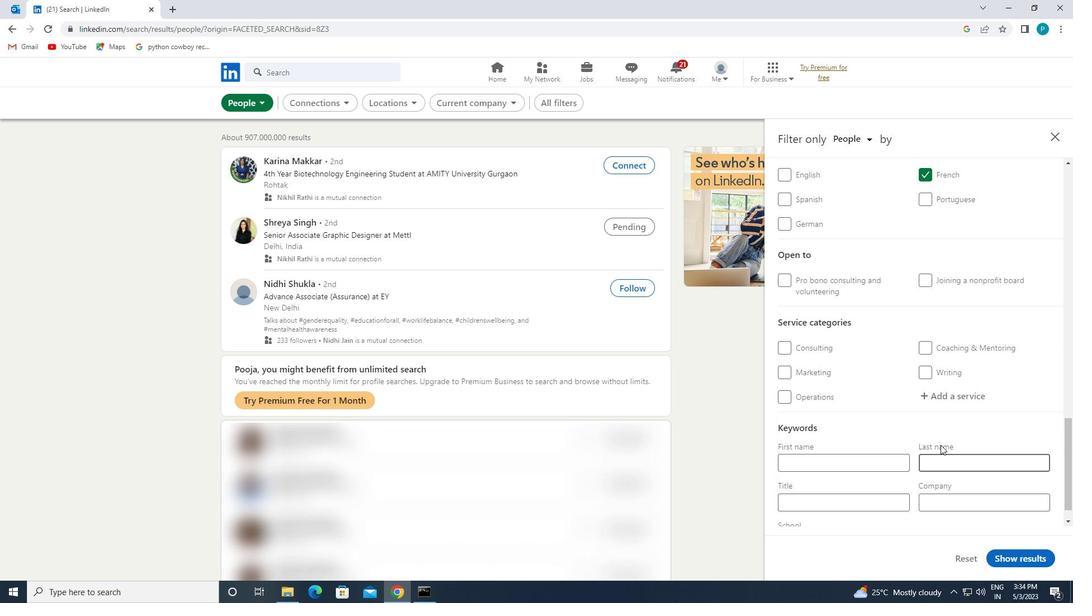 
Action: Mouse pressed left at (933, 406)
Screenshot: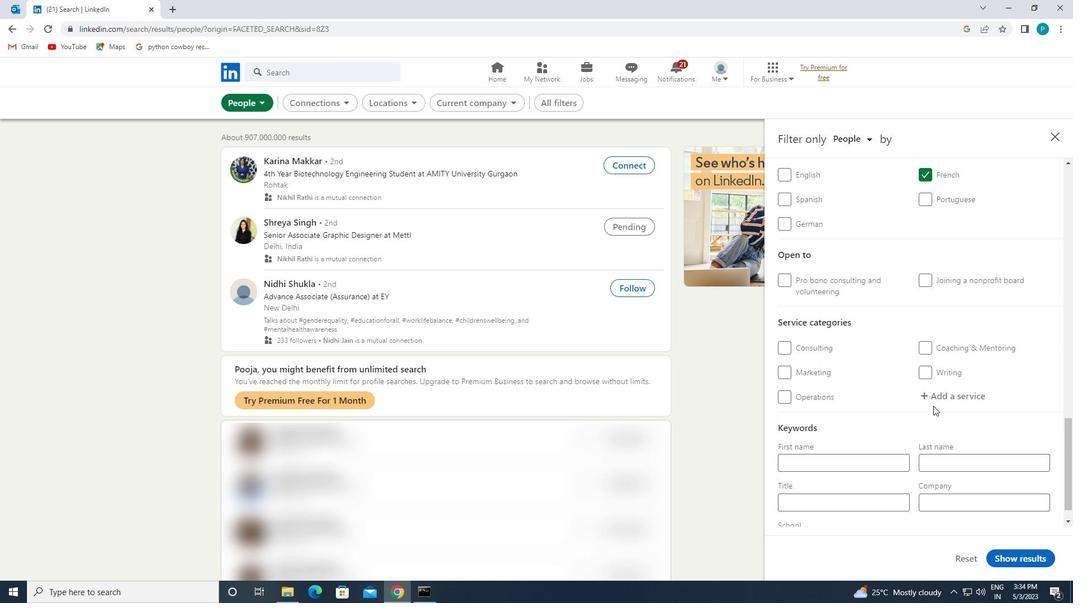 
Action: Mouse moved to (930, 396)
Screenshot: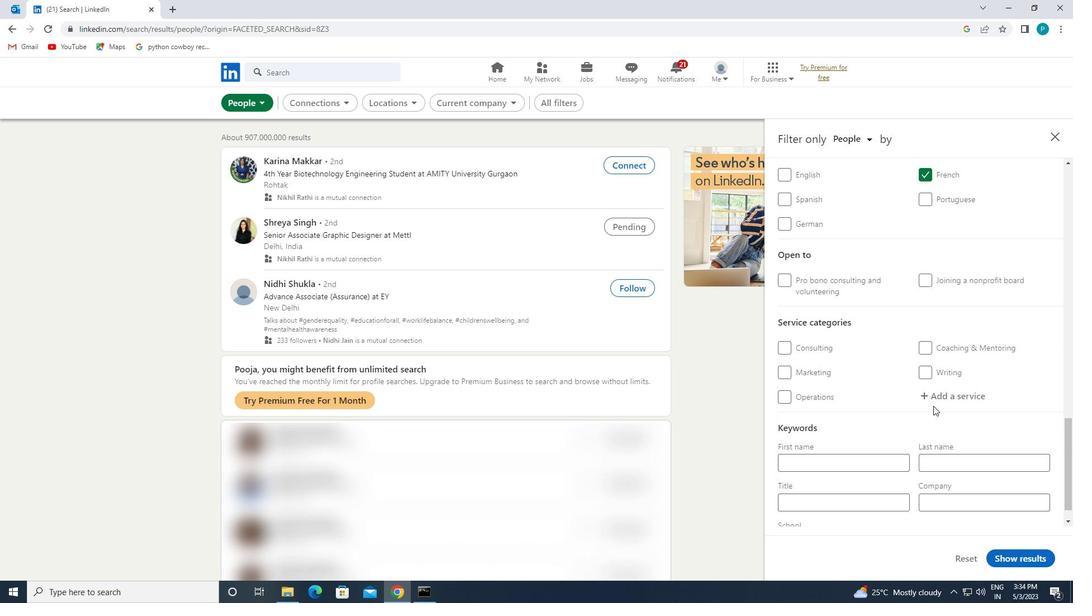 
Action: Mouse pressed left at (930, 396)
Screenshot: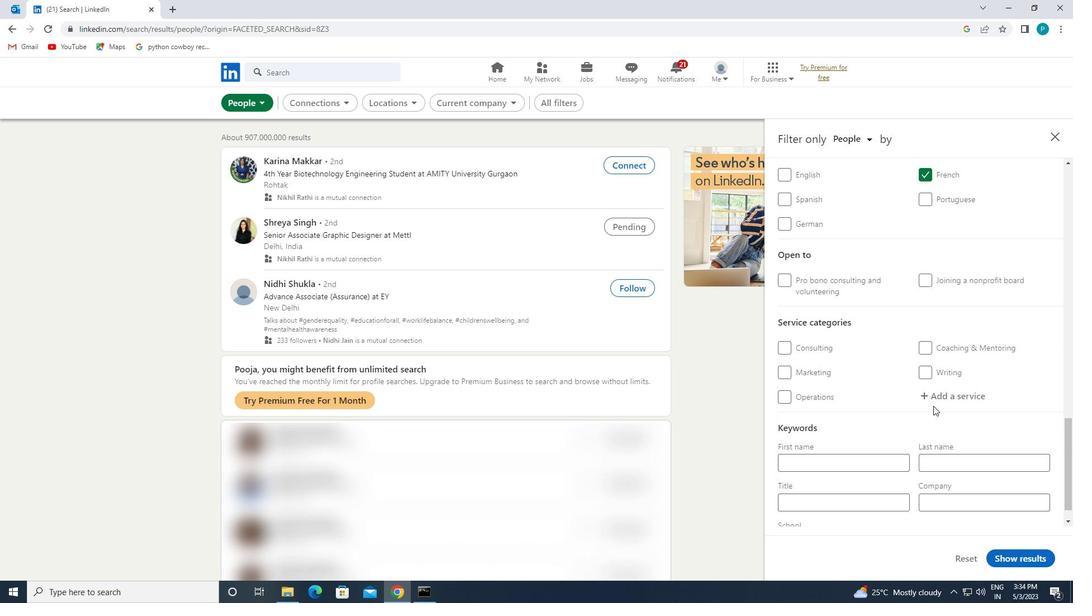 
Action: Mouse moved to (941, 402)
Screenshot: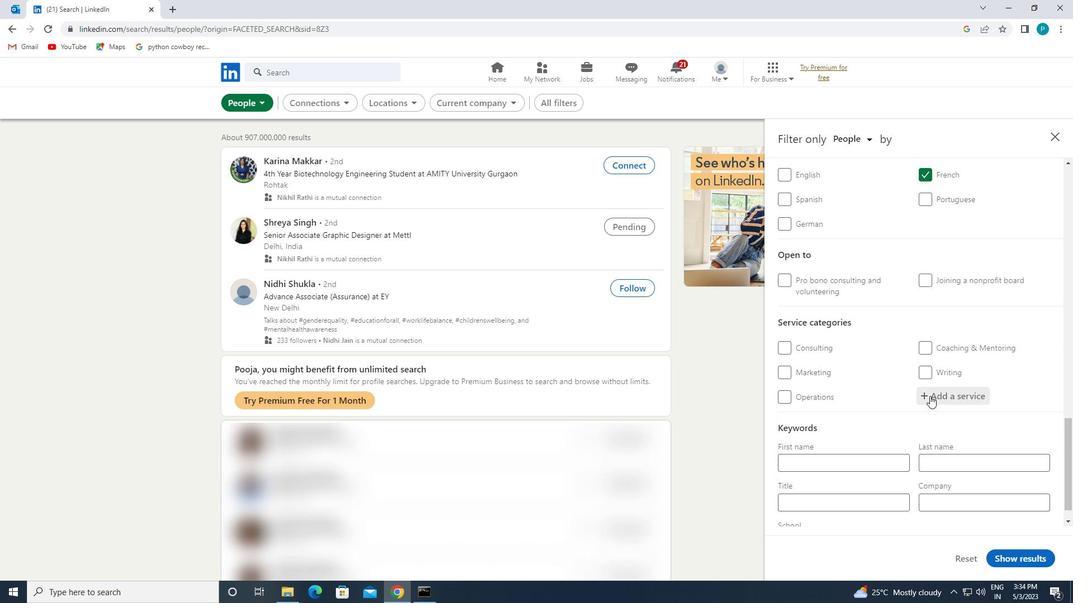 
Action: Key pressed <Key.caps_lock>W<Key.caps_lock>ORD
Screenshot: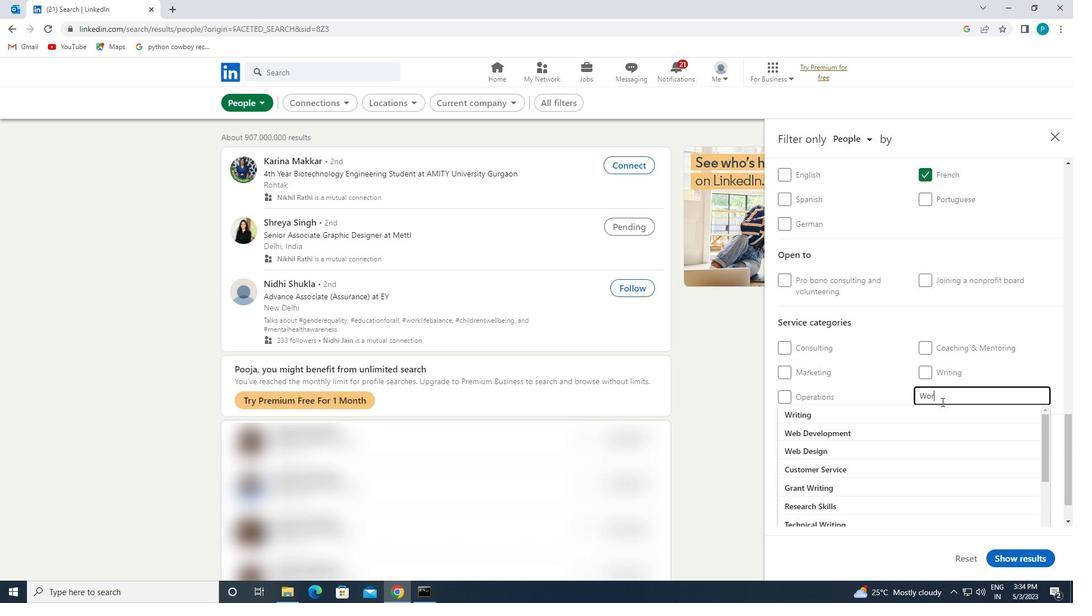 
Action: Mouse moved to (905, 421)
Screenshot: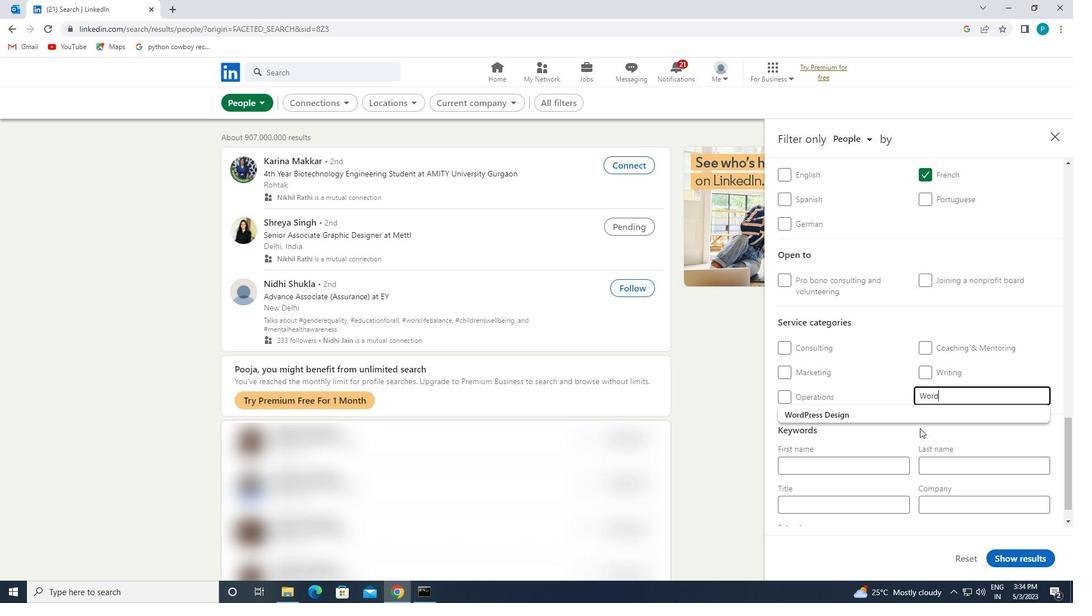 
Action: Mouse pressed left at (905, 421)
Screenshot: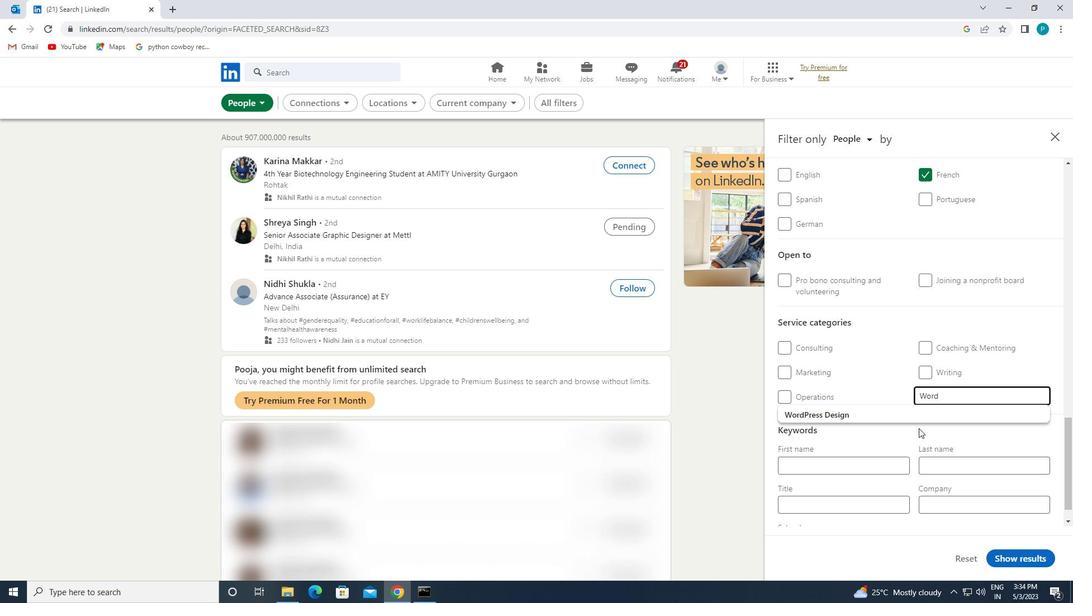 
Action: Mouse scrolled (905, 420) with delta (0, 0)
Screenshot: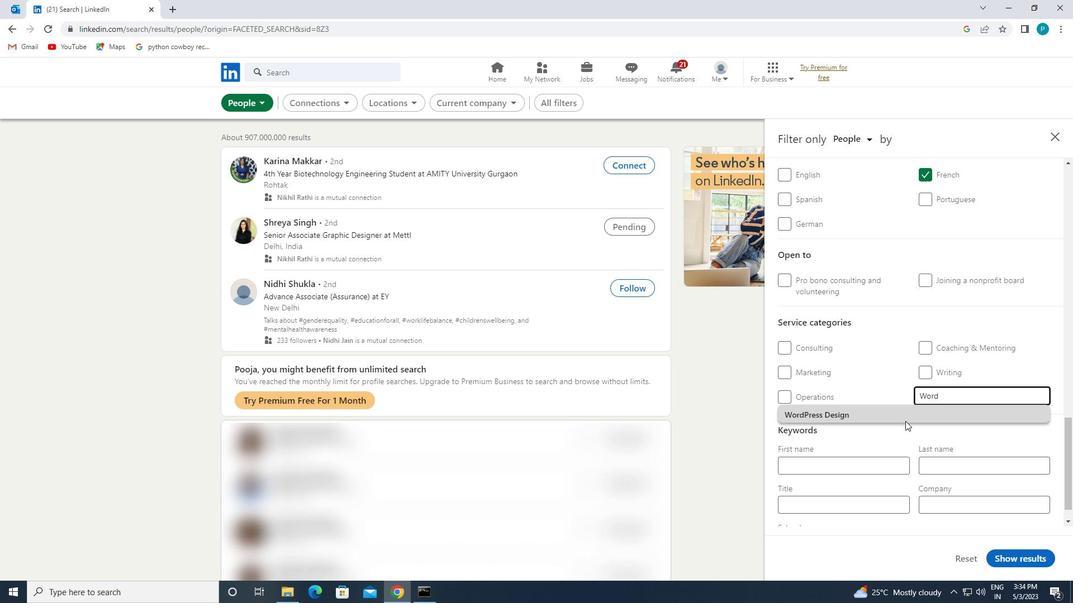 
Action: Mouse scrolled (905, 420) with delta (0, 0)
Screenshot: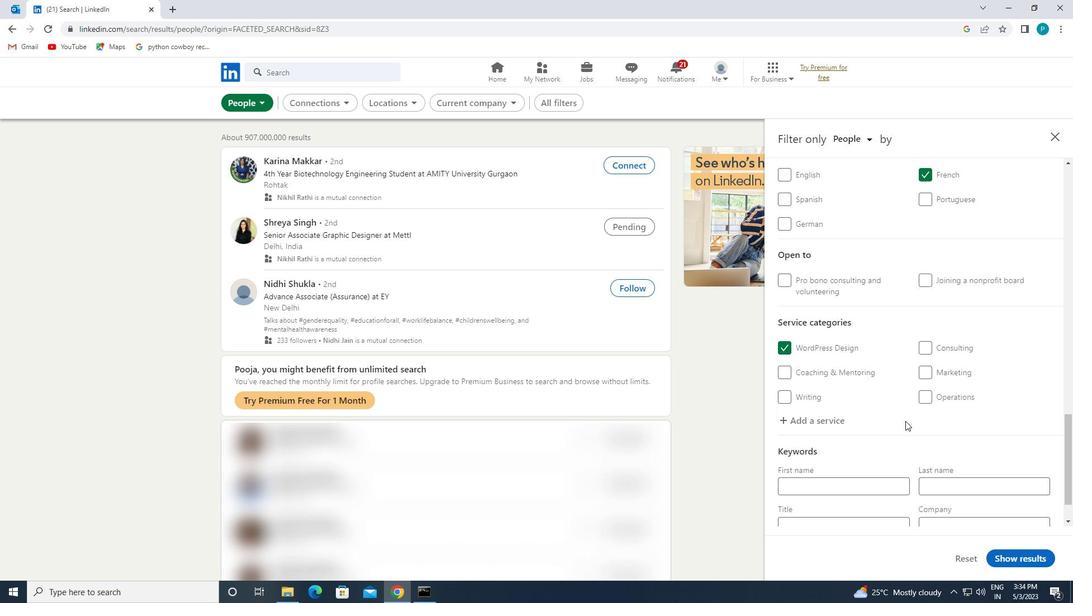 
Action: Mouse moved to (853, 474)
Screenshot: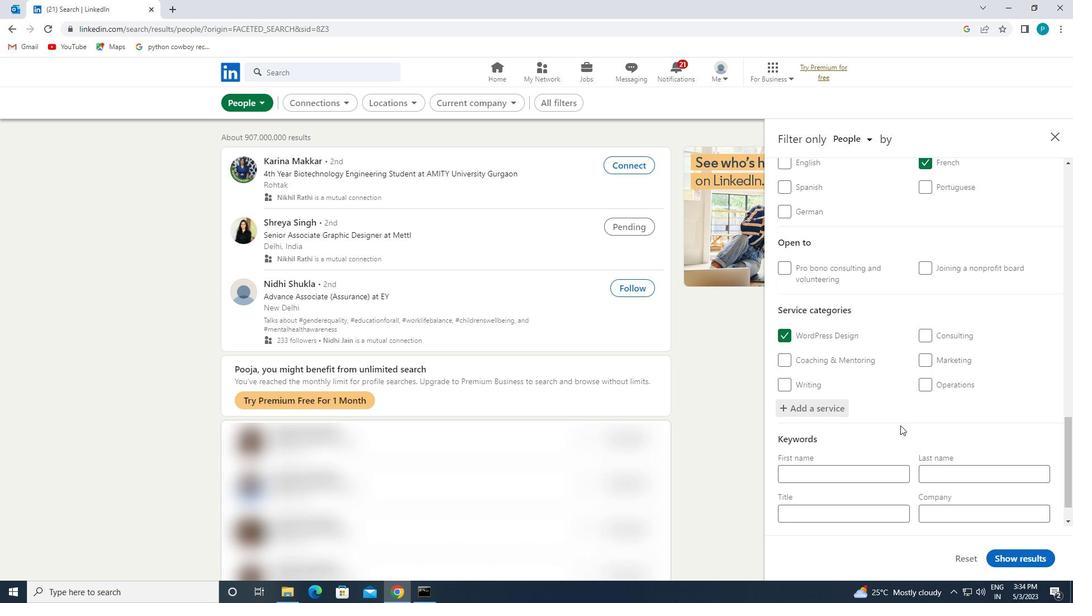 
Action: Mouse pressed left at (853, 474)
Screenshot: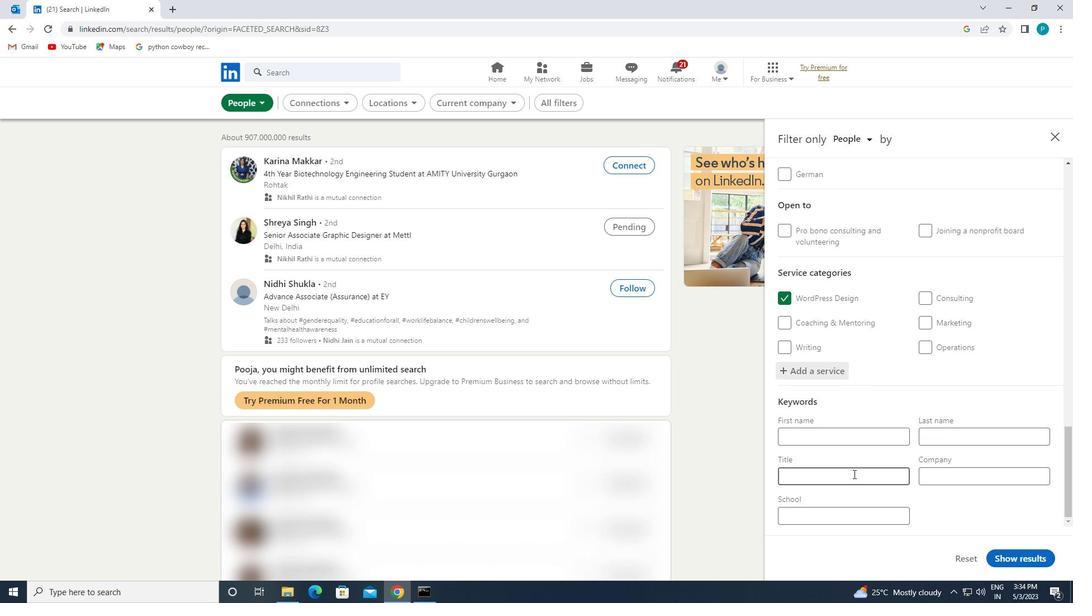 
Action: Mouse moved to (863, 482)
Screenshot: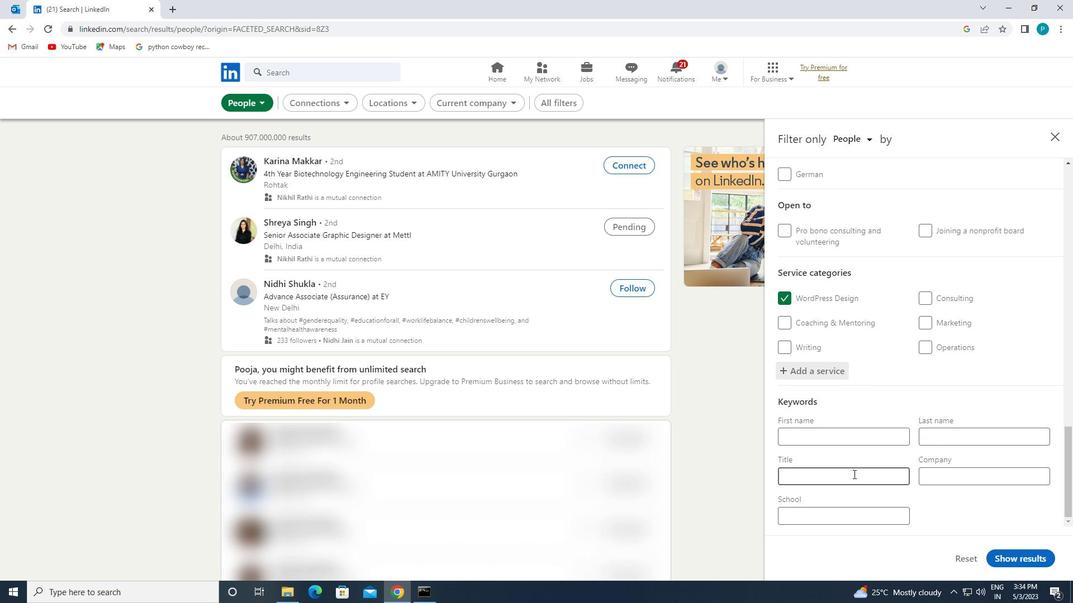 
Action: Key pressed <Key.caps_lock>M<Key.caps_lock>OTION<Key.space><Key.caps_lock>P<Key.caps_lock>ICTURE<Key.space><Key.caps_lock>D<Key.caps_lock>O<Key.backspace>IREX<Key.backspace>CTOR
Screenshot: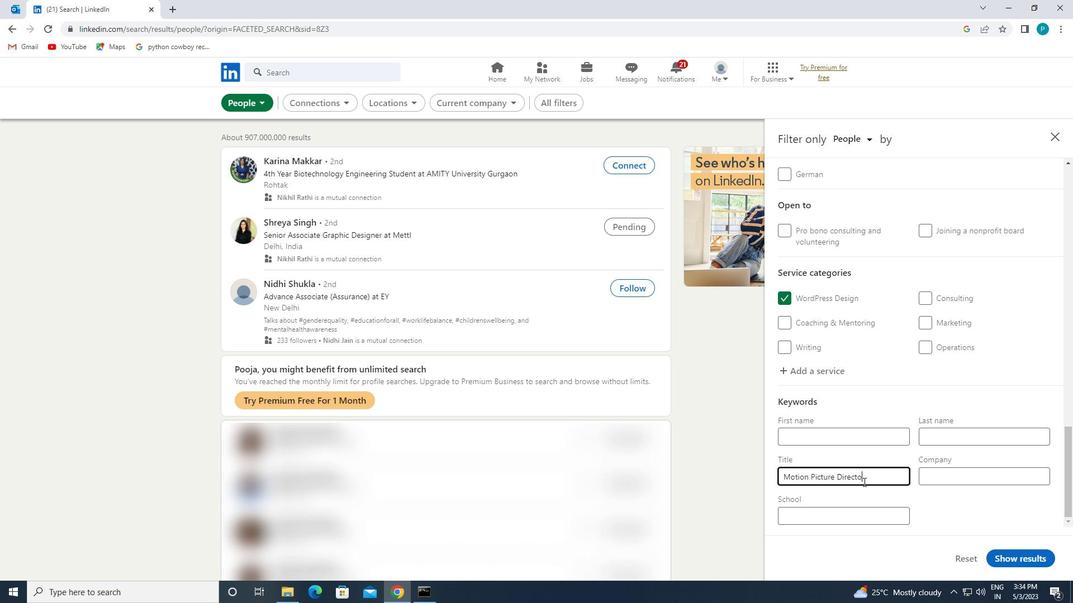 
Action: Mouse moved to (1011, 557)
Screenshot: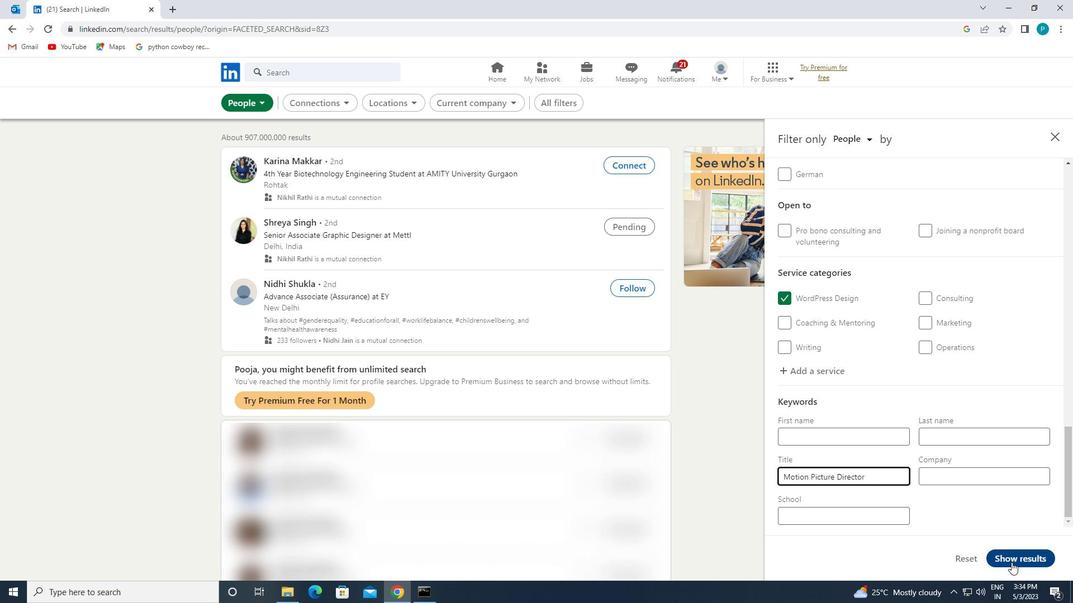 
Action: Mouse pressed left at (1011, 557)
Screenshot: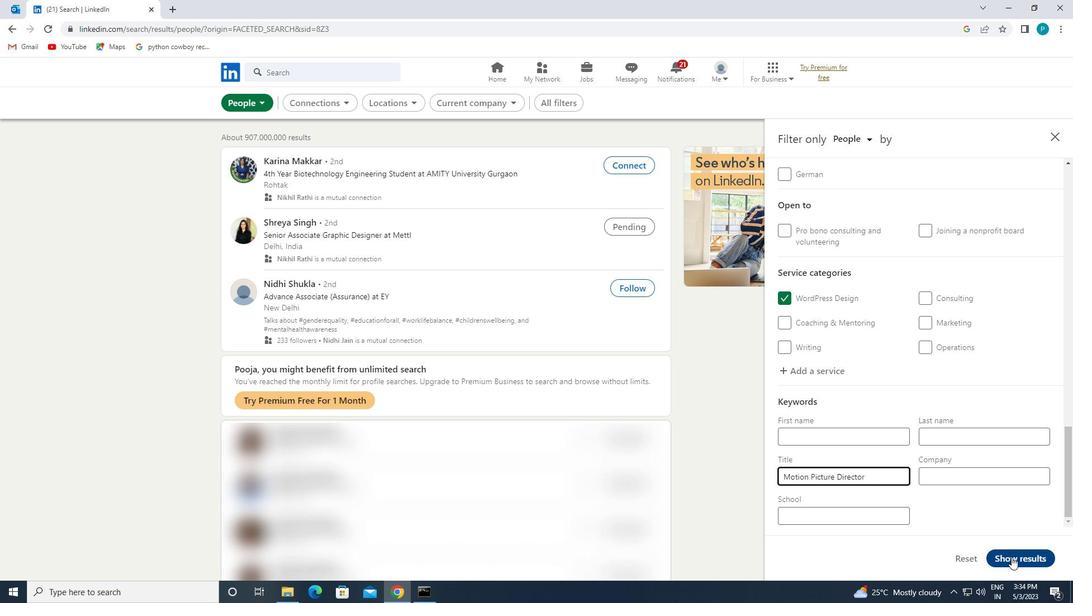 
